 Task: Find connections with filter location Zhengzhou with filter topic #coach with filter profile language English with filter current company Uber Engineering with filter school Holy Cross College, Tiruchirappalli - 620 002. with filter industry Civic and Social Organizations with filter service category Virtual Assistance with filter keywords title Couples Counselor
Action: Mouse moved to (579, 76)
Screenshot: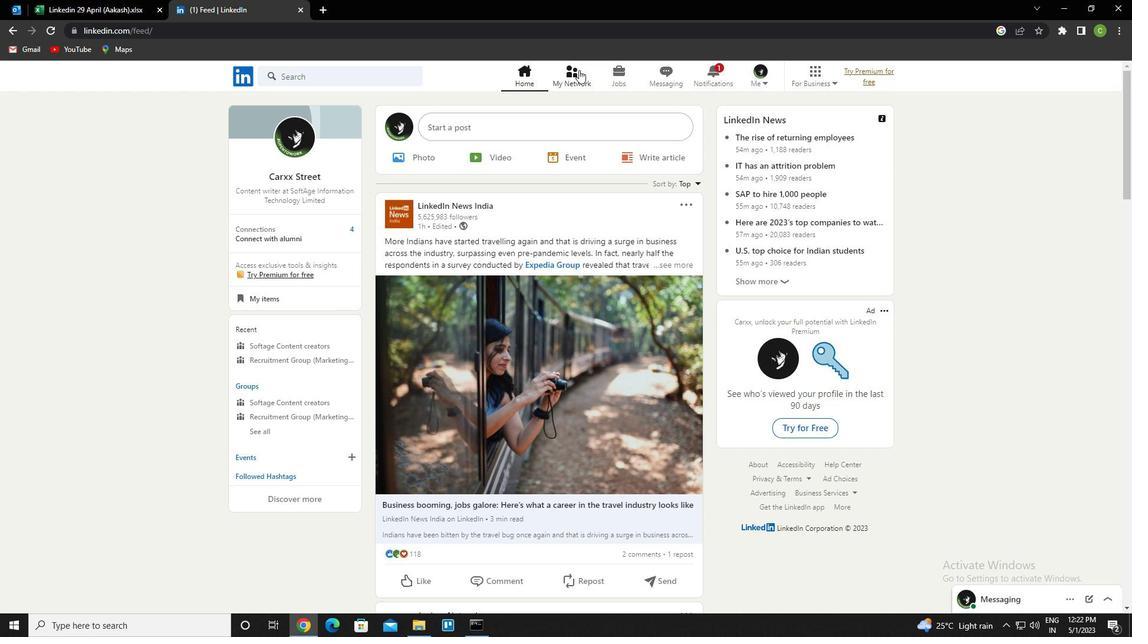 
Action: Mouse pressed left at (579, 76)
Screenshot: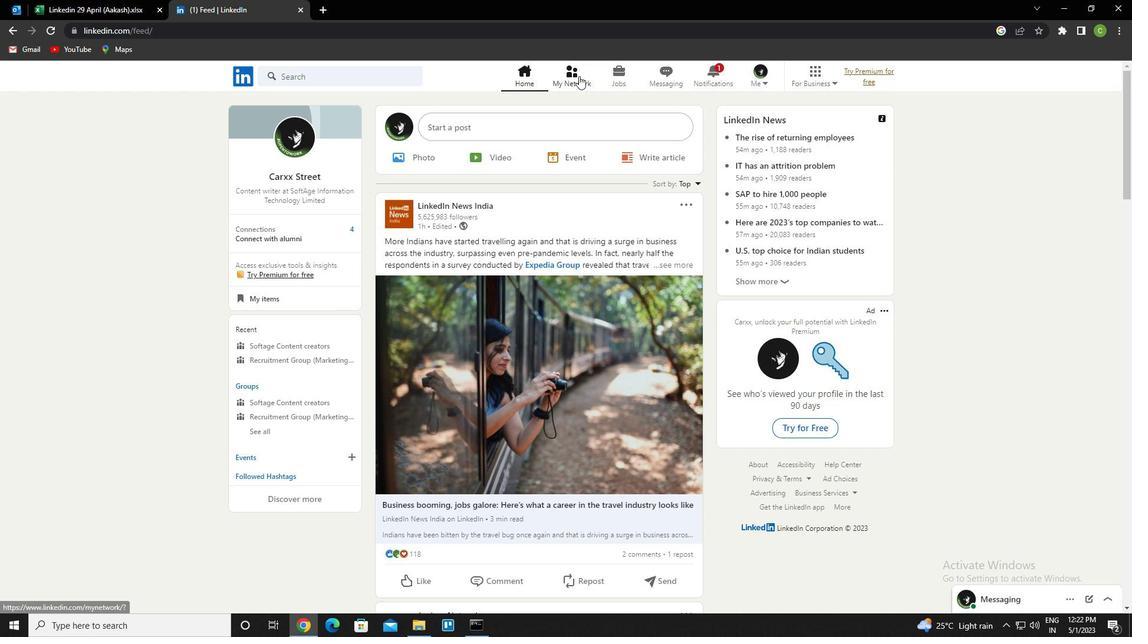 
Action: Mouse moved to (309, 138)
Screenshot: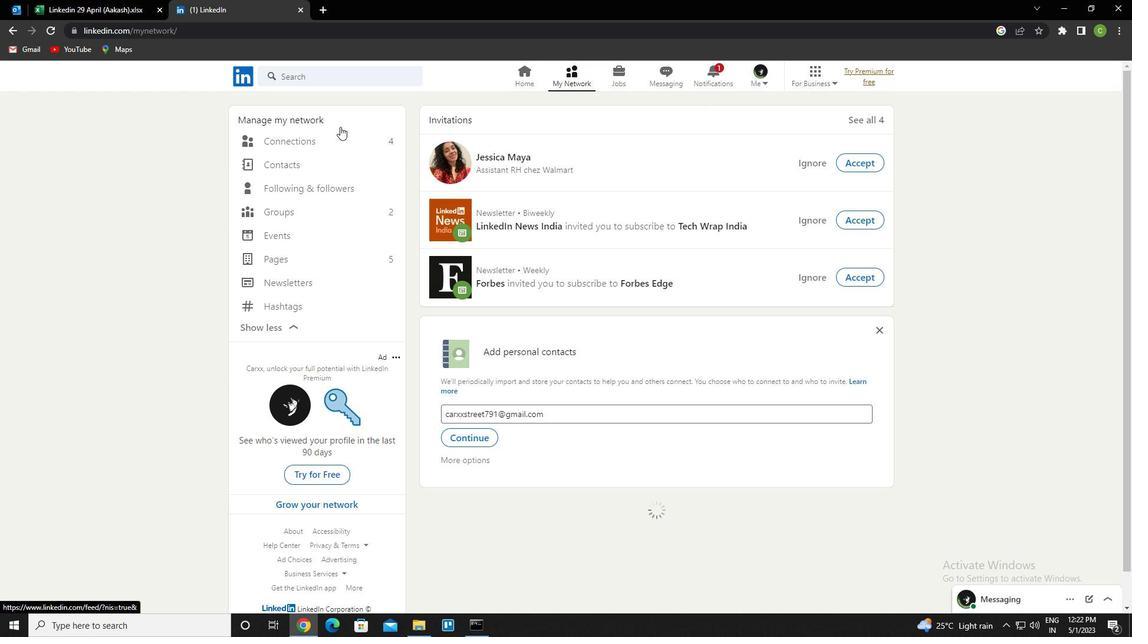 
Action: Mouse pressed left at (309, 138)
Screenshot: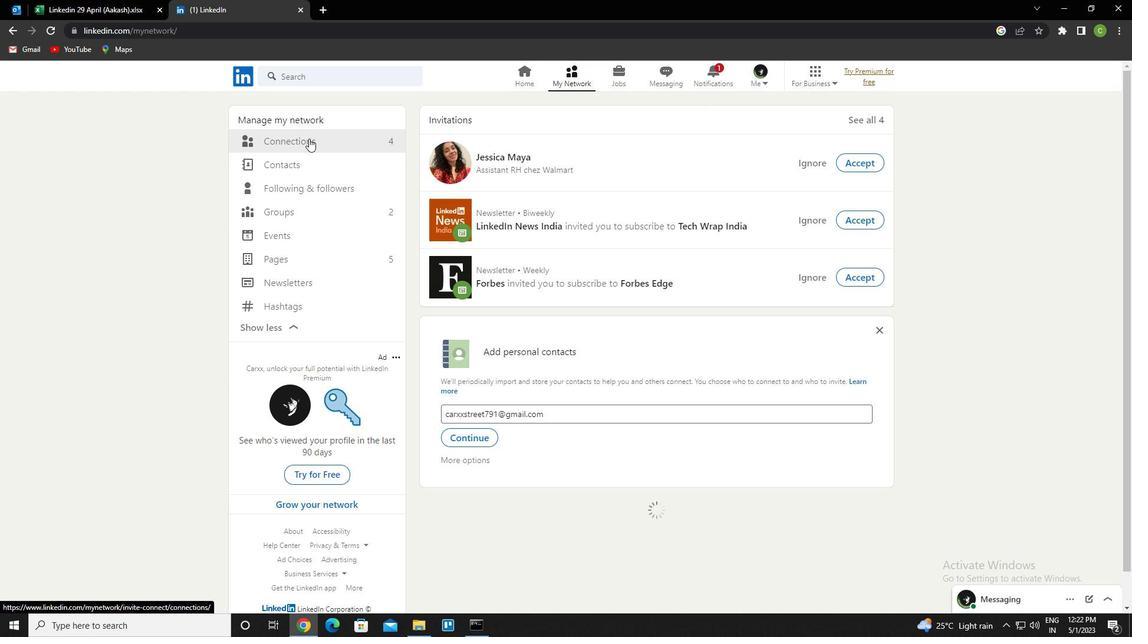 
Action: Mouse moved to (330, 131)
Screenshot: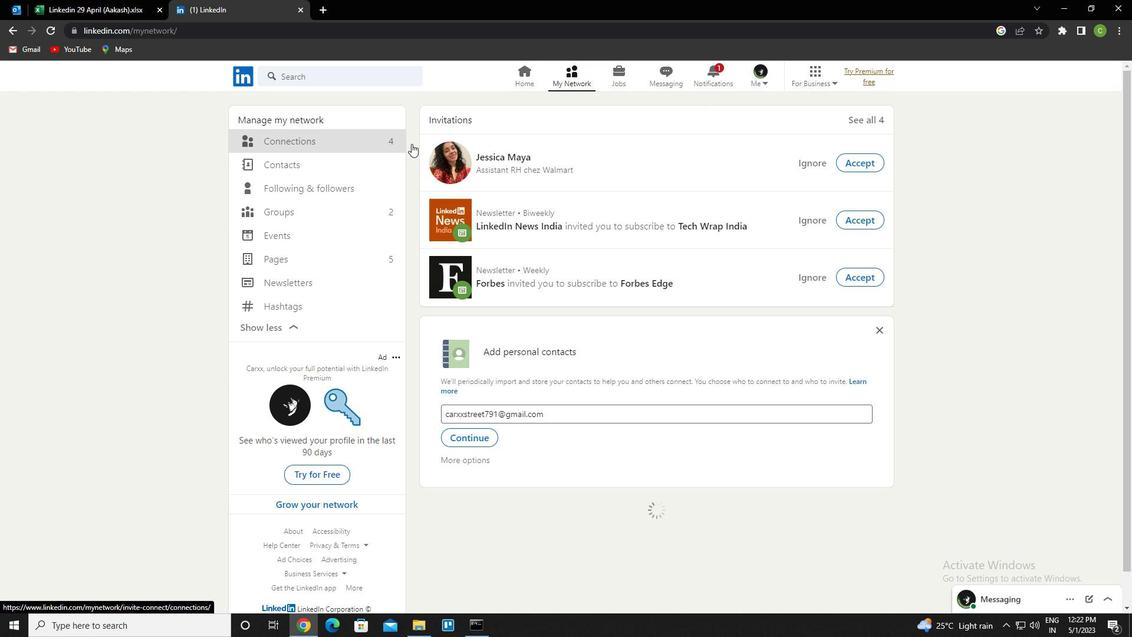 
Action: Mouse pressed left at (330, 131)
Screenshot: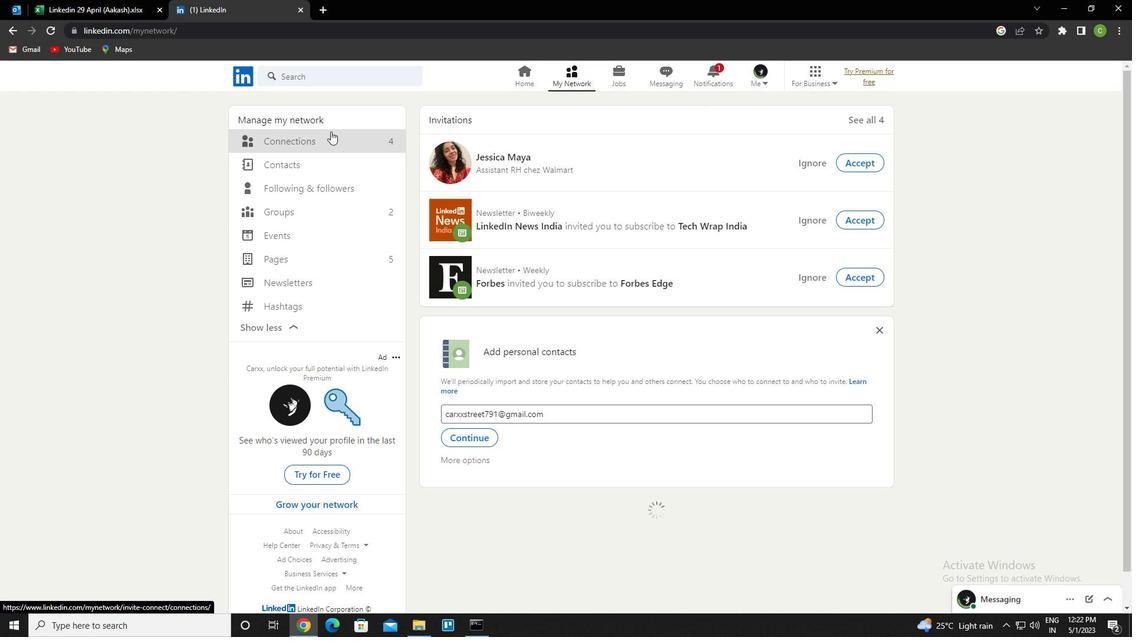 
Action: Mouse moved to (362, 143)
Screenshot: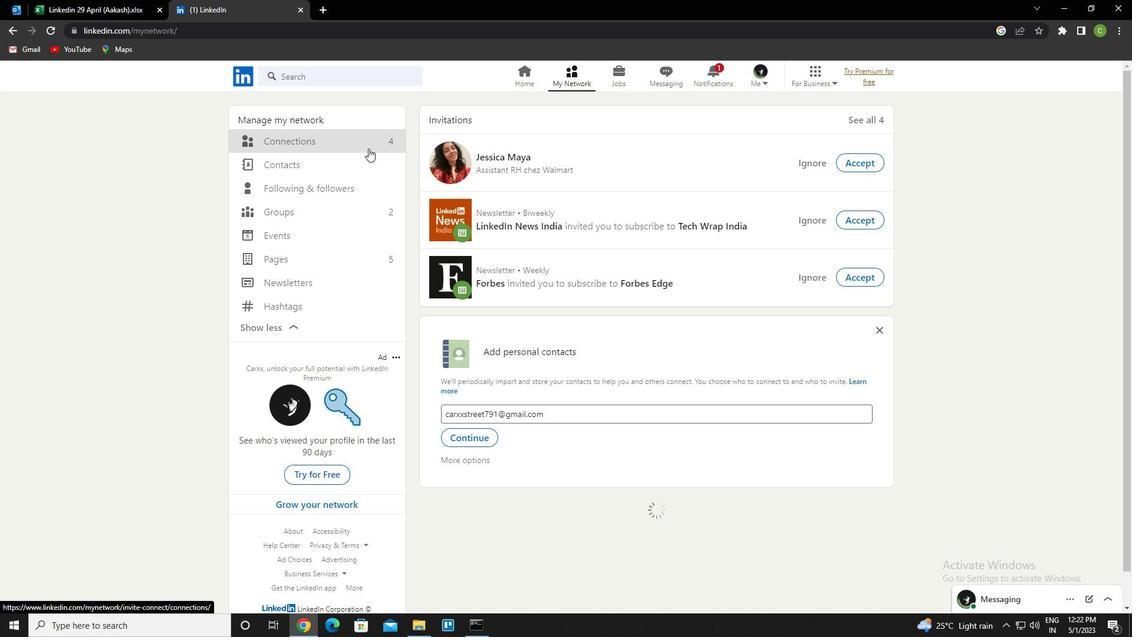 
Action: Mouse pressed left at (362, 143)
Screenshot: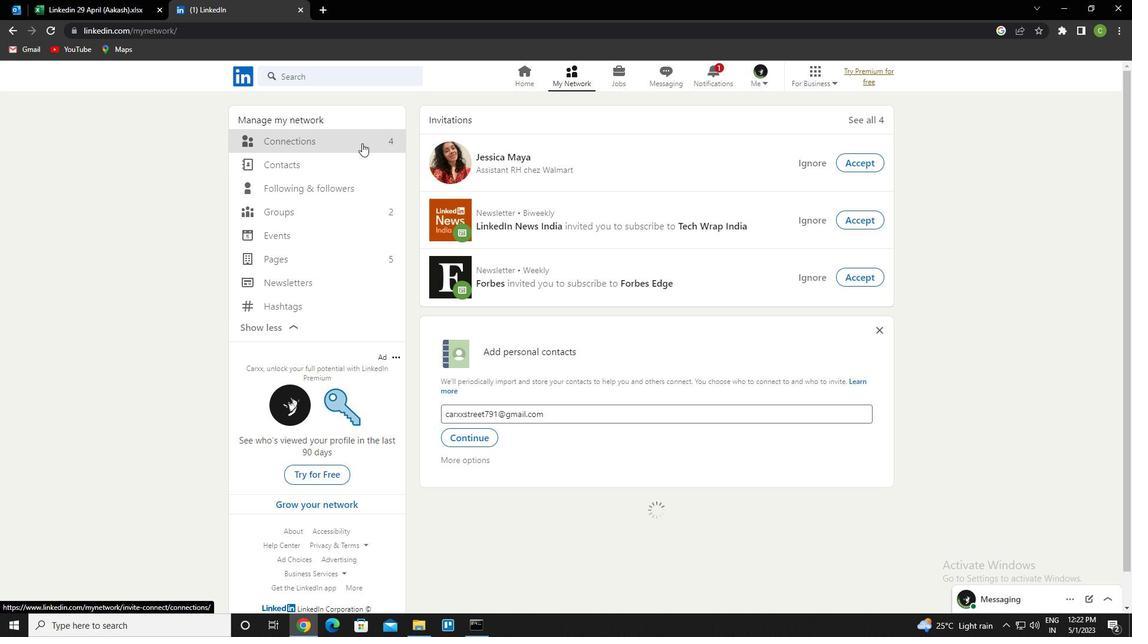 
Action: Mouse moved to (661, 138)
Screenshot: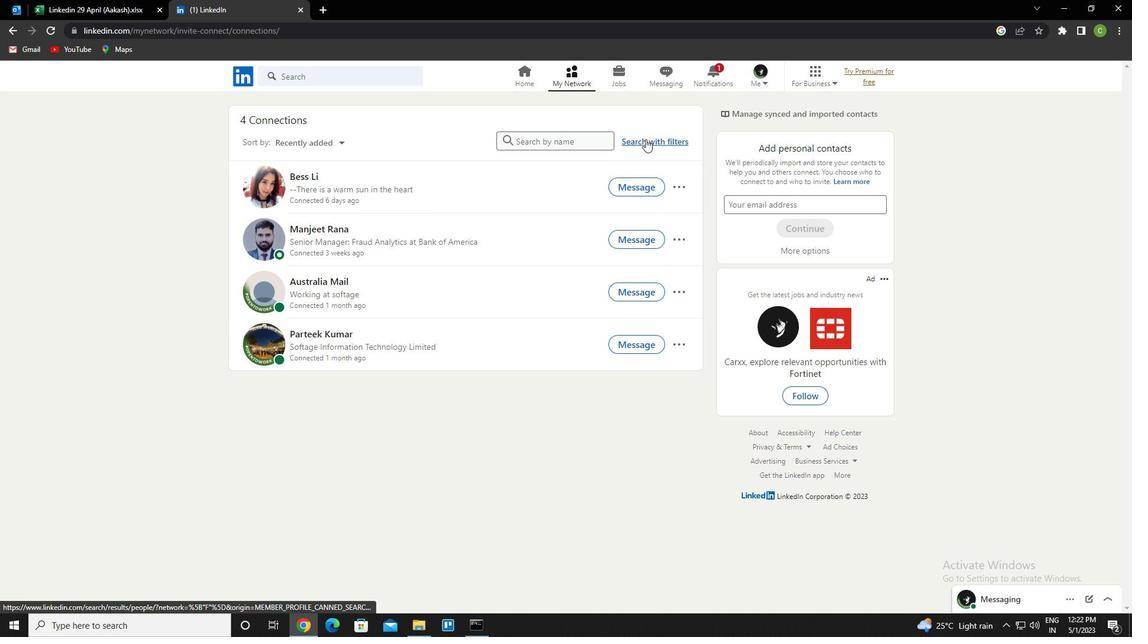 
Action: Mouse pressed left at (661, 138)
Screenshot: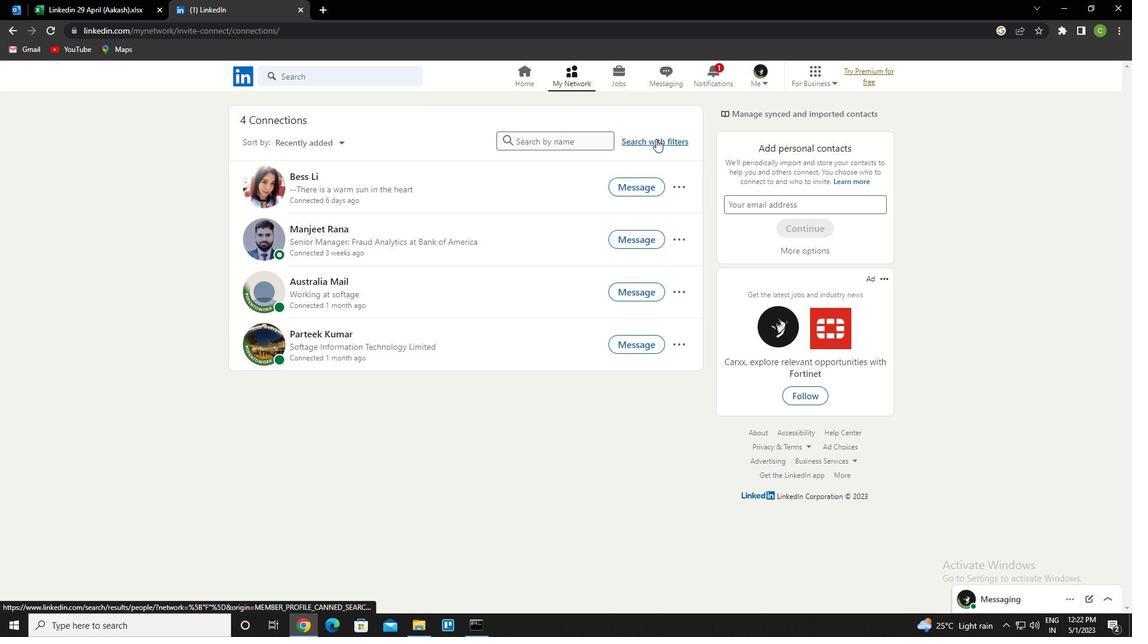 
Action: Mouse moved to (597, 109)
Screenshot: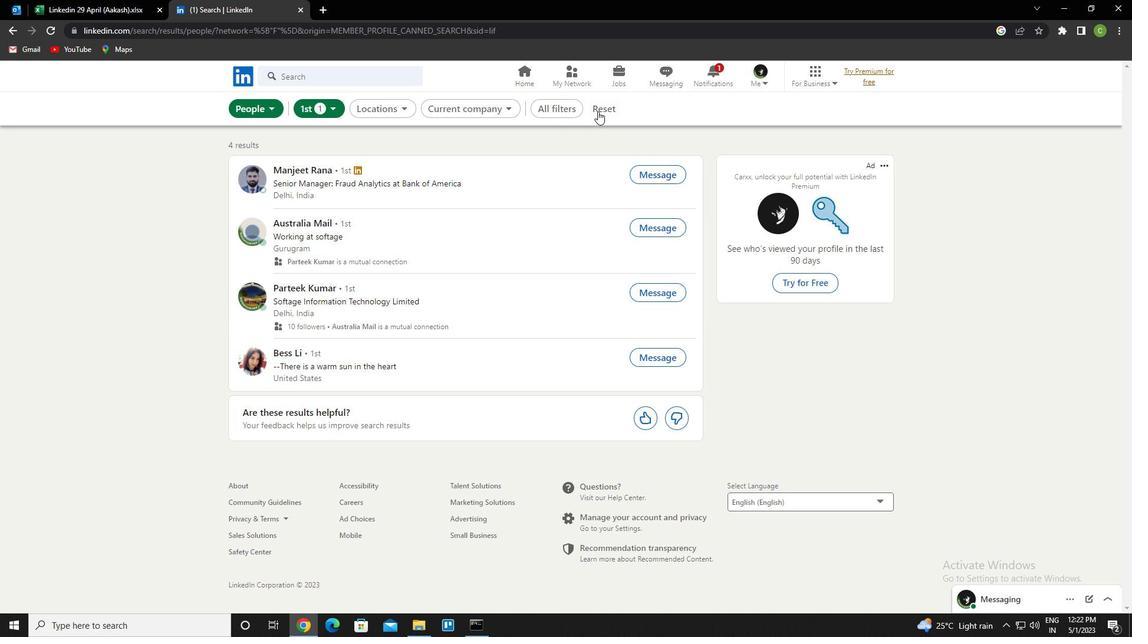 
Action: Mouse pressed left at (597, 109)
Screenshot: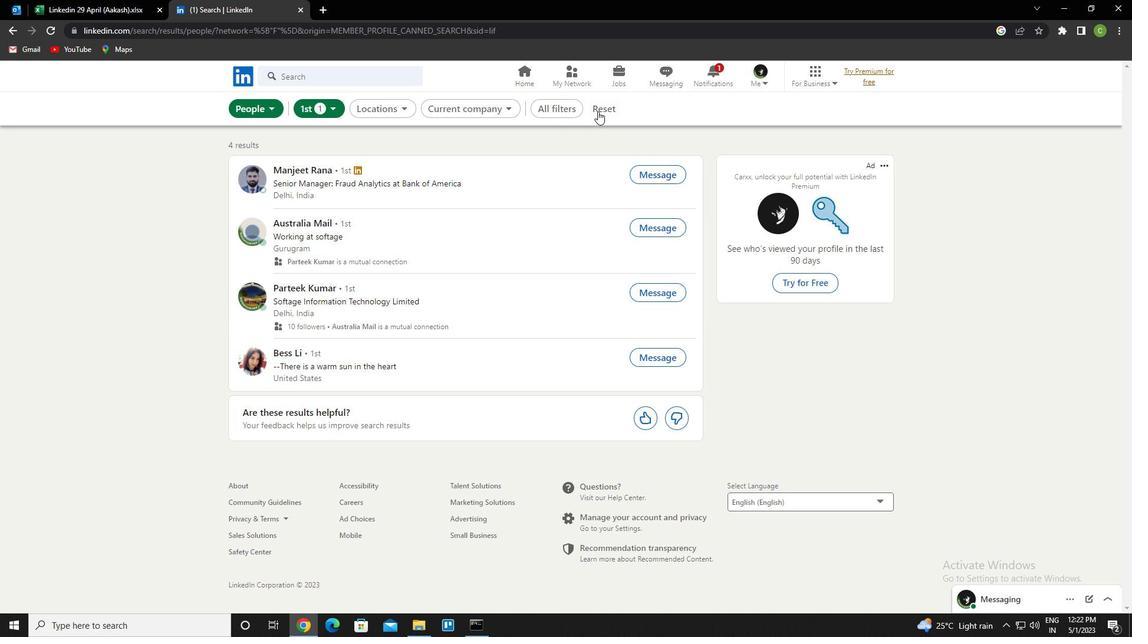 
Action: Mouse moved to (597, 111)
Screenshot: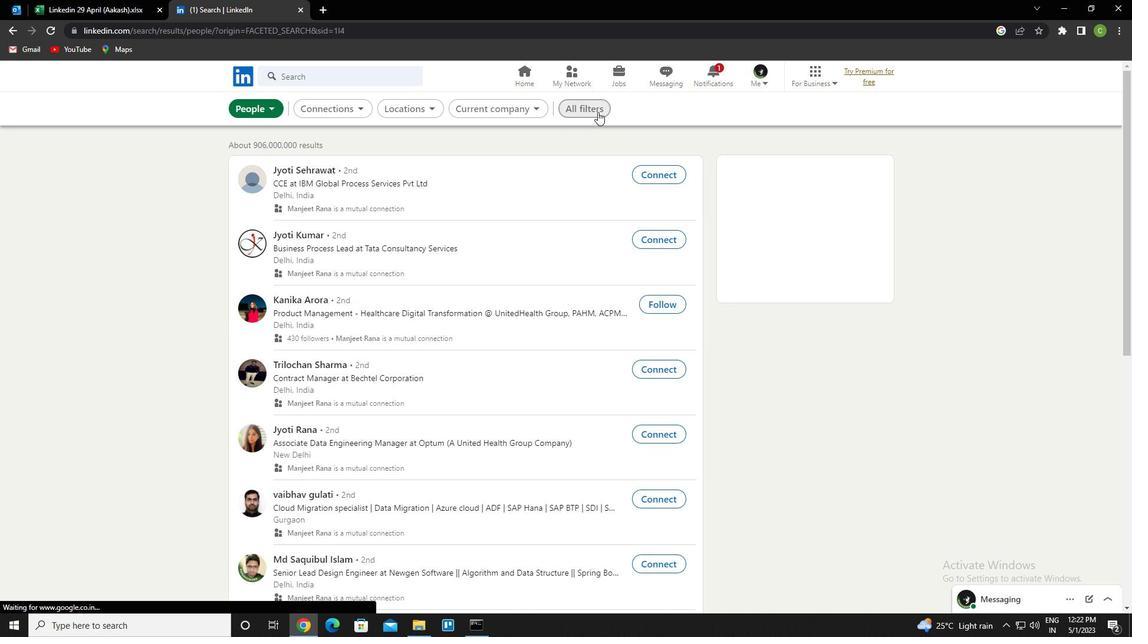 
Action: Mouse pressed left at (597, 111)
Screenshot: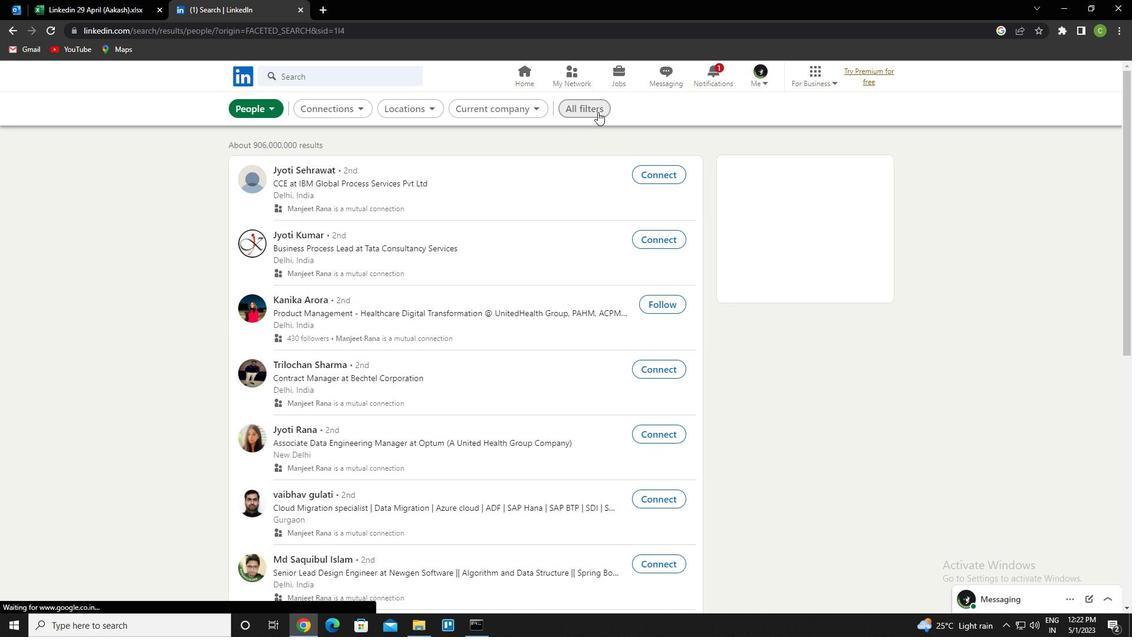 
Action: Mouse moved to (905, 368)
Screenshot: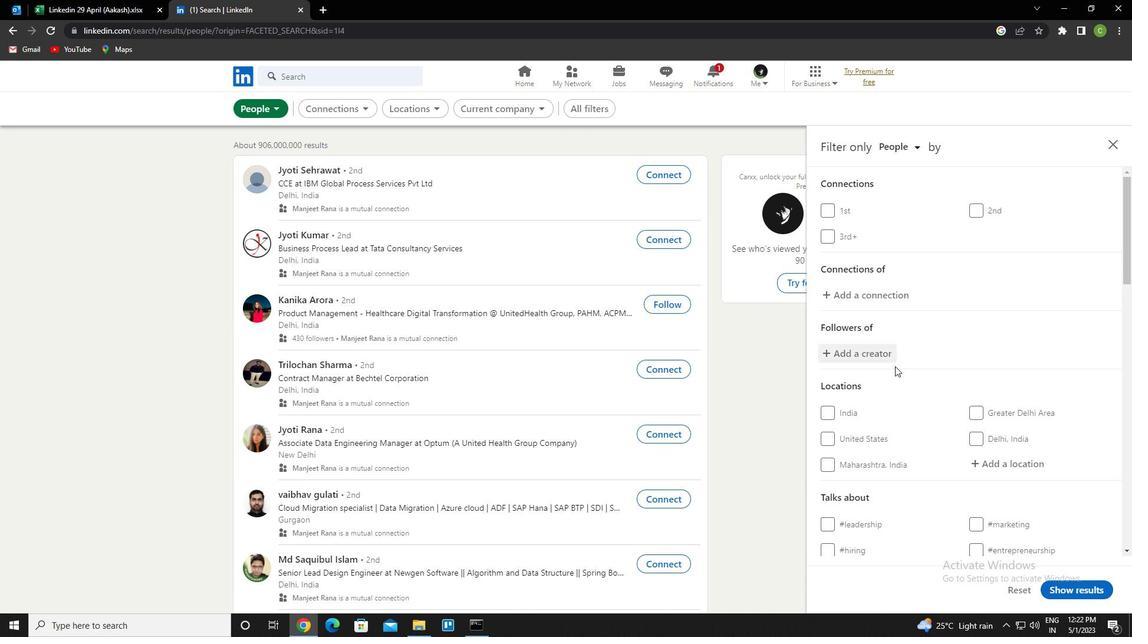 
Action: Mouse scrolled (905, 368) with delta (0, 0)
Screenshot: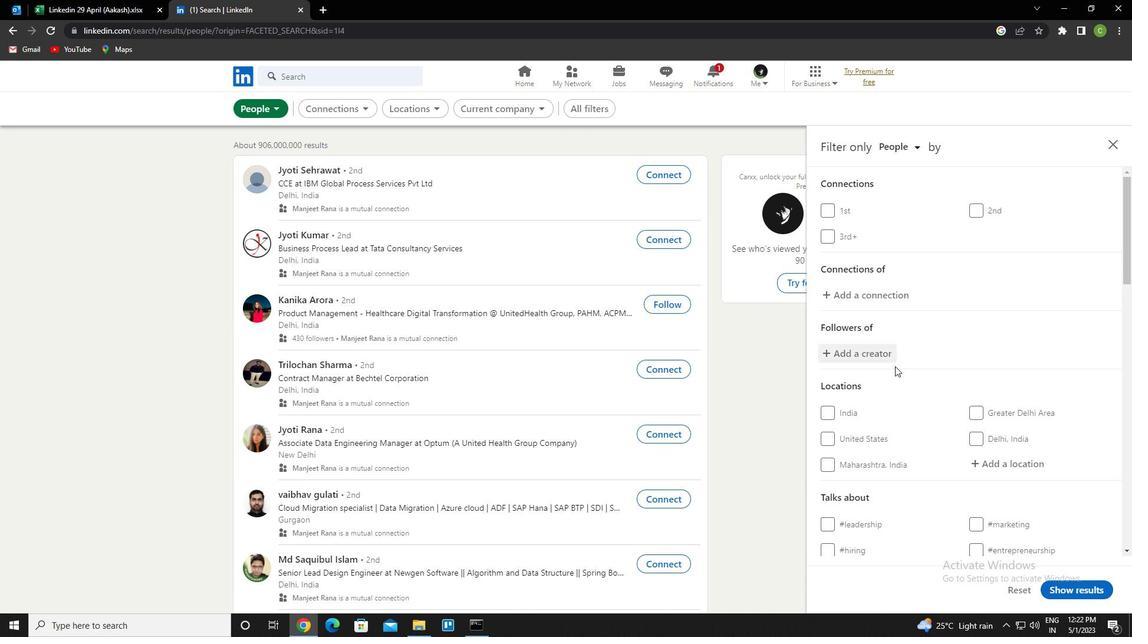 
Action: Mouse moved to (912, 370)
Screenshot: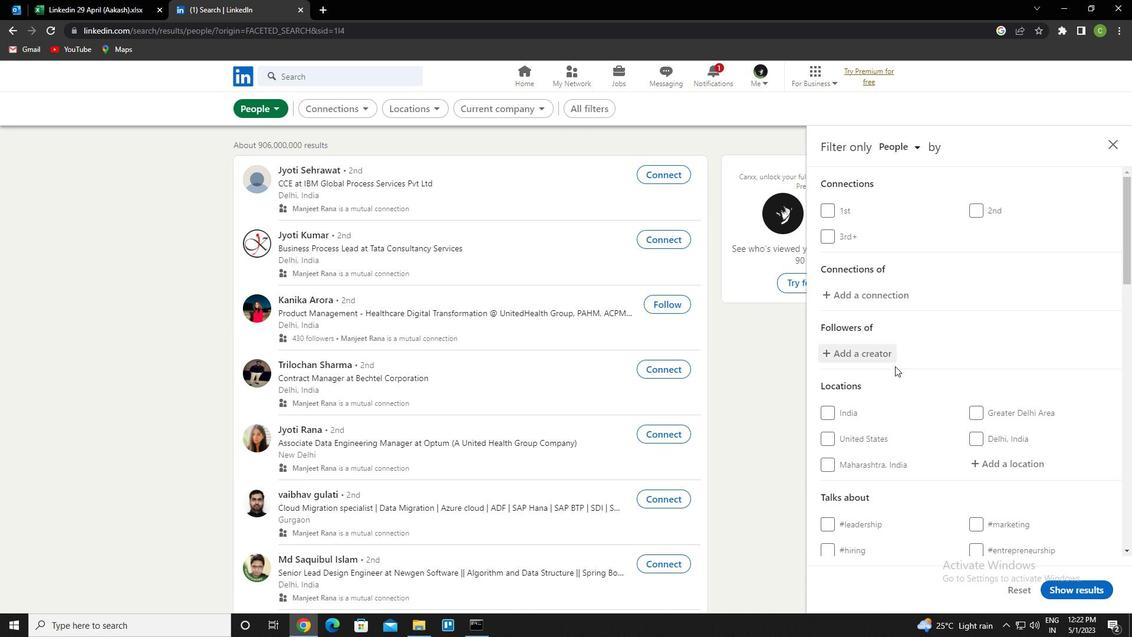
Action: Mouse scrolled (912, 369) with delta (0, 0)
Screenshot: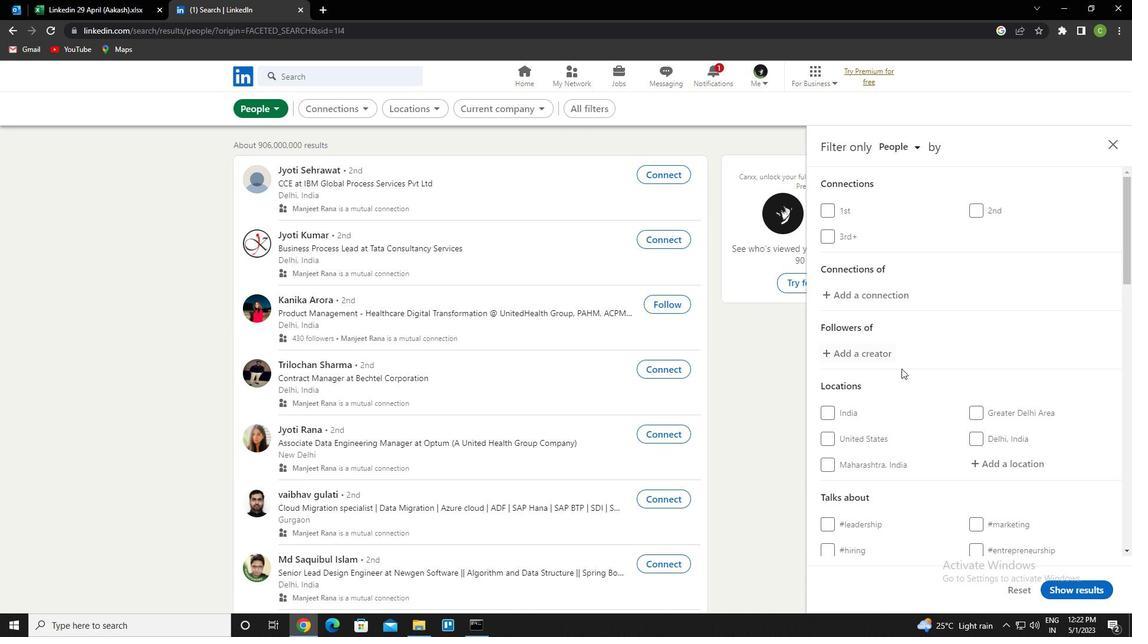 
Action: Mouse moved to (913, 370)
Screenshot: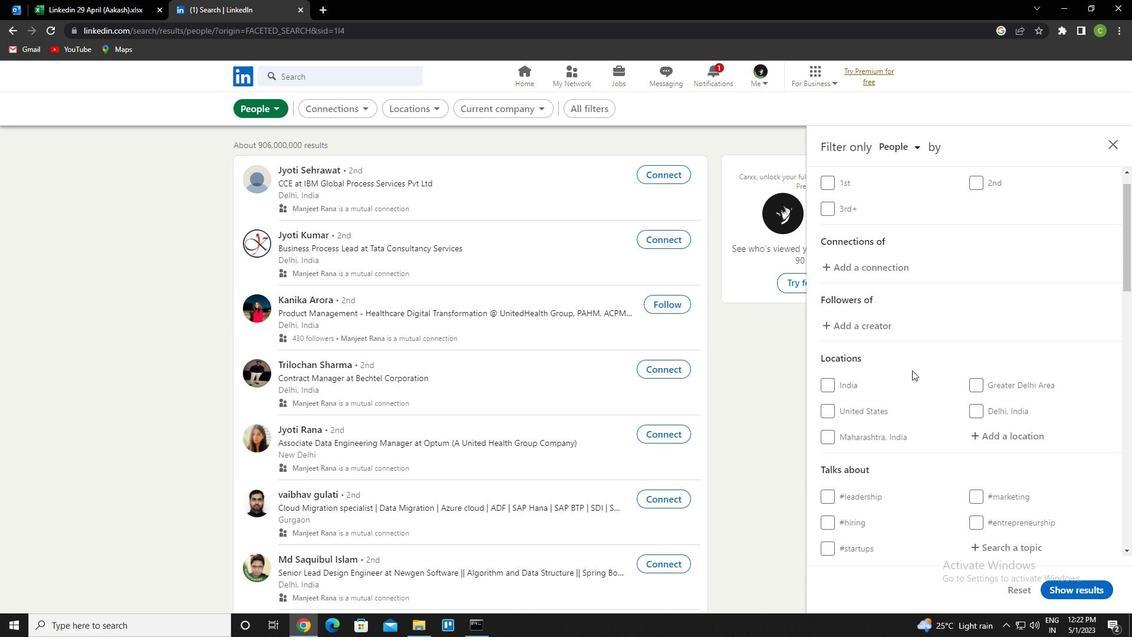 
Action: Mouse scrolled (913, 369) with delta (0, 0)
Screenshot: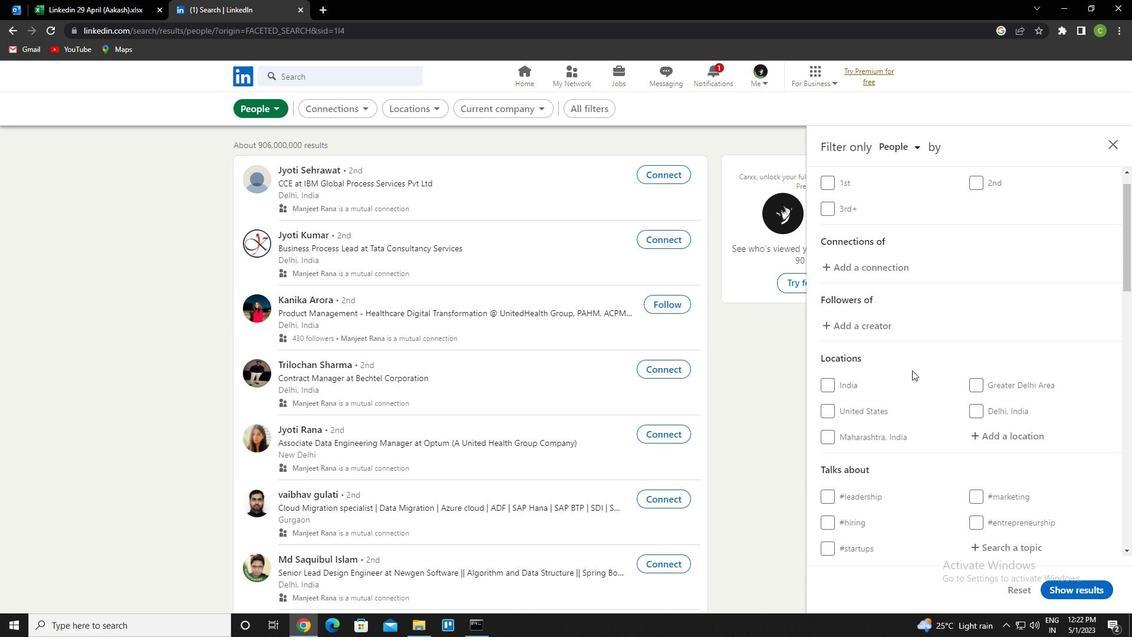 
Action: Mouse moved to (1000, 292)
Screenshot: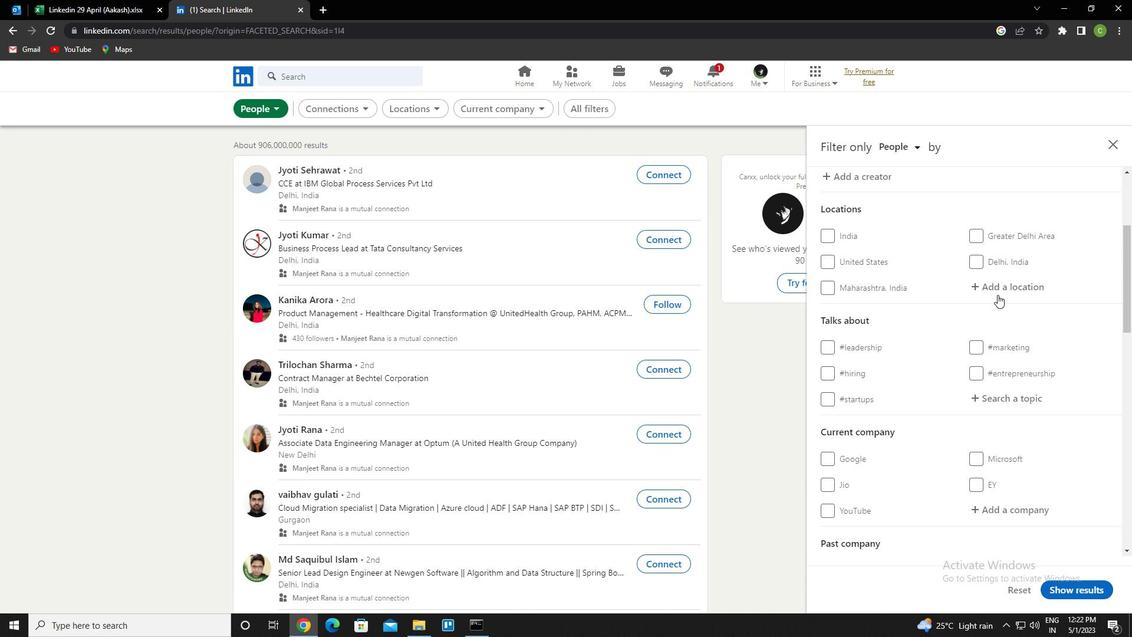 
Action: Mouse pressed left at (1000, 292)
Screenshot: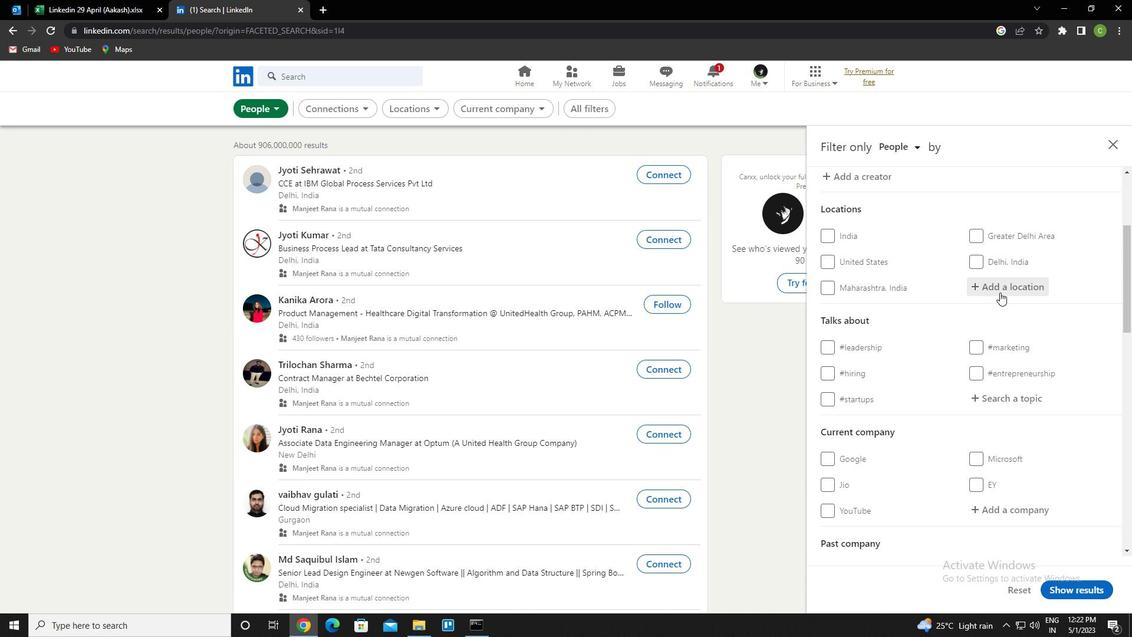 
Action: Mouse moved to (872, 384)
Screenshot: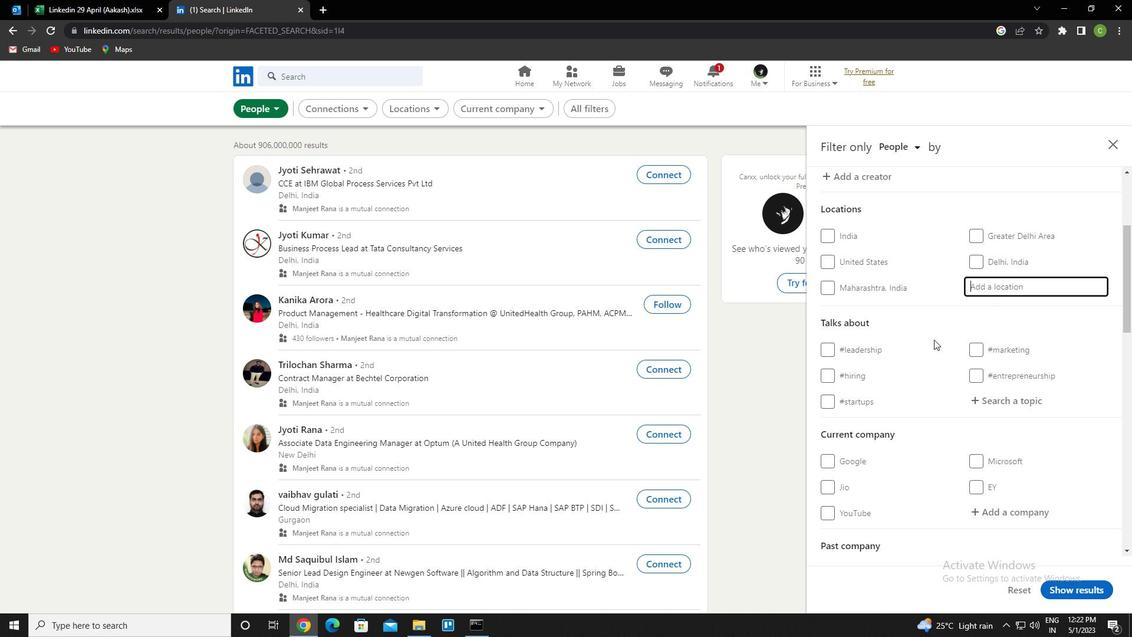 
Action: Key pressed <Key.caps_lock>z<Key.caps_lock>hengzhou<Key.down><Key.enter>
Screenshot: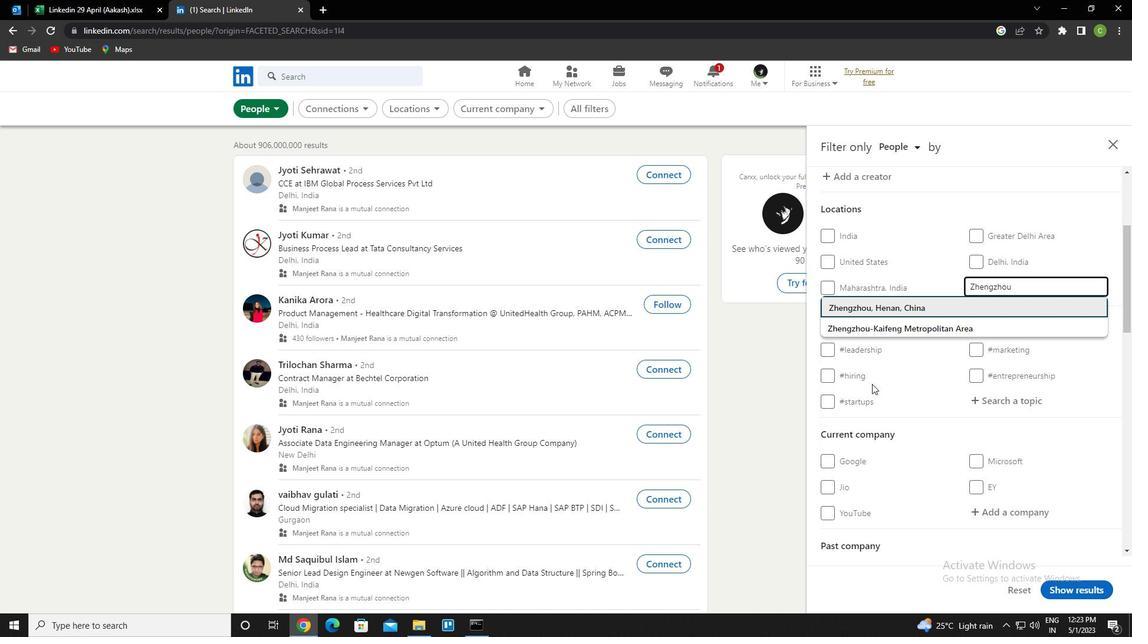 
Action: Mouse moved to (858, 397)
Screenshot: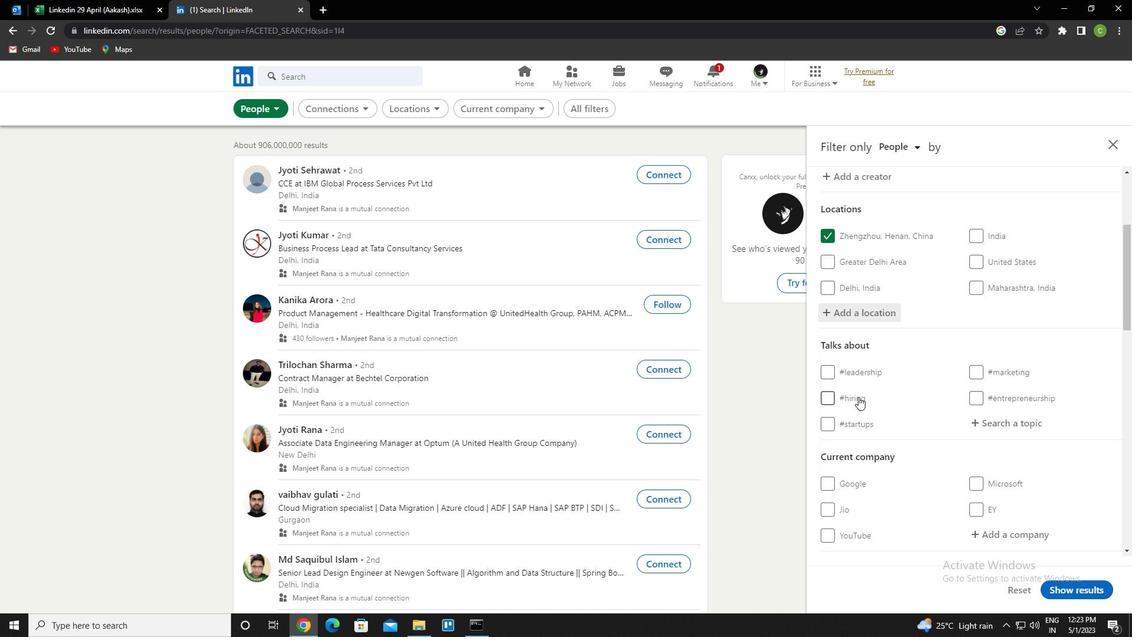 
Action: Mouse scrolled (858, 396) with delta (0, 0)
Screenshot: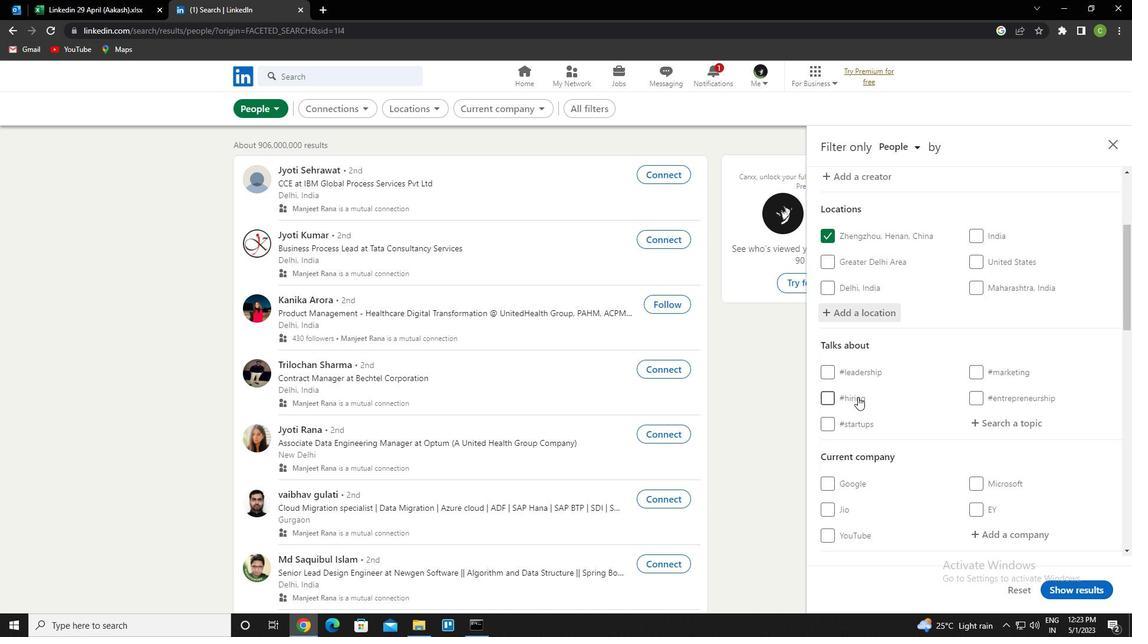 
Action: Mouse moved to (859, 397)
Screenshot: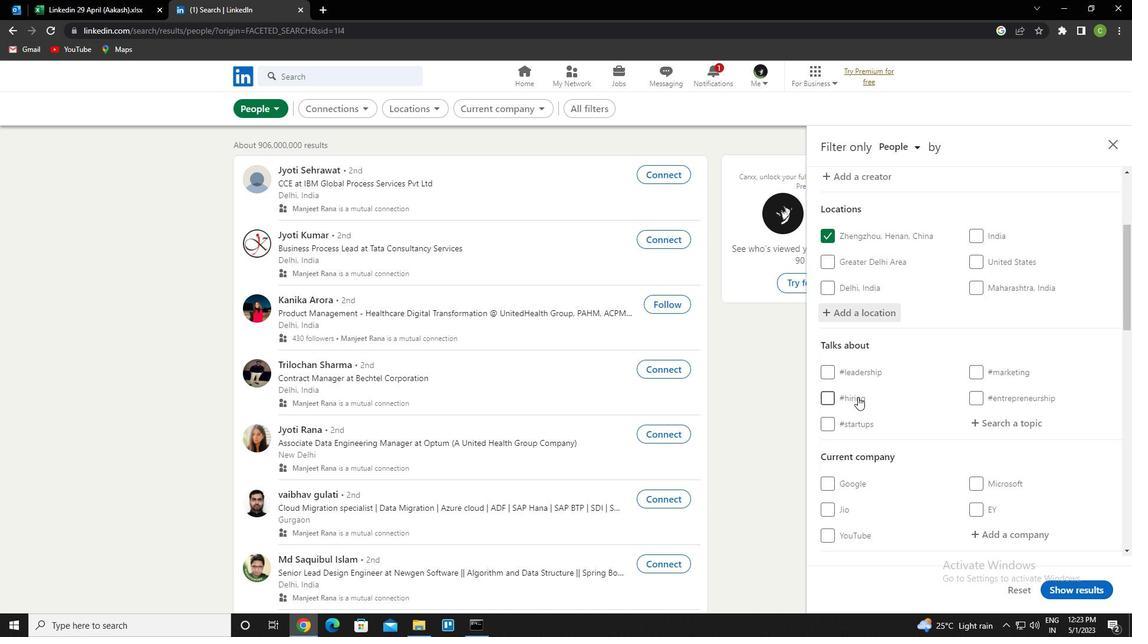 
Action: Mouse scrolled (859, 396) with delta (0, 0)
Screenshot: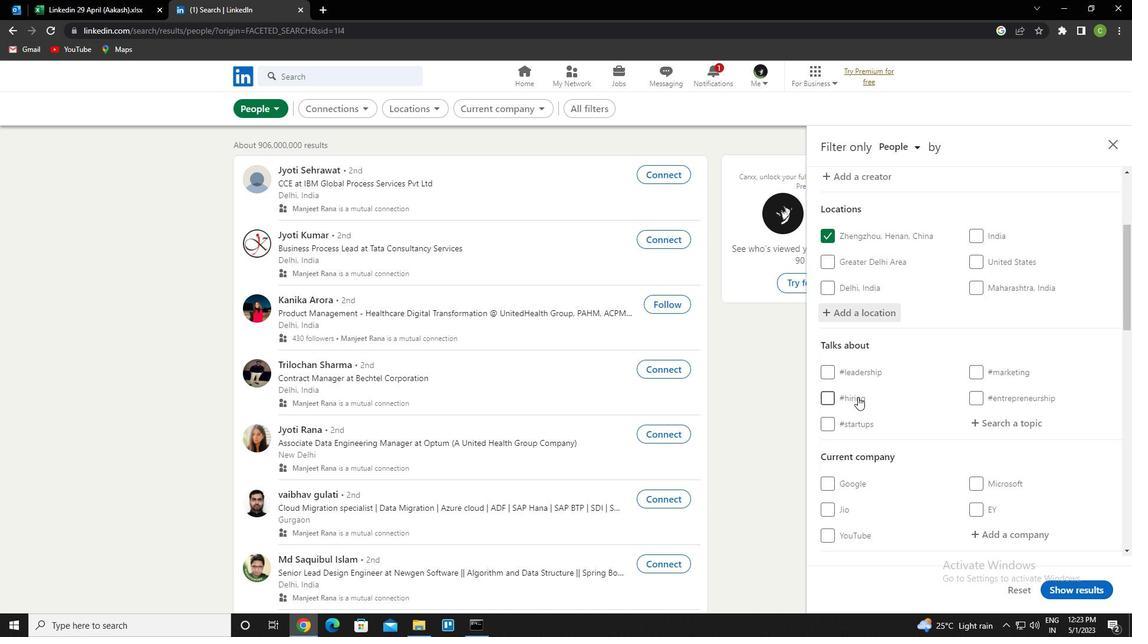
Action: Mouse moved to (1000, 303)
Screenshot: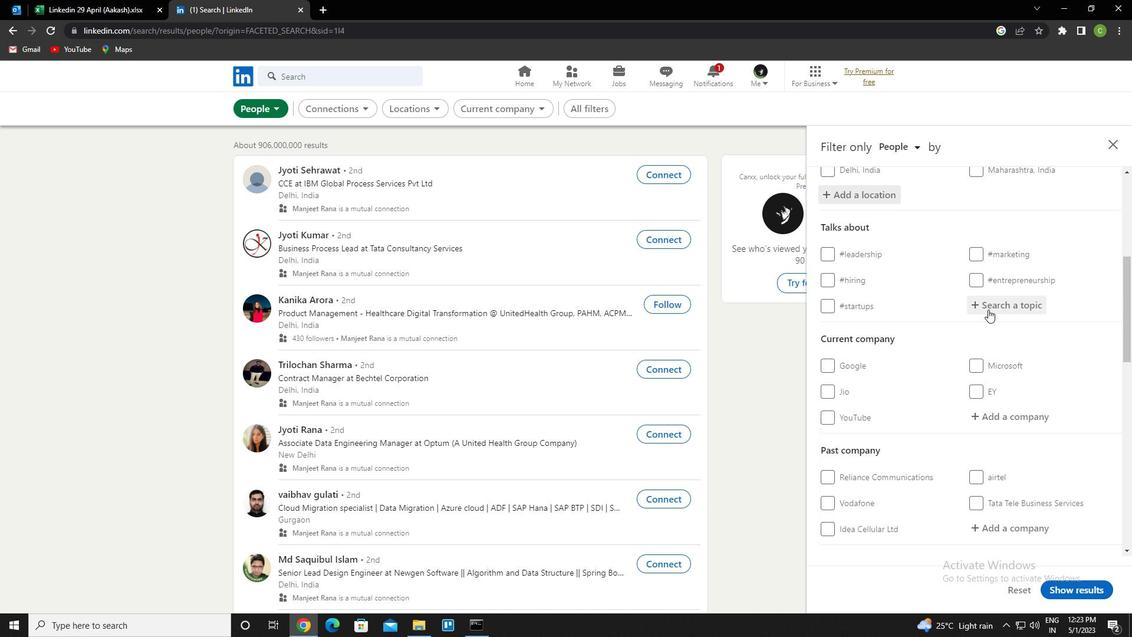 
Action: Mouse pressed left at (1000, 303)
Screenshot: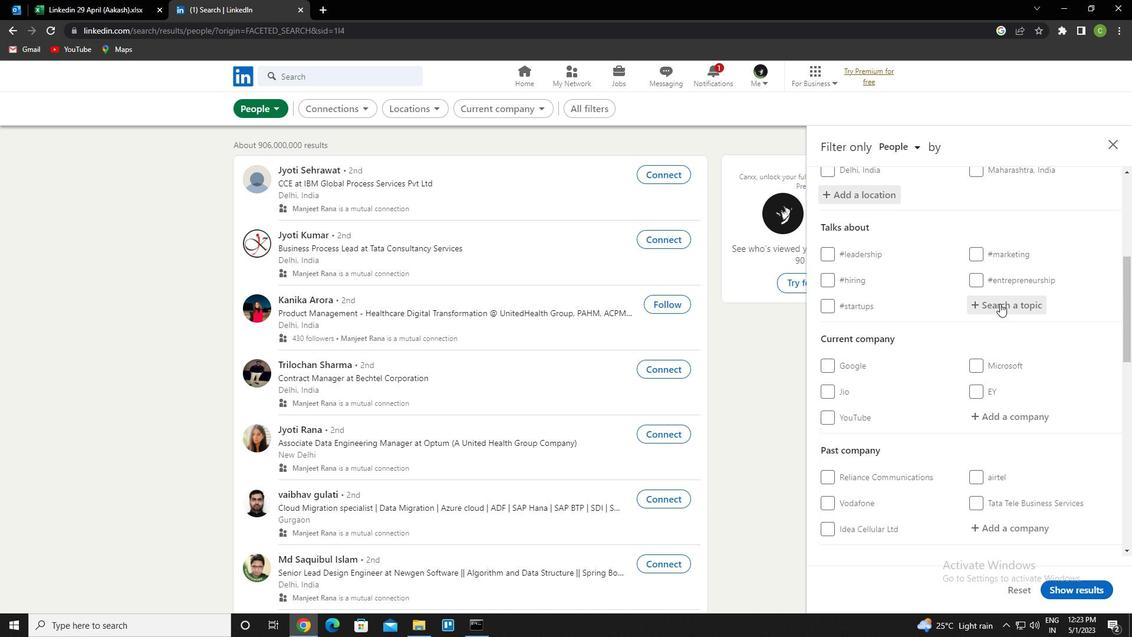
Action: Mouse moved to (879, 378)
Screenshot: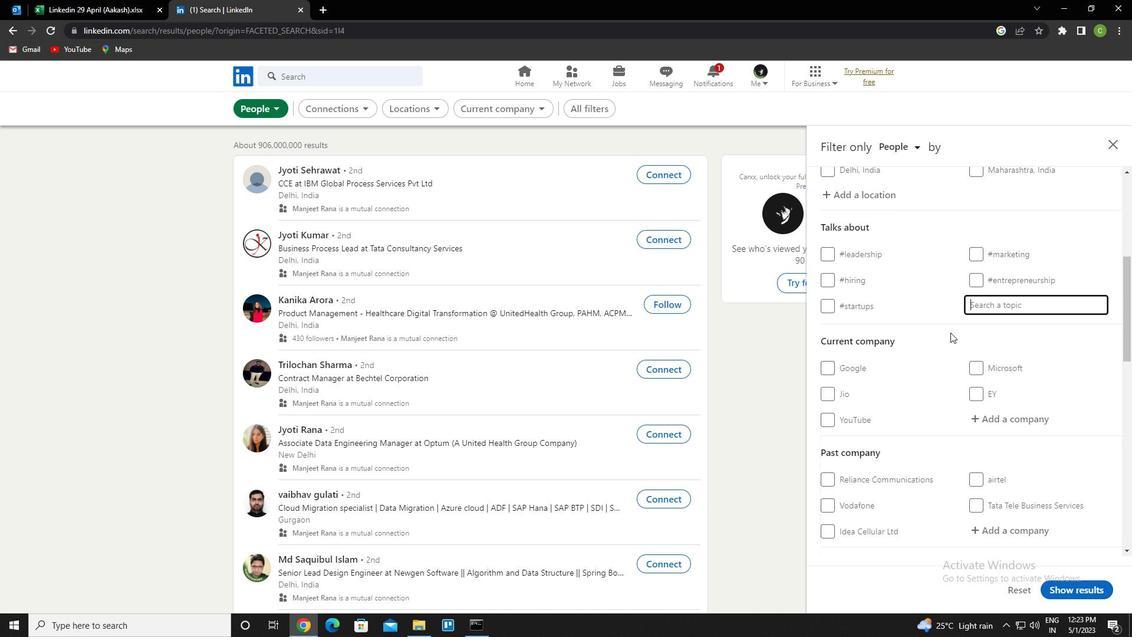 
Action: Key pressed coach<Key.down><Key.down><Key.enter>
Screenshot: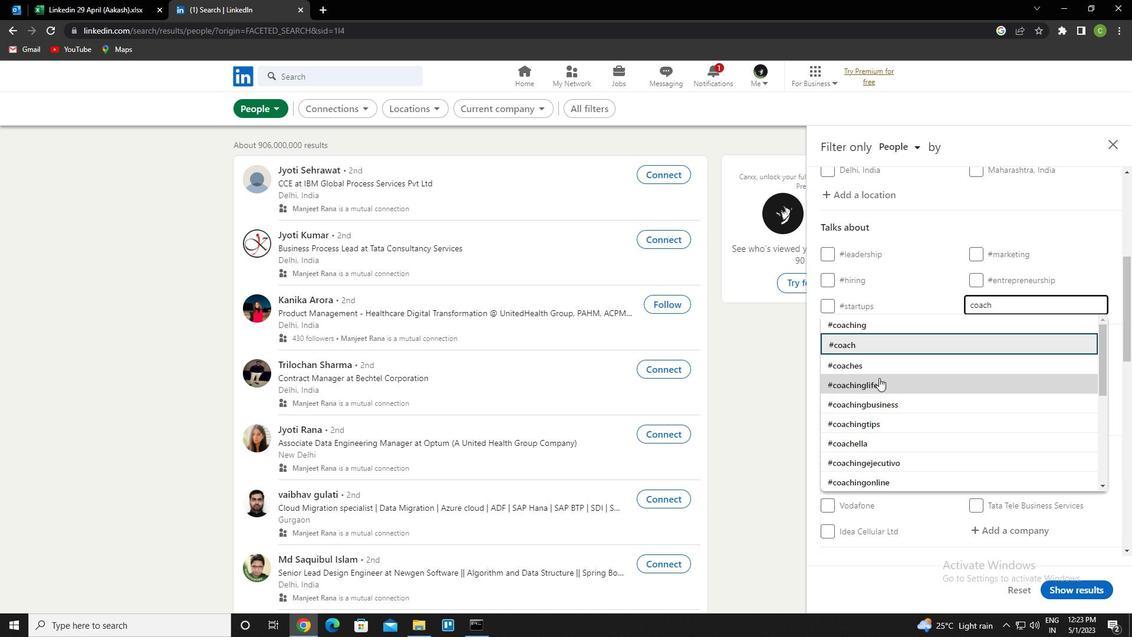 
Action: Mouse moved to (879, 378)
Screenshot: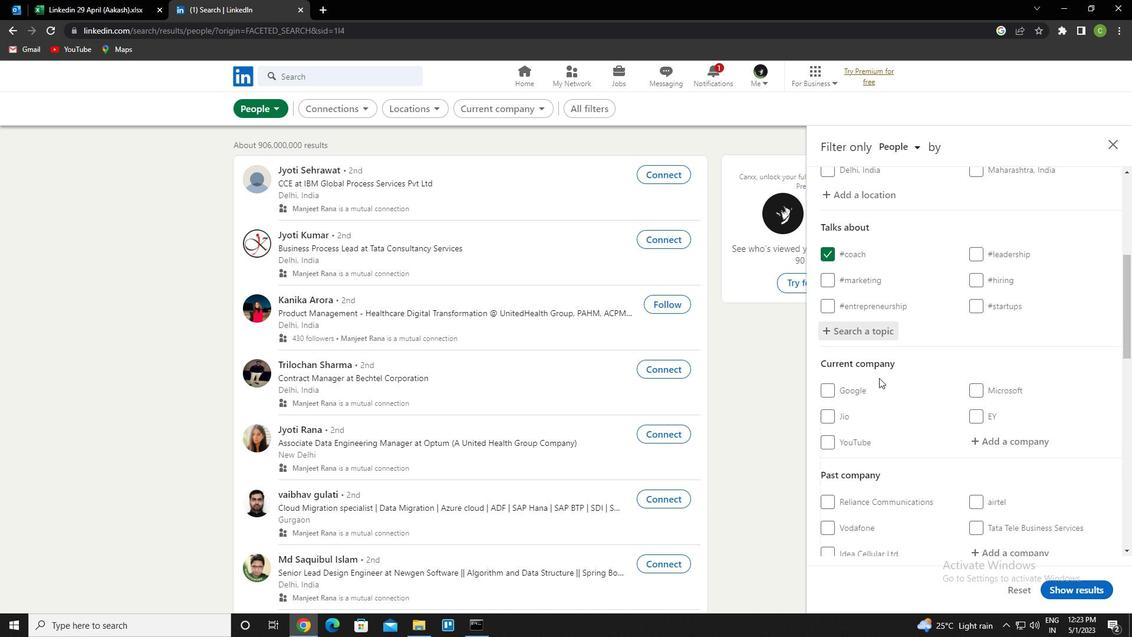 
Action: Mouse scrolled (879, 377) with delta (0, 0)
Screenshot: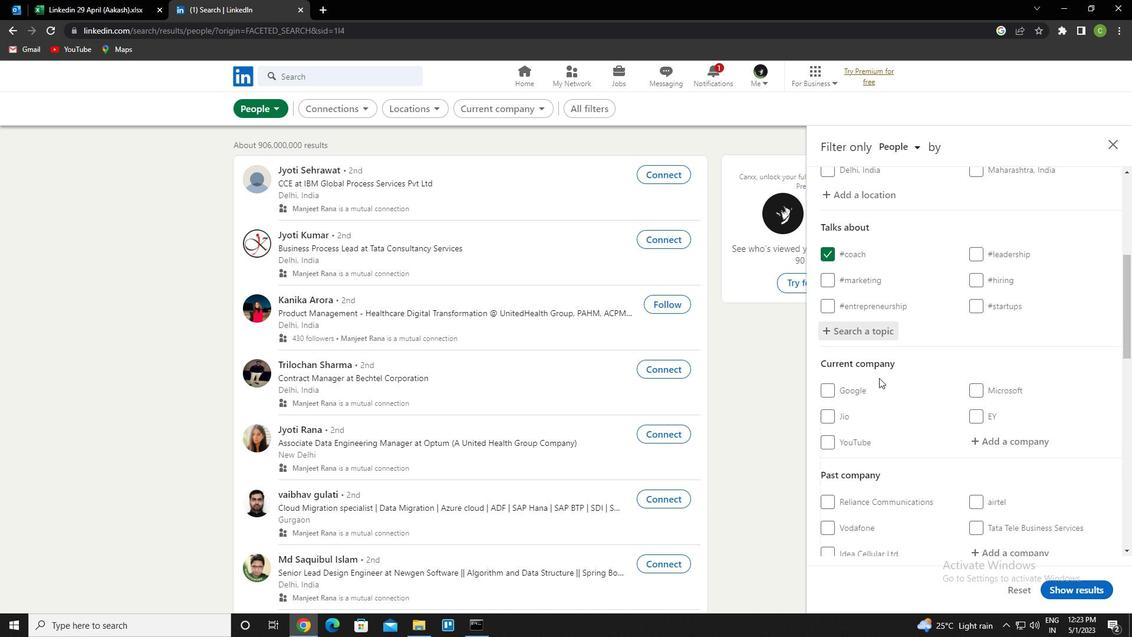 
Action: Mouse moved to (879, 379)
Screenshot: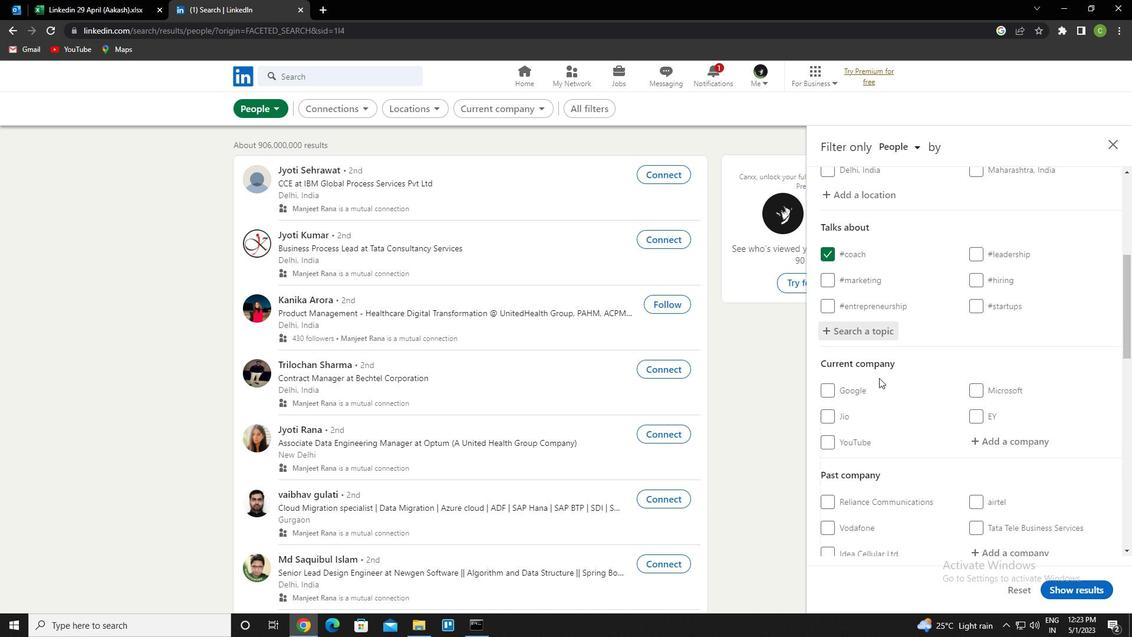 
Action: Mouse scrolled (879, 378) with delta (0, 0)
Screenshot: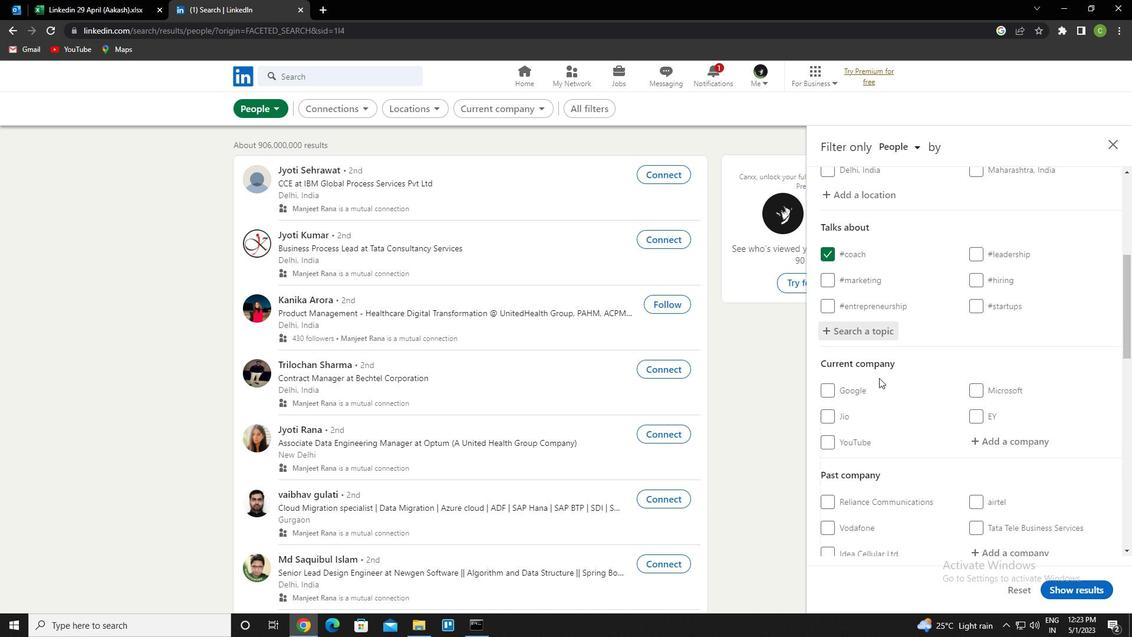 
Action: Mouse moved to (879, 379)
Screenshot: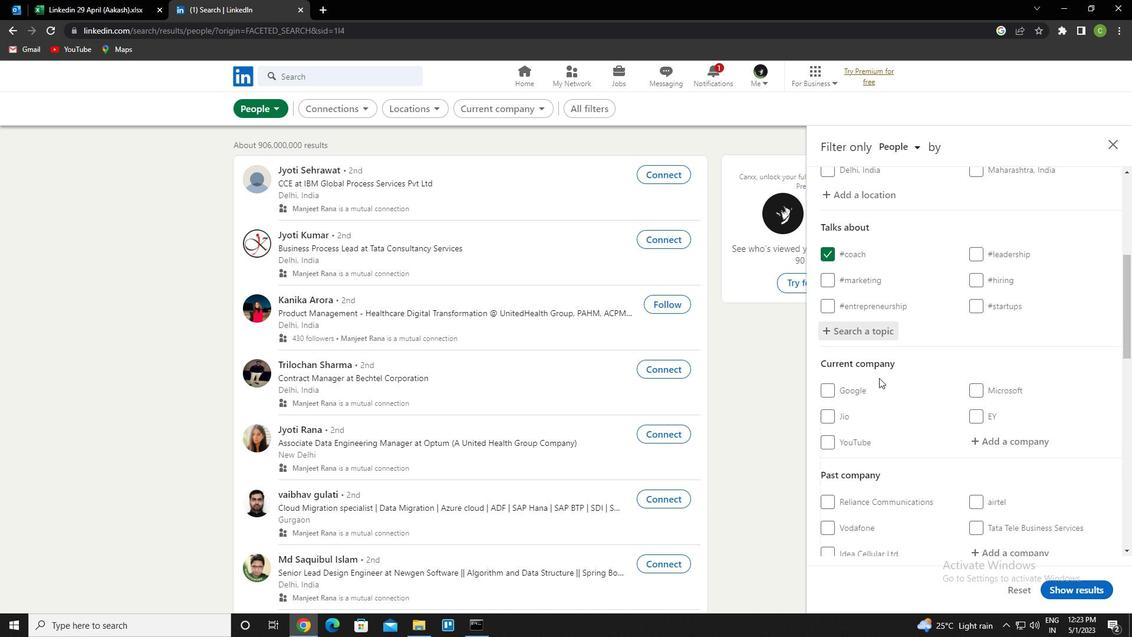 
Action: Mouse scrolled (879, 378) with delta (0, 0)
Screenshot: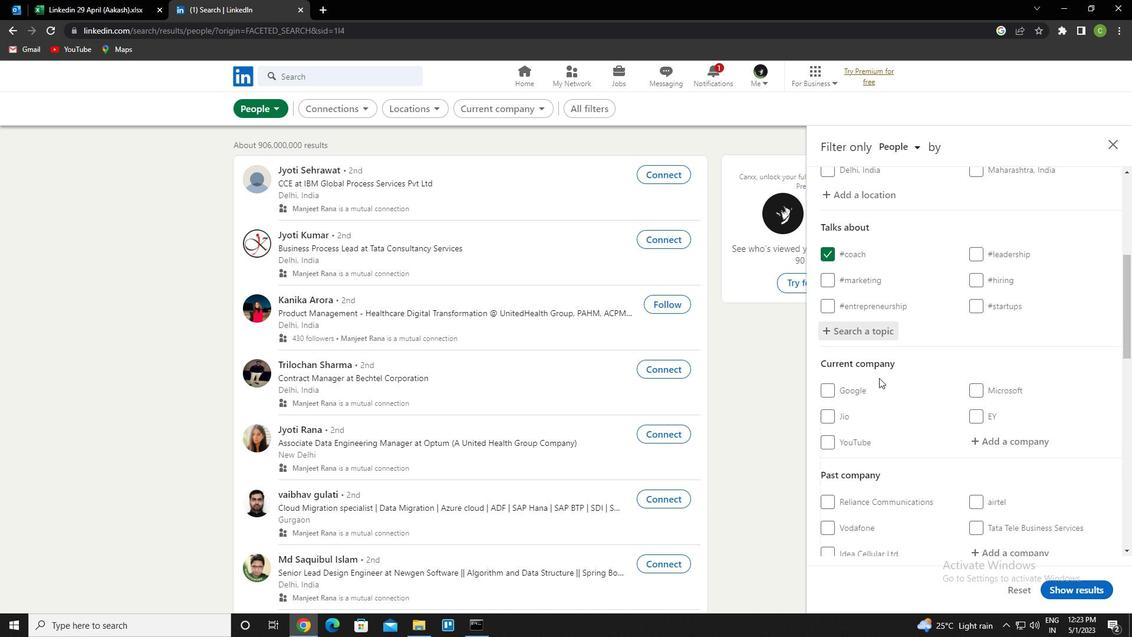 
Action: Mouse moved to (879, 379)
Screenshot: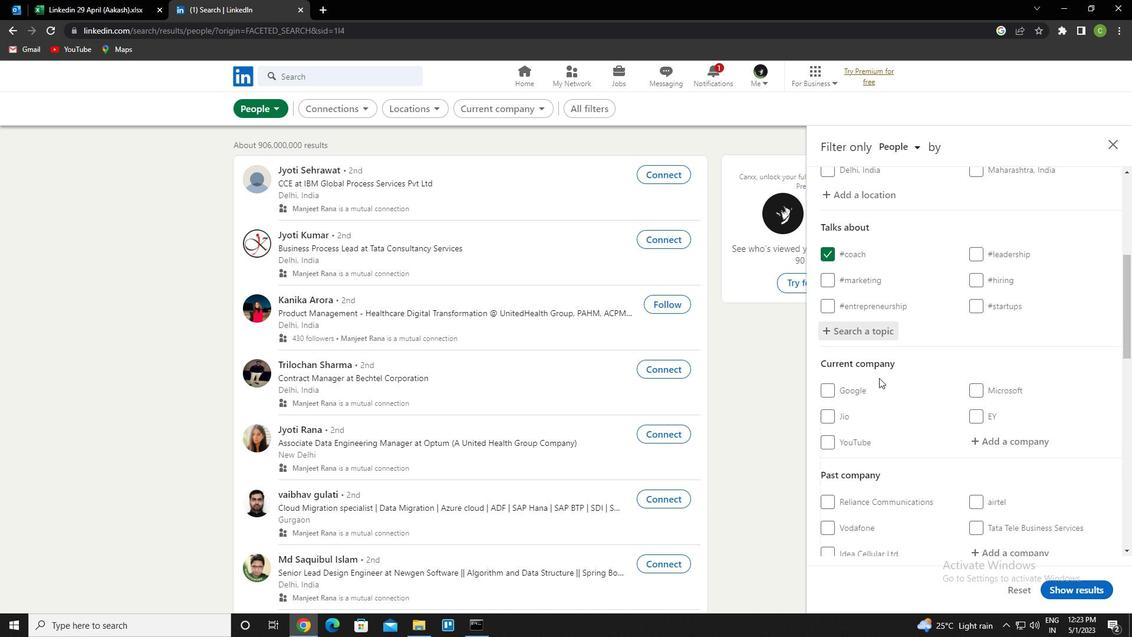 
Action: Mouse scrolled (879, 379) with delta (0, 0)
Screenshot: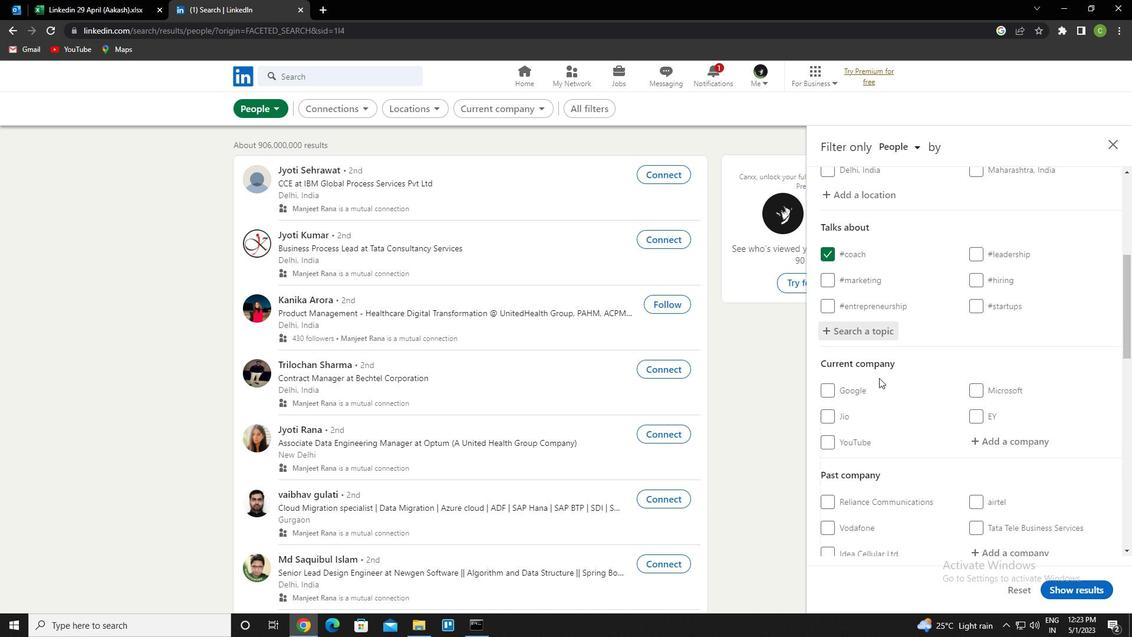 
Action: Mouse moved to (879, 381)
Screenshot: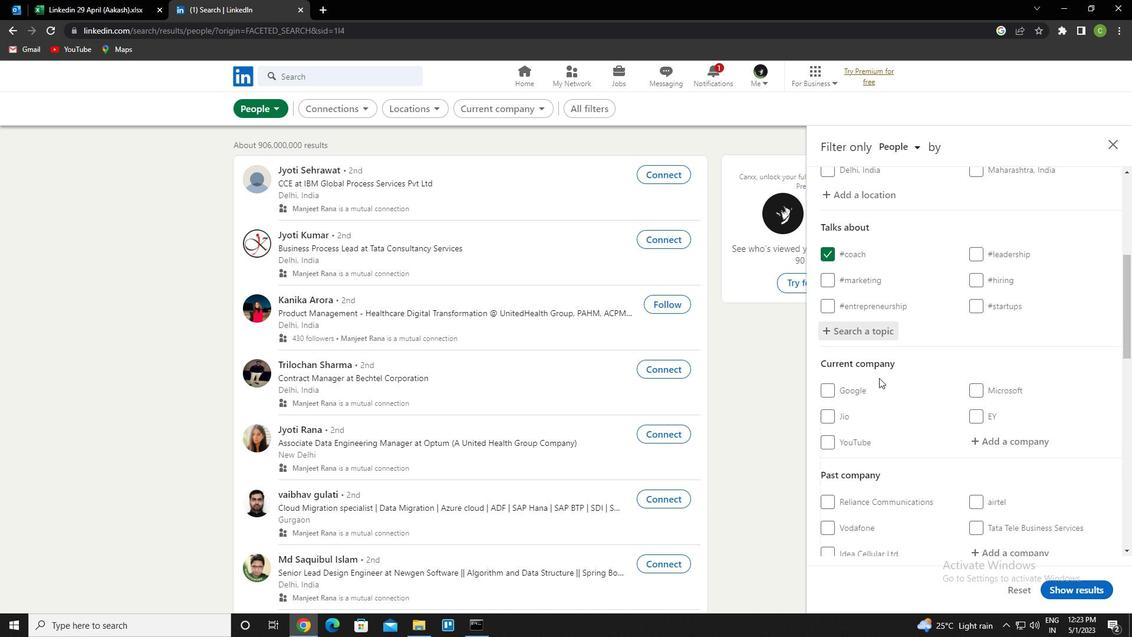 
Action: Mouse scrolled (879, 380) with delta (0, 0)
Screenshot: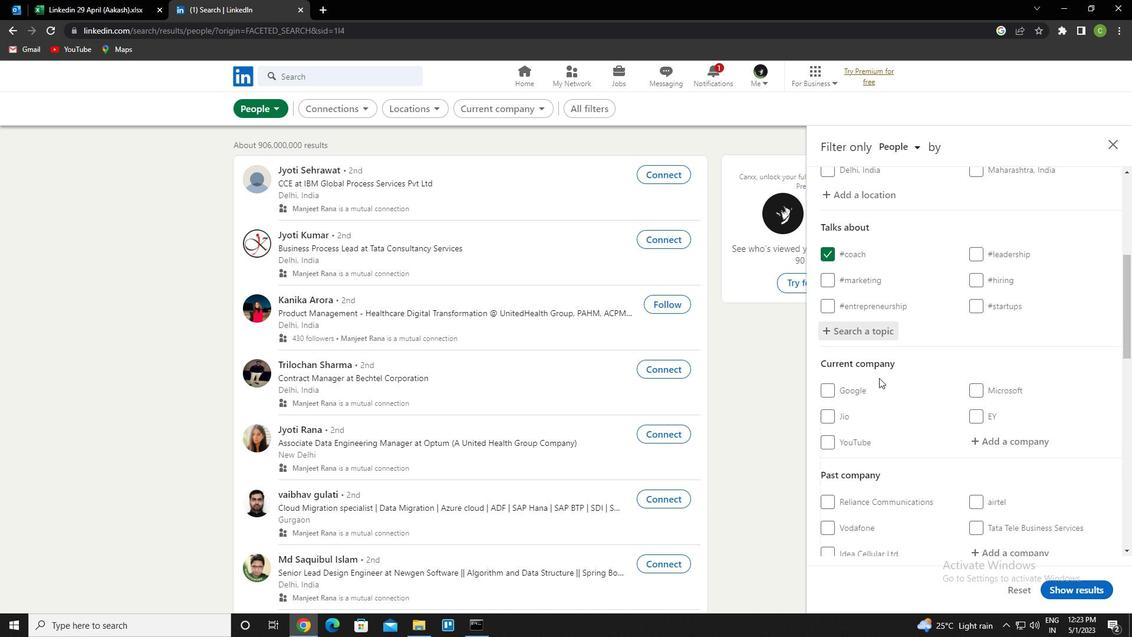 
Action: Mouse scrolled (879, 380) with delta (0, 0)
Screenshot: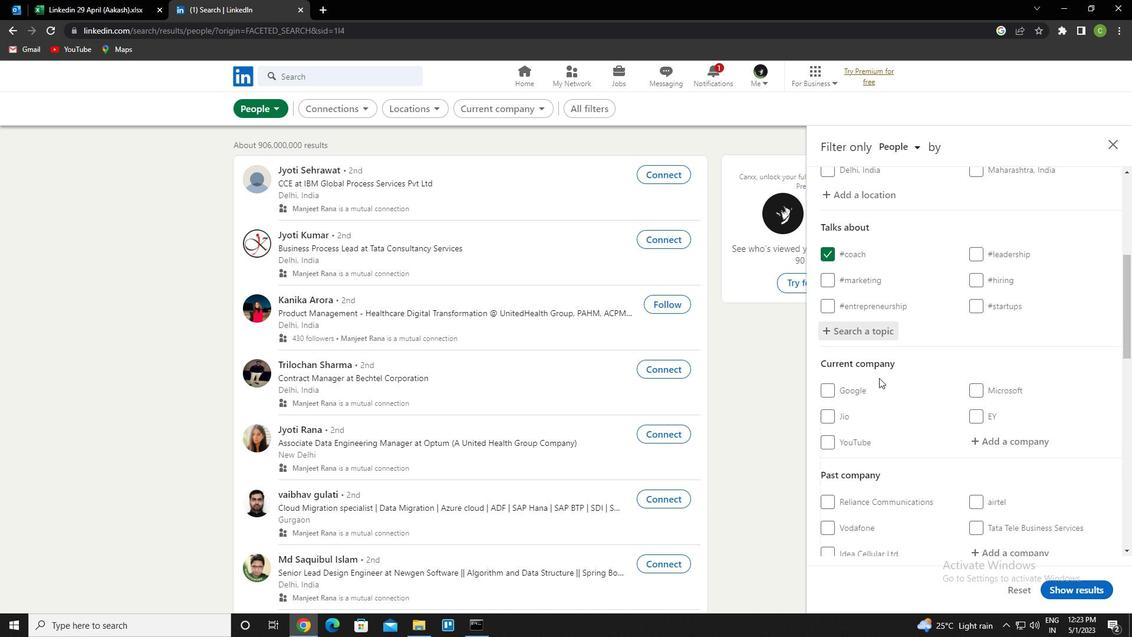 
Action: Mouse scrolled (879, 380) with delta (0, 0)
Screenshot: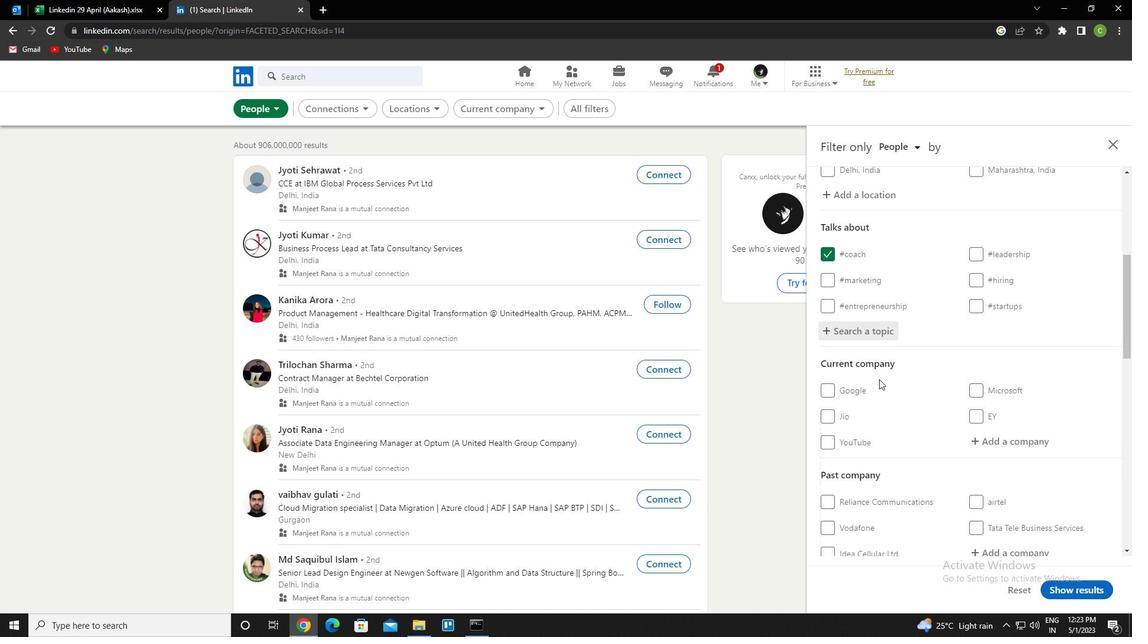 
Action: Mouse moved to (879, 381)
Screenshot: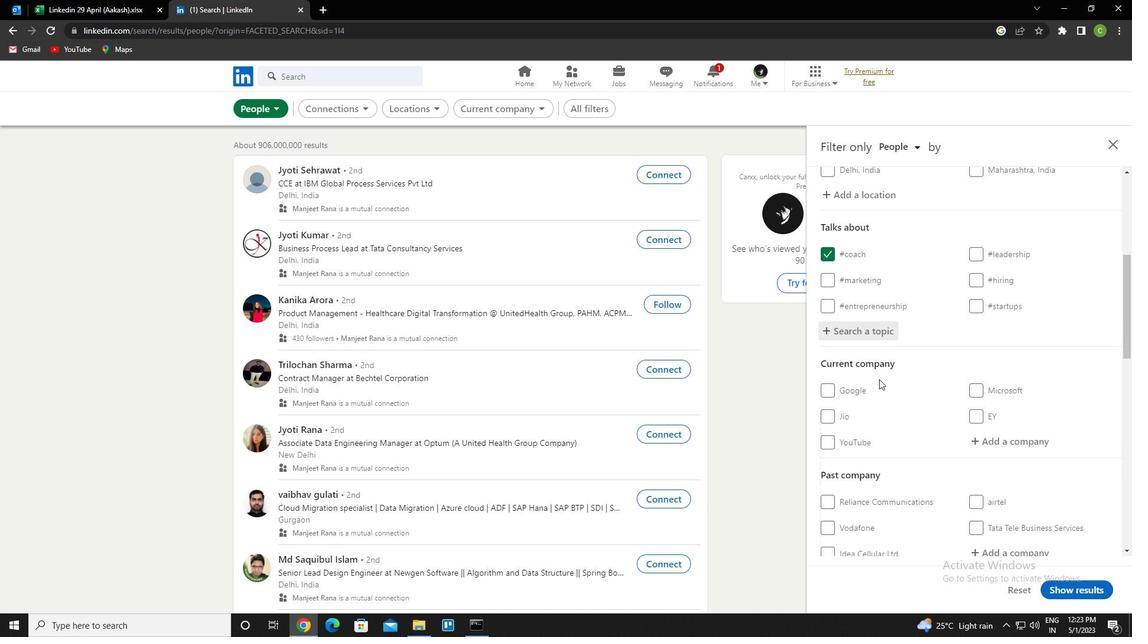 
Action: Mouse scrolled (879, 381) with delta (0, 0)
Screenshot: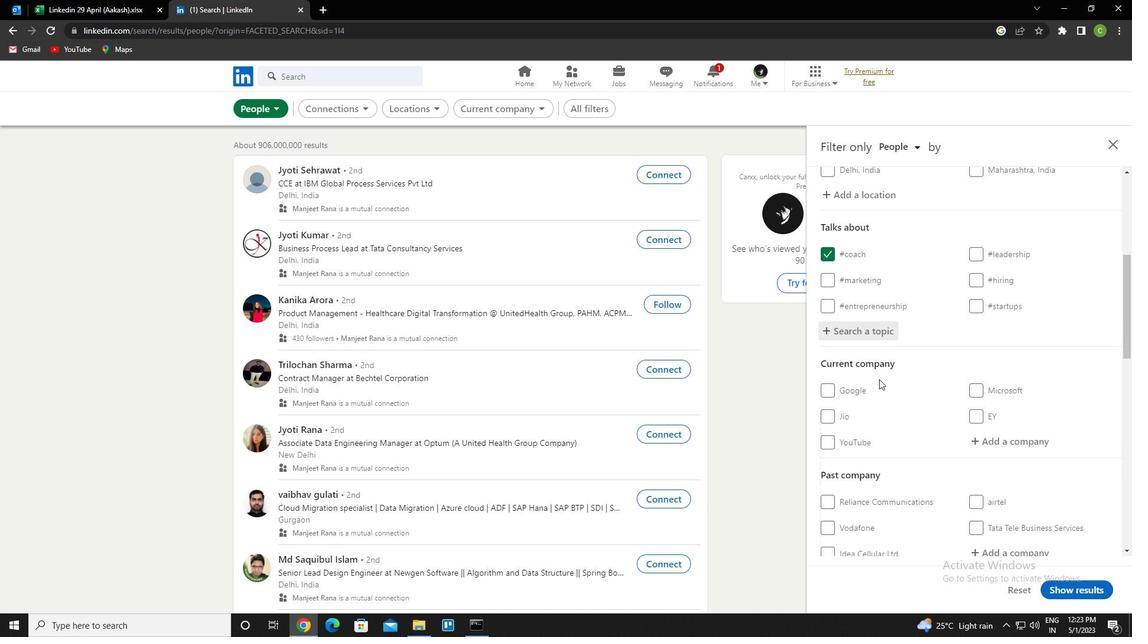 
Action: Mouse moved to (877, 381)
Screenshot: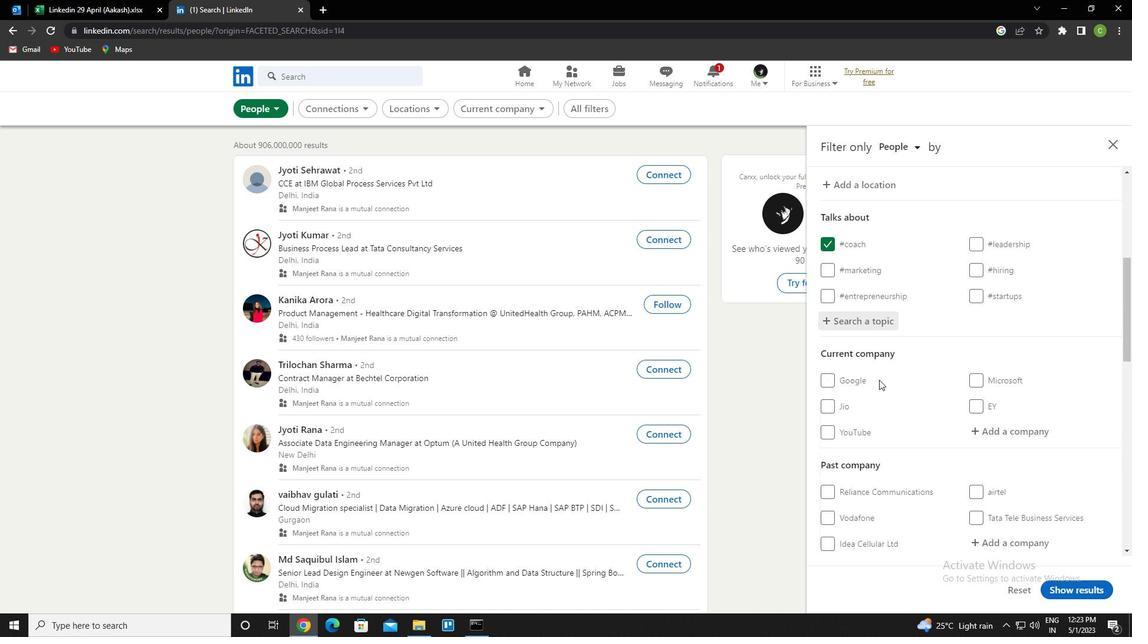 
Action: Mouse scrolled (877, 381) with delta (0, 0)
Screenshot: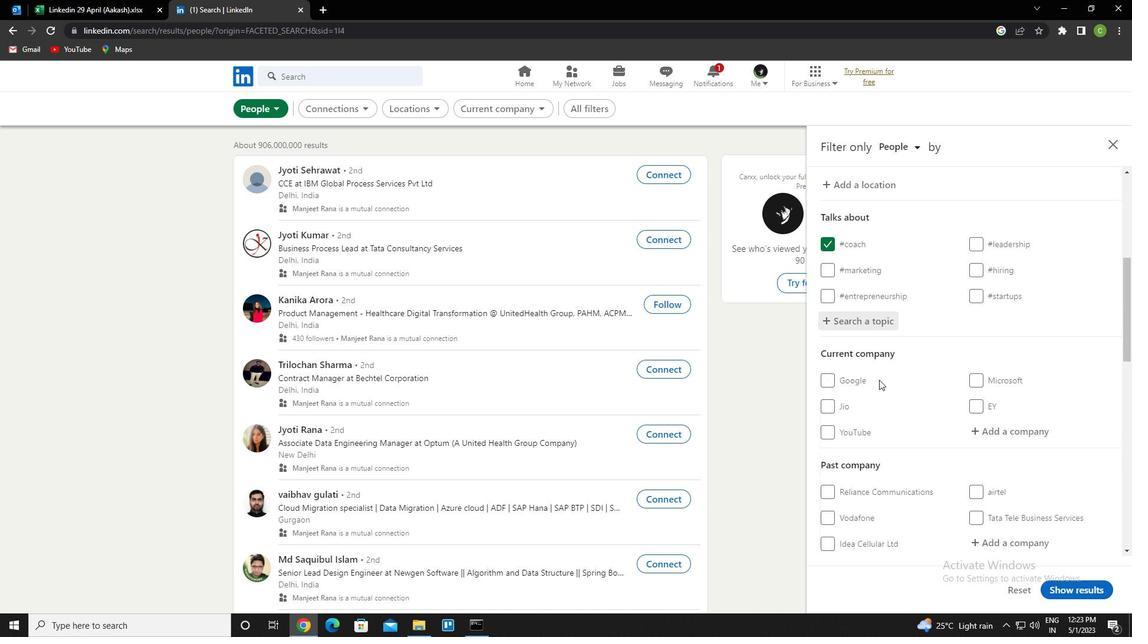 
Action: Mouse scrolled (877, 381) with delta (0, 0)
Screenshot: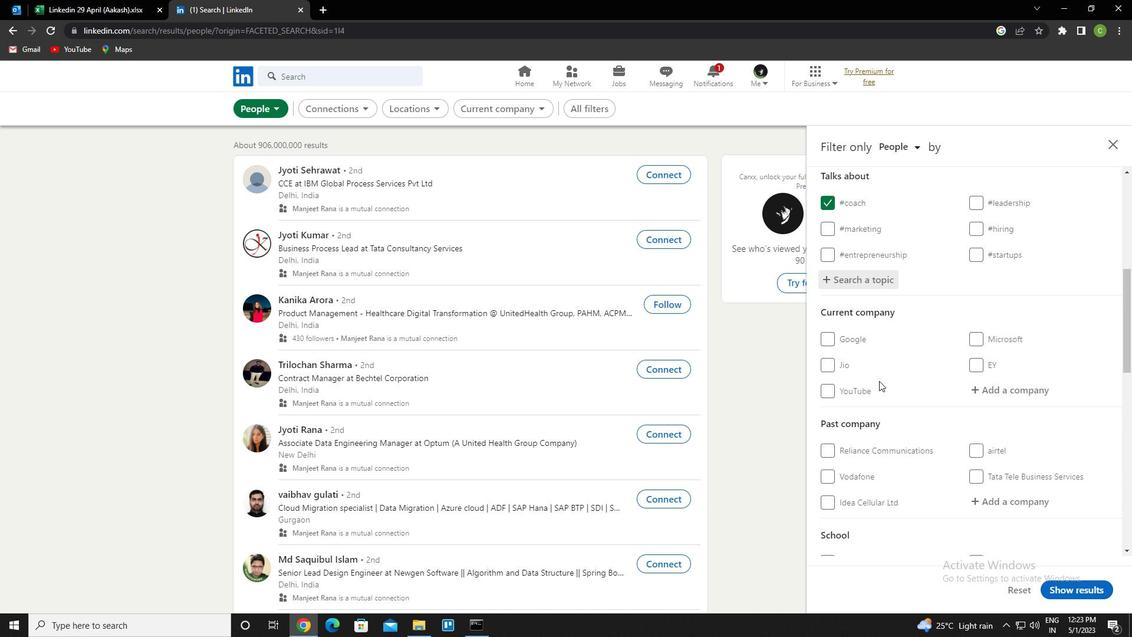 
Action: Mouse moved to (827, 326)
Screenshot: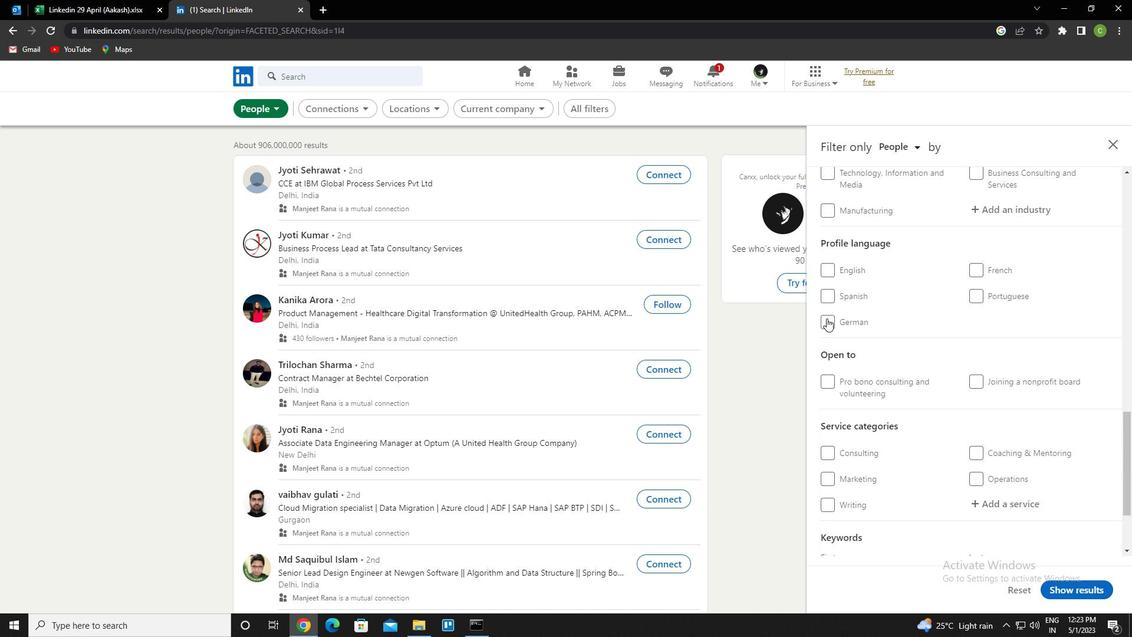 
Action: Mouse pressed left at (827, 326)
Screenshot: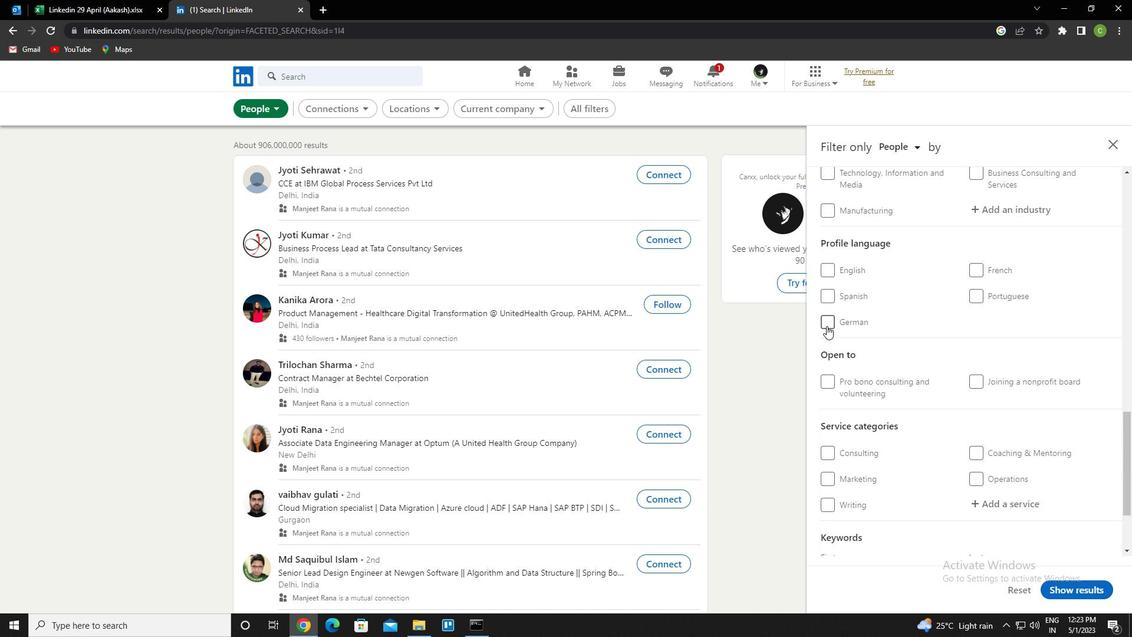 
Action: Mouse moved to (883, 338)
Screenshot: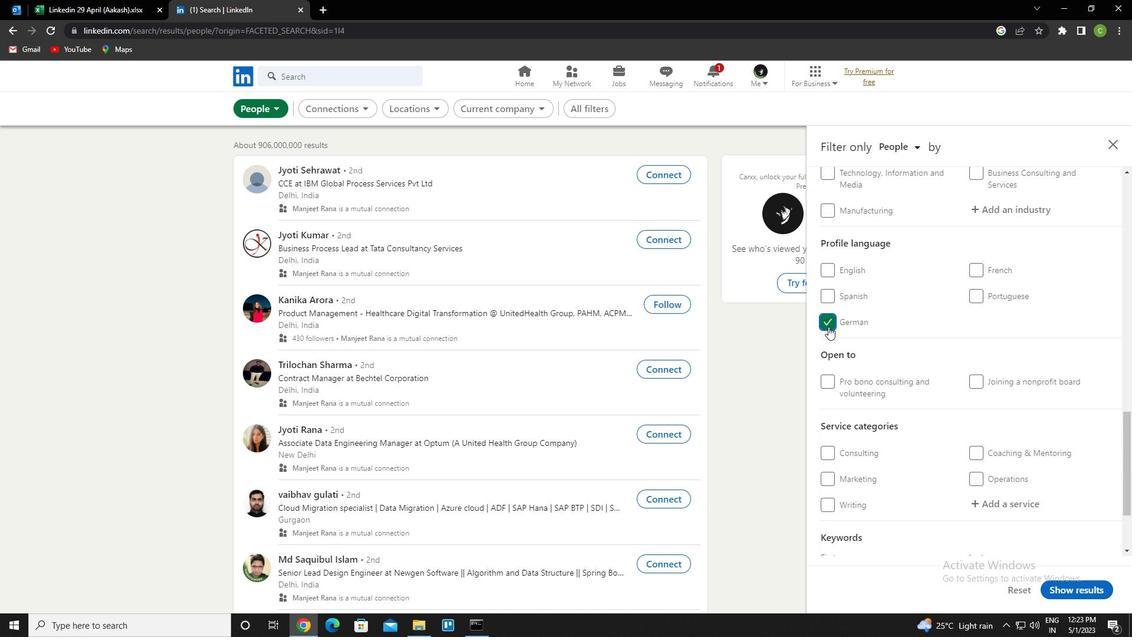 
Action: Mouse scrolled (883, 338) with delta (0, 0)
Screenshot: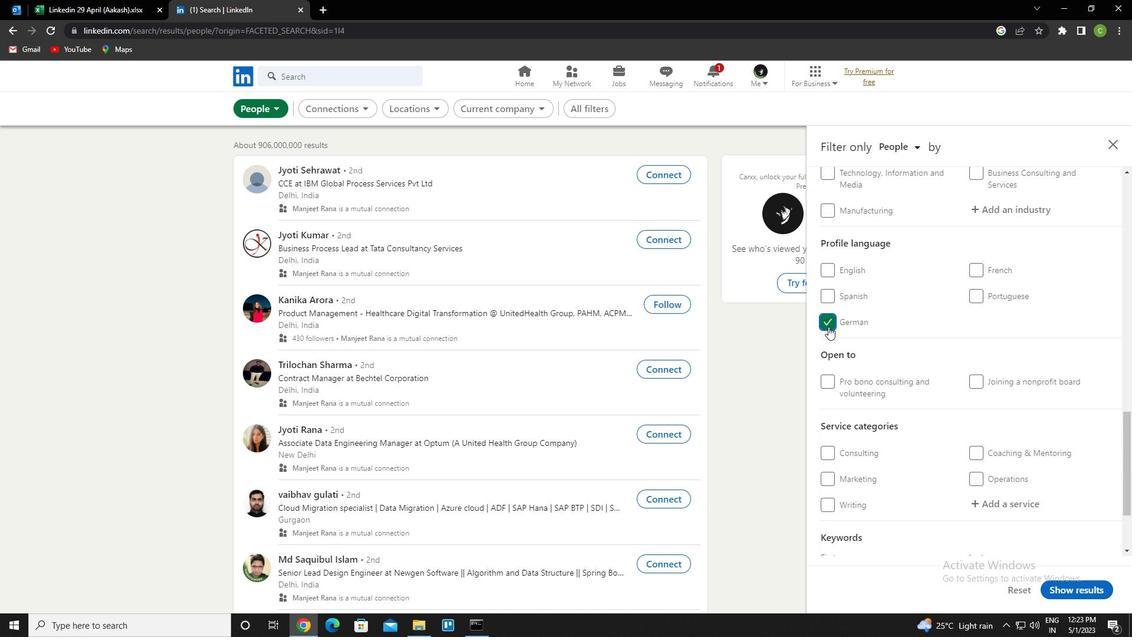 
Action: Mouse moved to (884, 338)
Screenshot: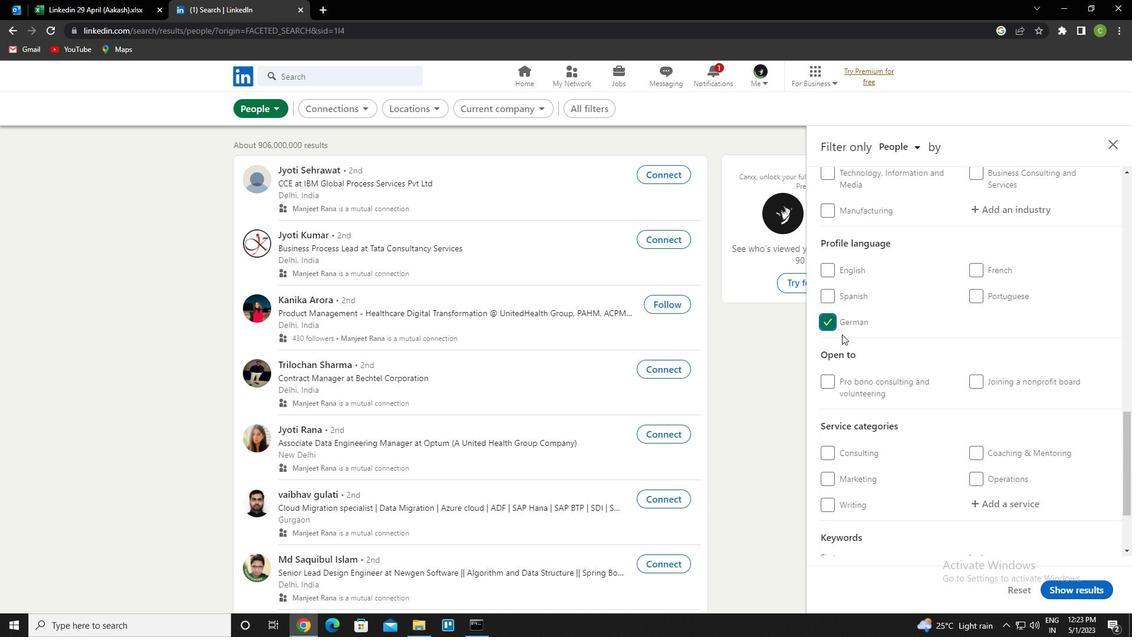 
Action: Mouse scrolled (884, 338) with delta (0, 0)
Screenshot: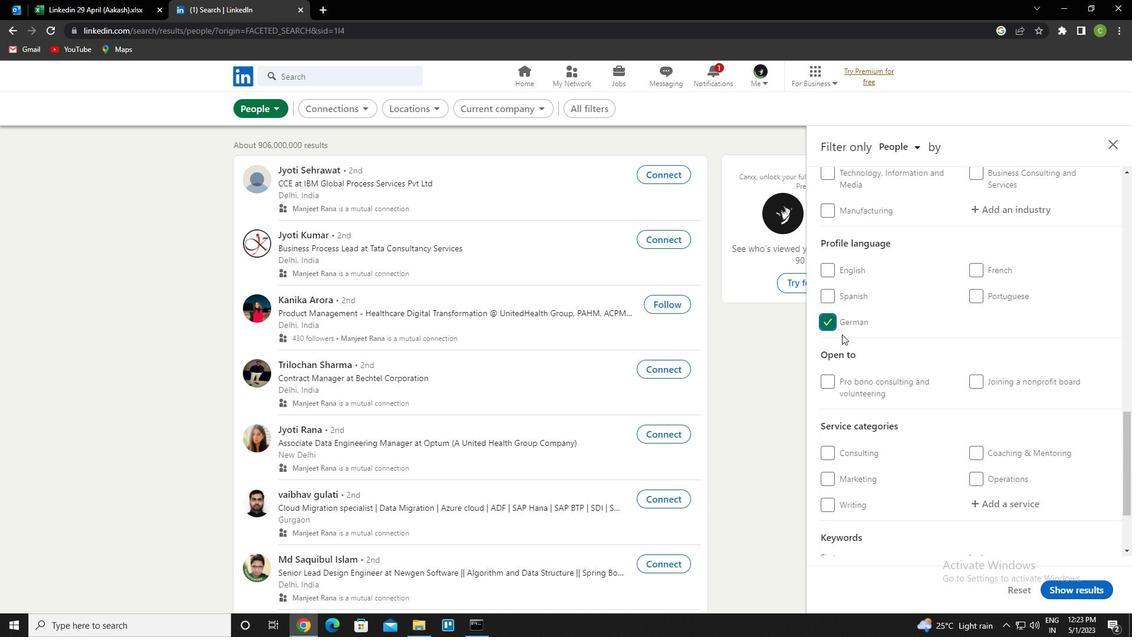 
Action: Mouse scrolled (884, 338) with delta (0, 0)
Screenshot: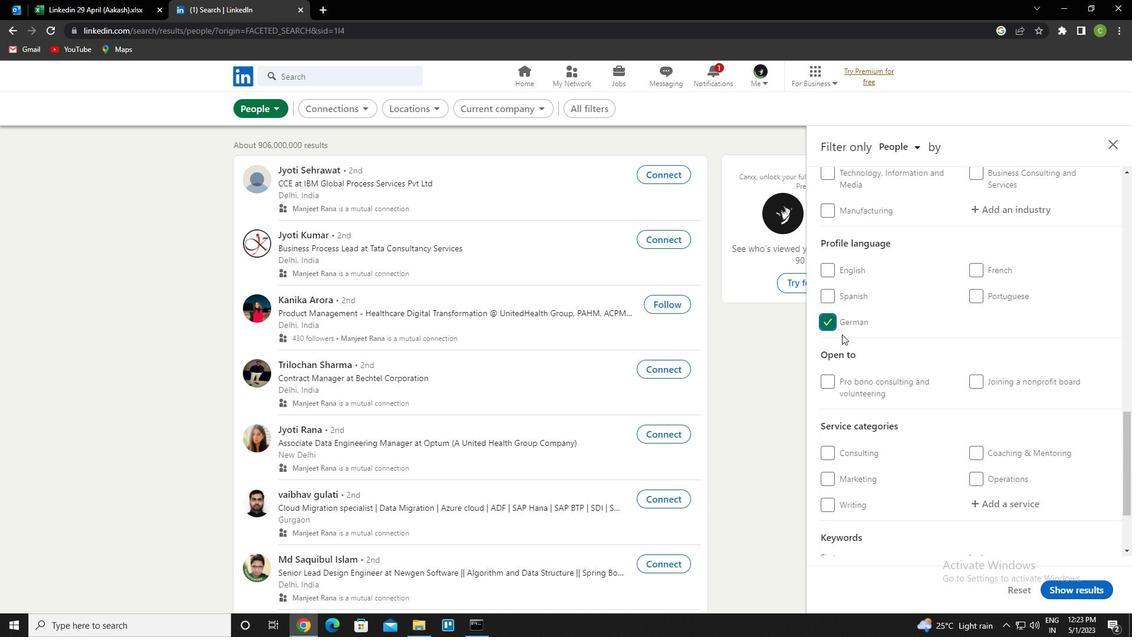 
Action: Mouse scrolled (884, 338) with delta (0, 0)
Screenshot: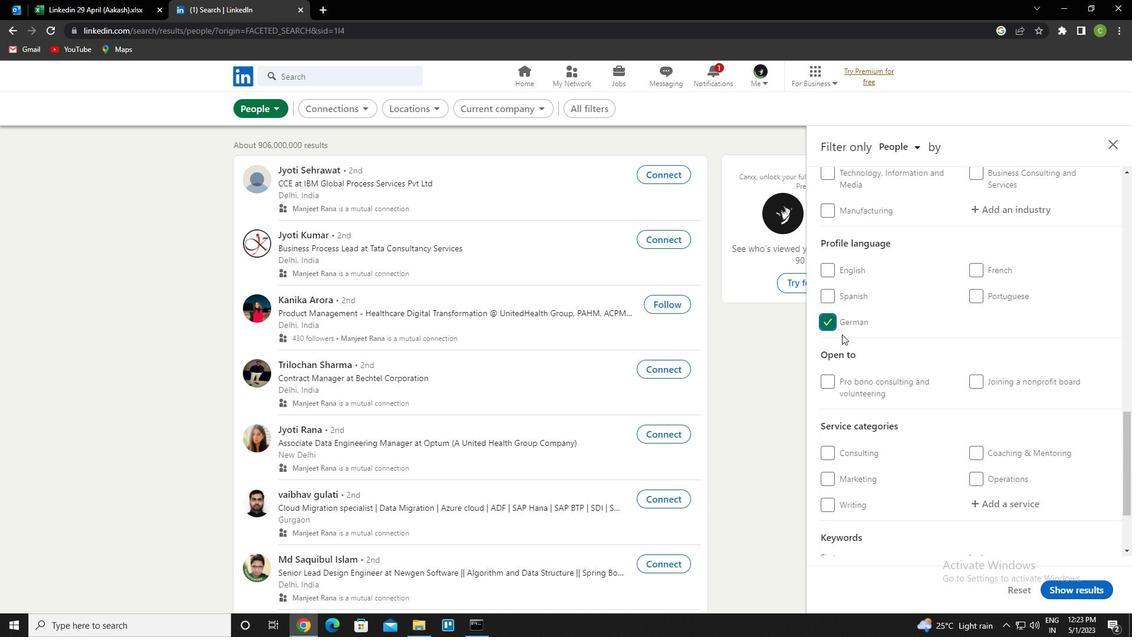 
Action: Mouse scrolled (884, 338) with delta (0, 0)
Screenshot: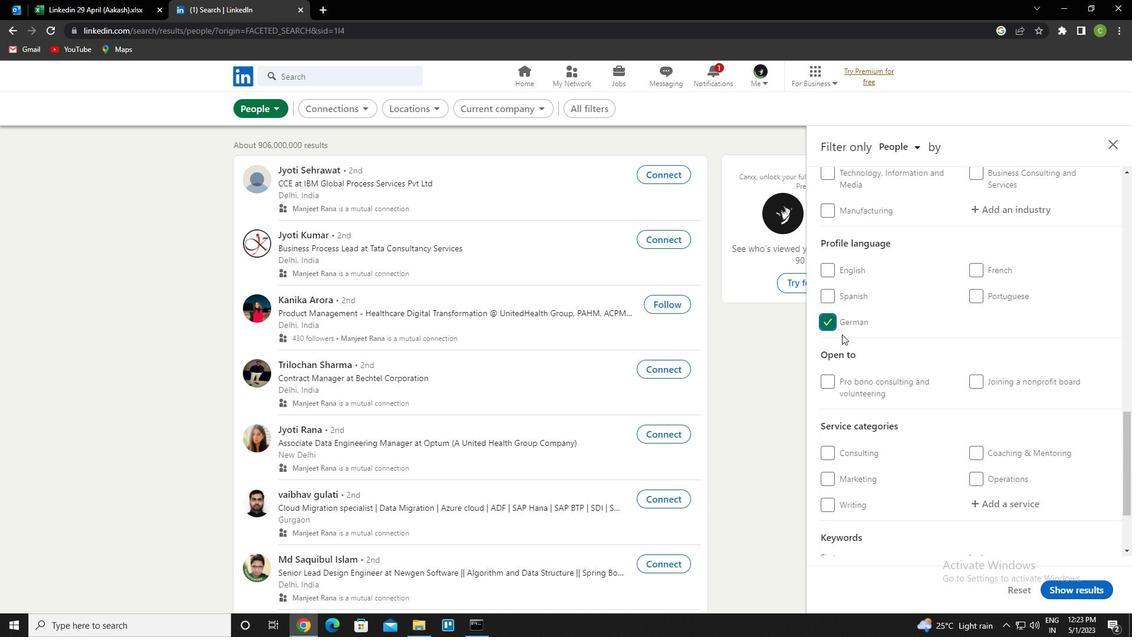 
Action: Mouse scrolled (884, 338) with delta (0, 0)
Screenshot: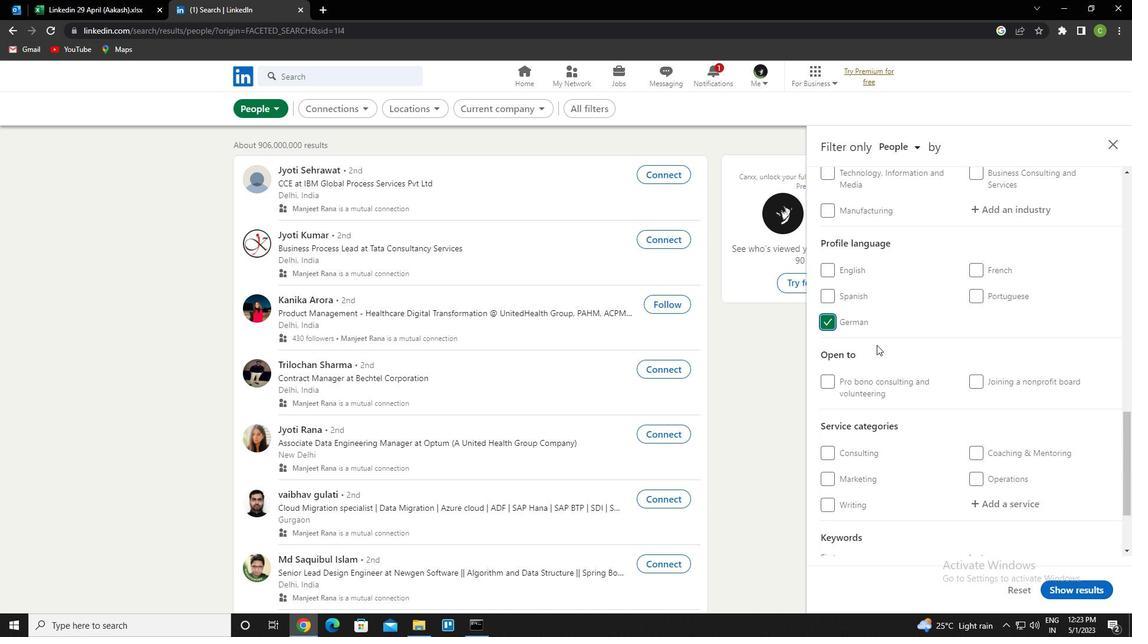 
Action: Mouse scrolled (884, 338) with delta (0, 0)
Screenshot: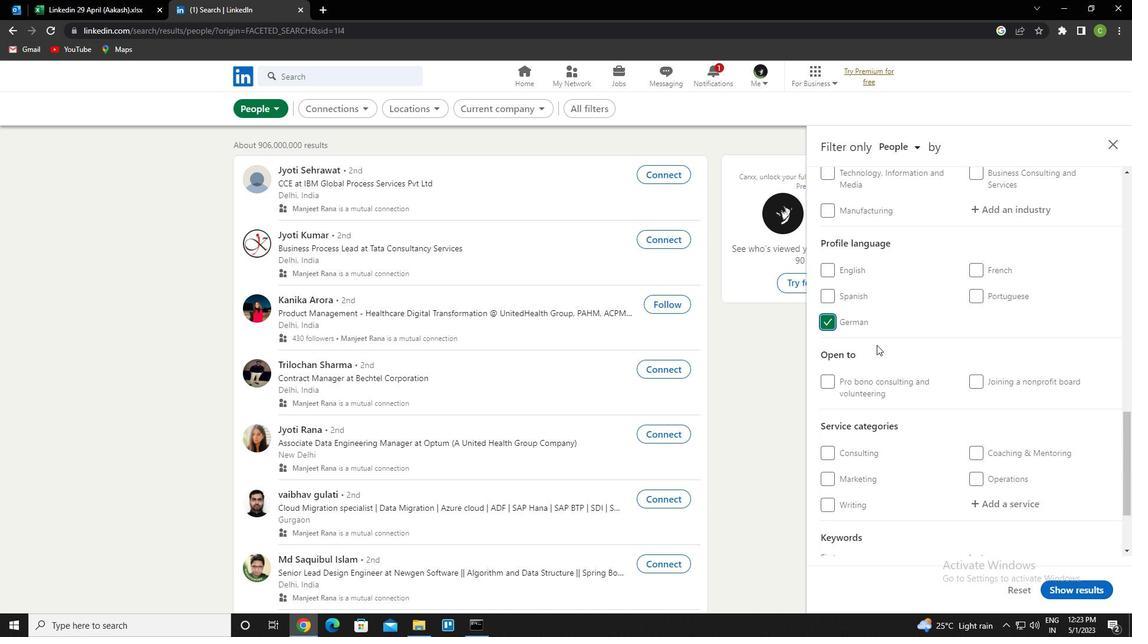
Action: Mouse moved to (1011, 265)
Screenshot: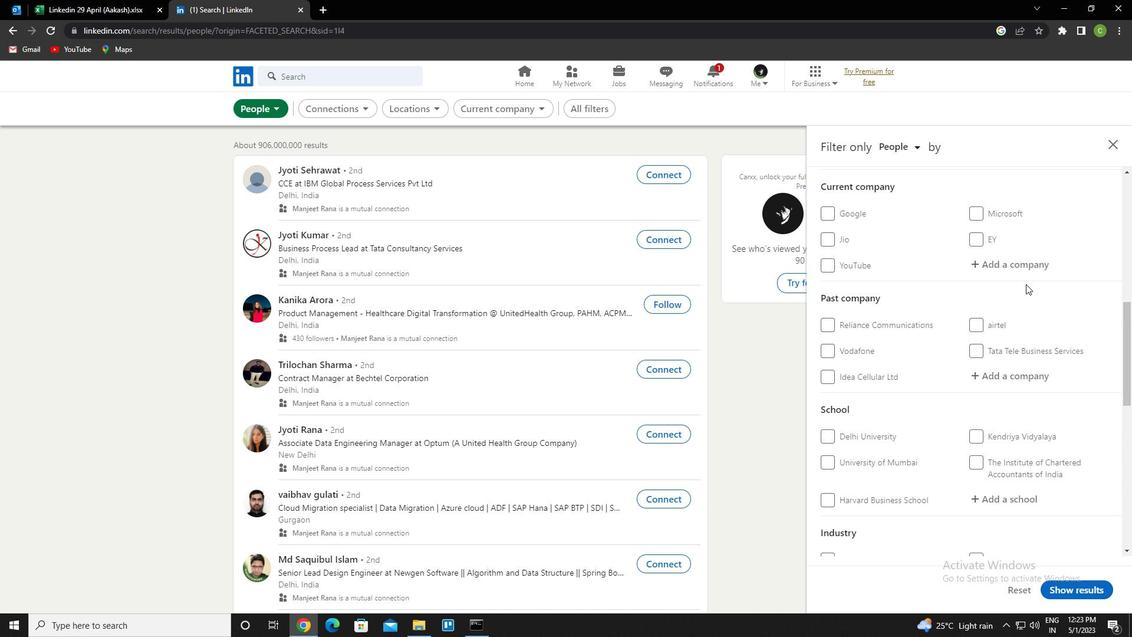 
Action: Mouse pressed left at (1011, 265)
Screenshot: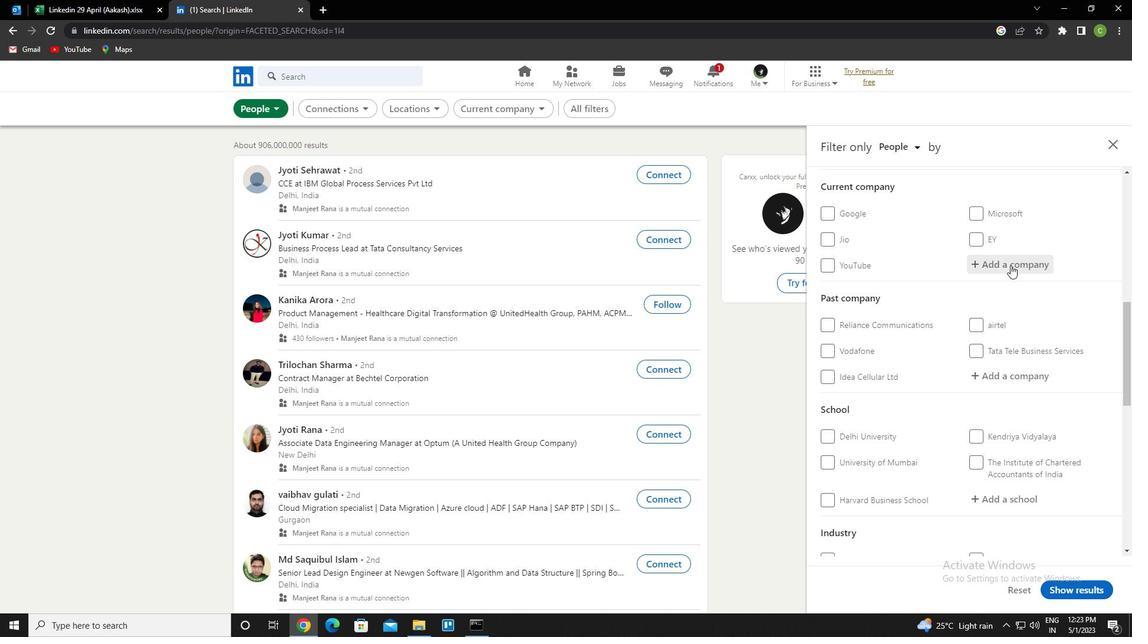 
Action: Key pressed <Key.caps_lock>u<Key.caps_lock>ber<Key.space>engineer<Key.down><Key.enter>
Screenshot: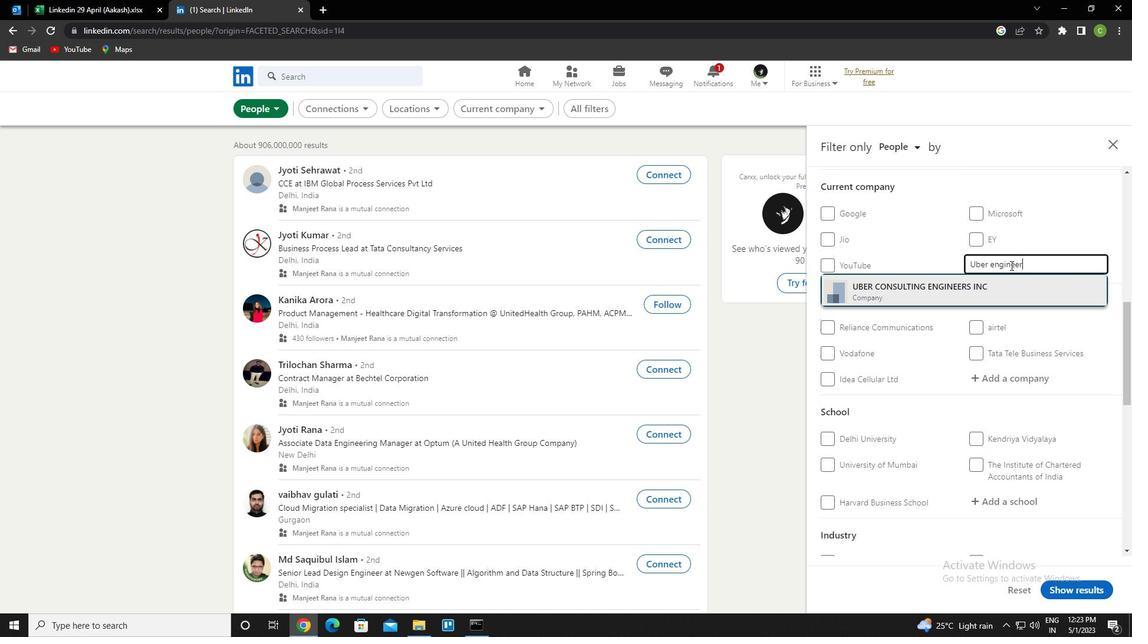 
Action: Mouse moved to (951, 304)
Screenshot: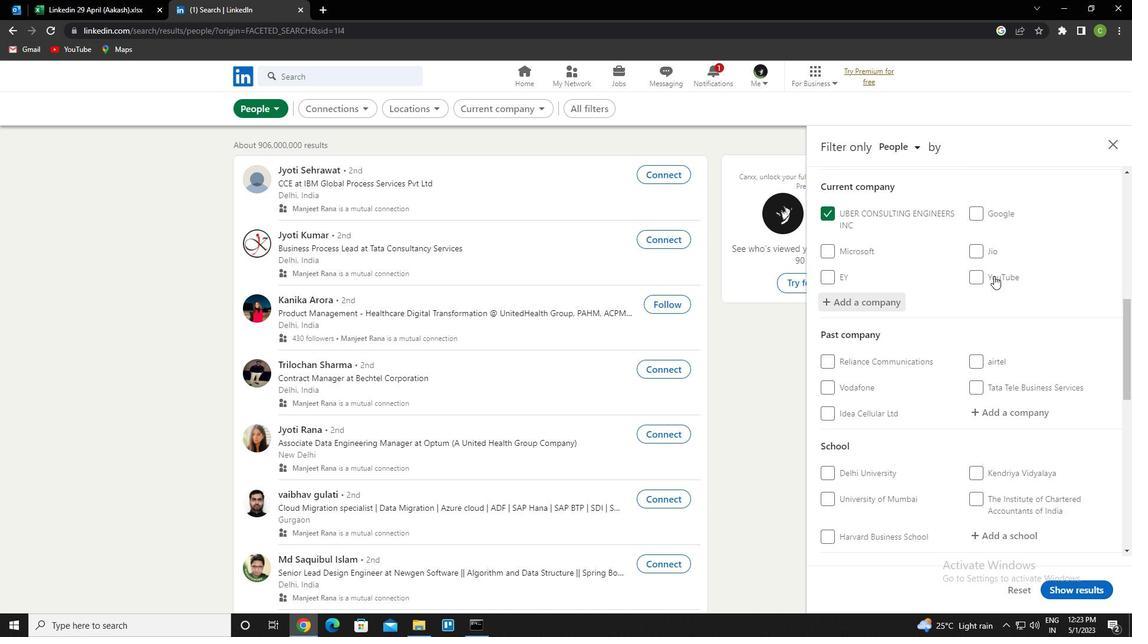 
Action: Mouse scrolled (951, 303) with delta (0, 0)
Screenshot: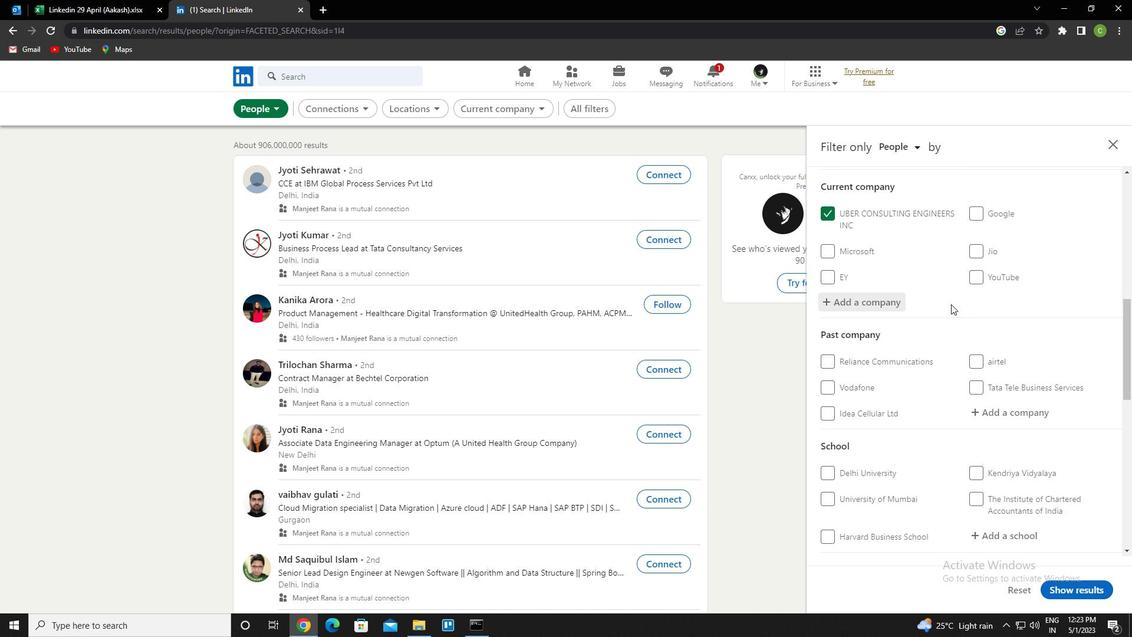 
Action: Mouse moved to (951, 304)
Screenshot: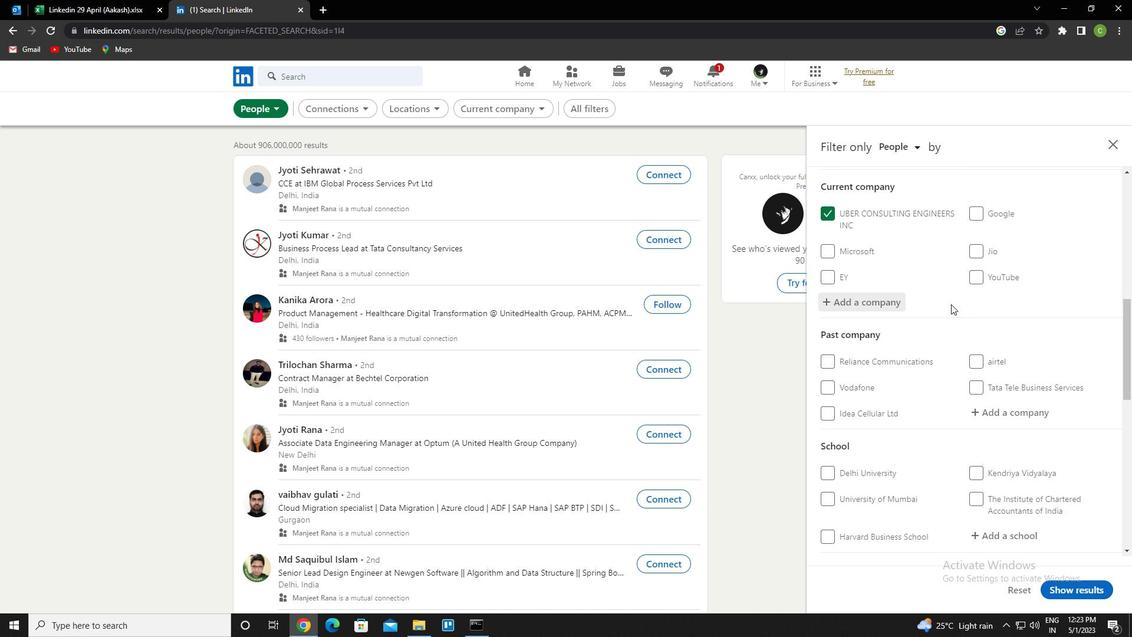 
Action: Mouse scrolled (951, 303) with delta (0, 0)
Screenshot: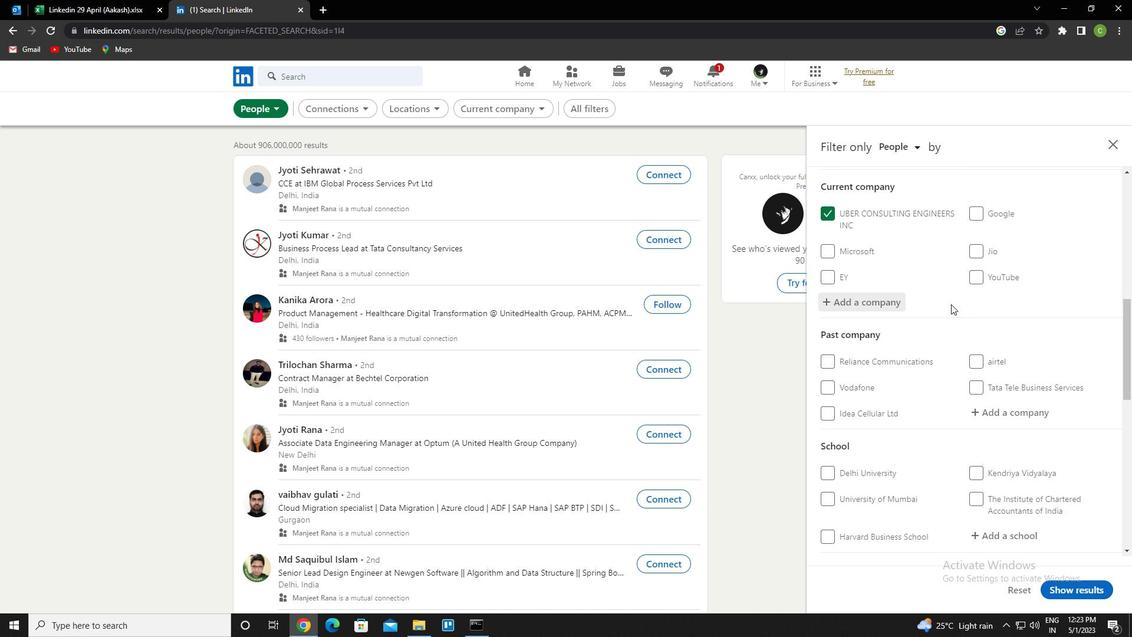 
Action: Mouse moved to (1005, 410)
Screenshot: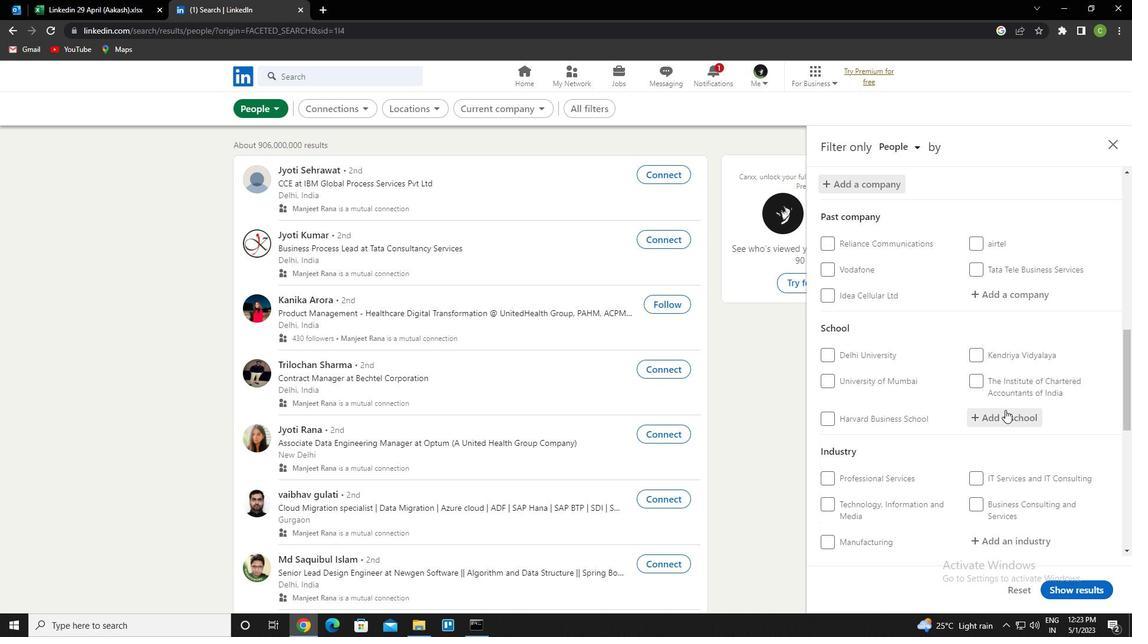 
Action: Mouse scrolled (1005, 410) with delta (0, 0)
Screenshot: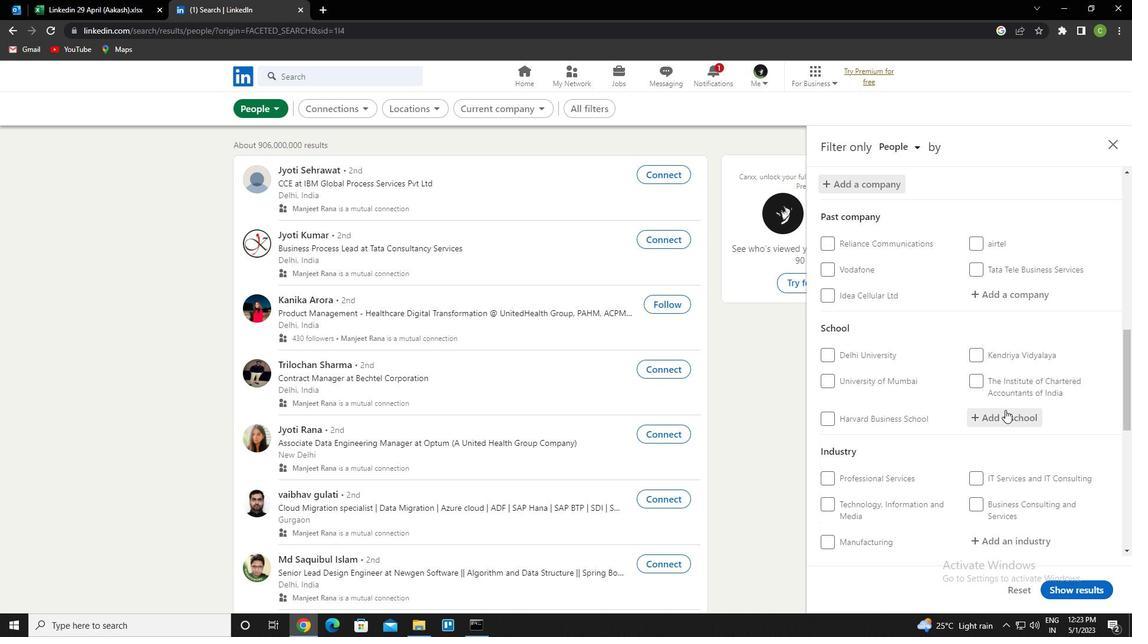 
Action: Mouse moved to (1004, 362)
Screenshot: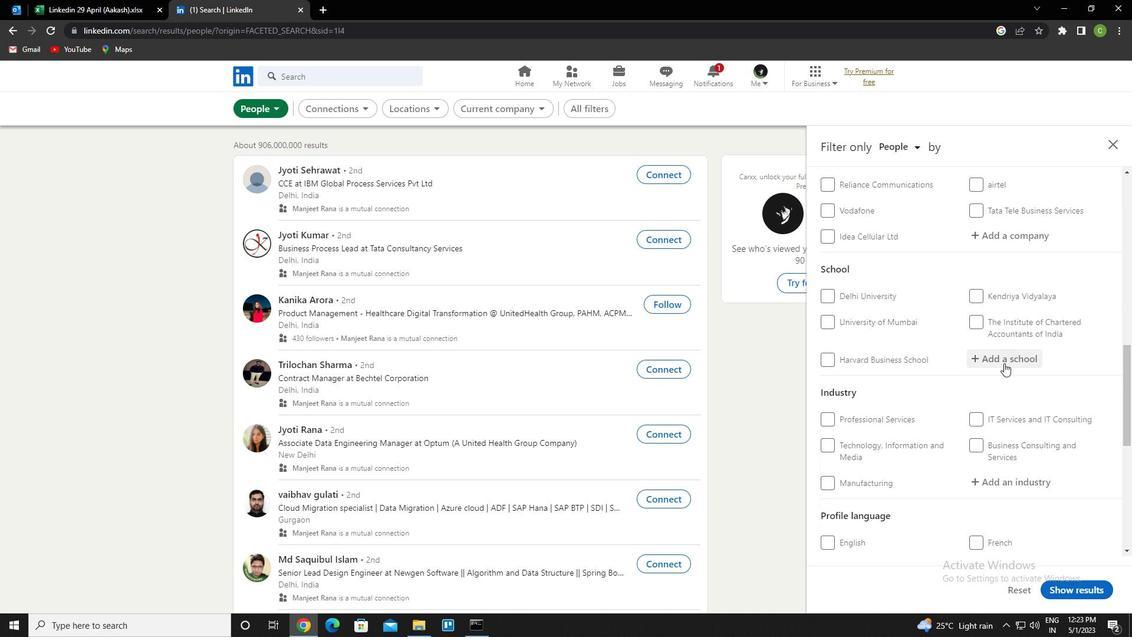 
Action: Mouse pressed left at (1004, 362)
Screenshot: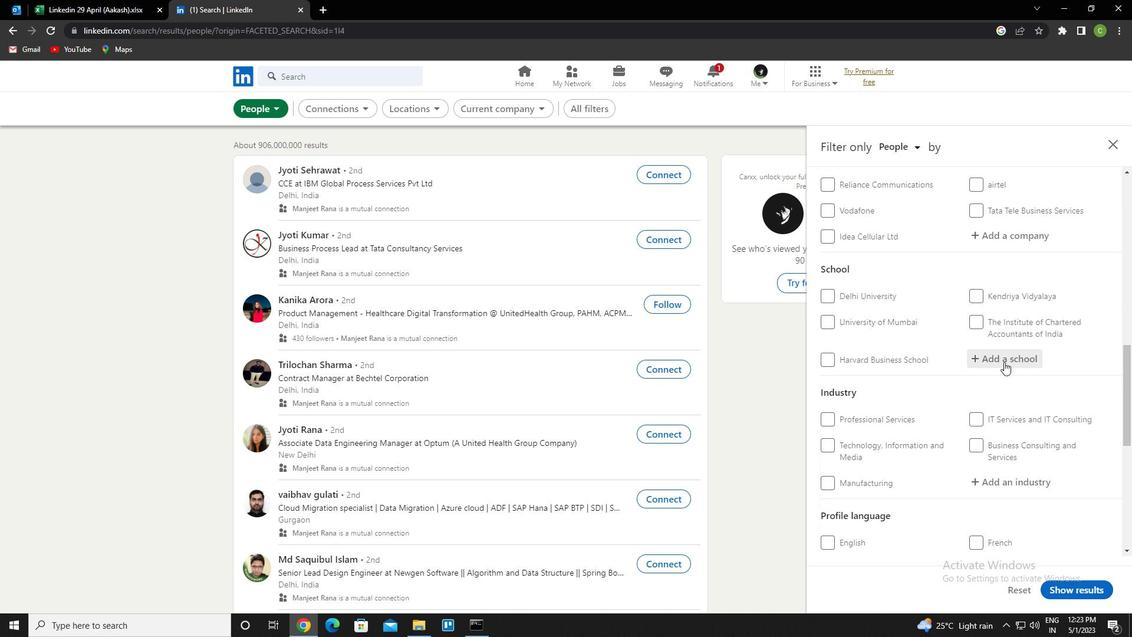 
Action: Key pressed <Key.caps_lock>h<Key.caps_lock>oly<Key.space><Key.space><Key.backspace>c<Key.down><Key.down><Key.down><Key.down><Key.down><Key.down><Key.down><Key.down><Key.down><Key.down><Key.down>ross<Key.space>college<Key.down><Key.down><Key.up><Key.down><Key.down><Key.down><Key.down><Key.down><Key.enter>
Screenshot: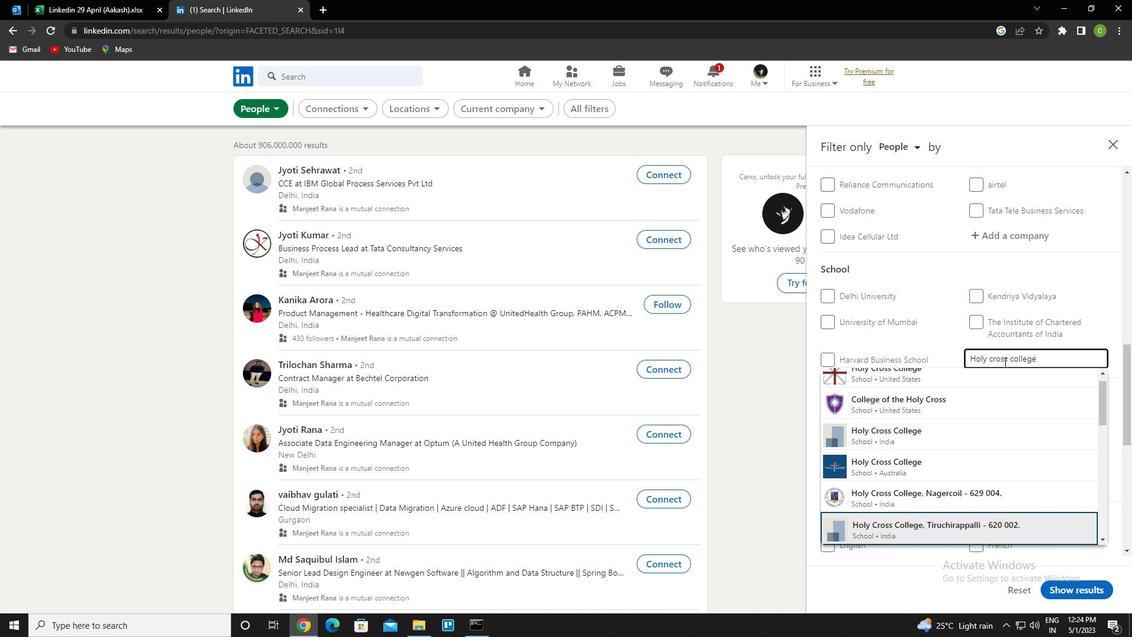 
Action: Mouse moved to (1046, 176)
Screenshot: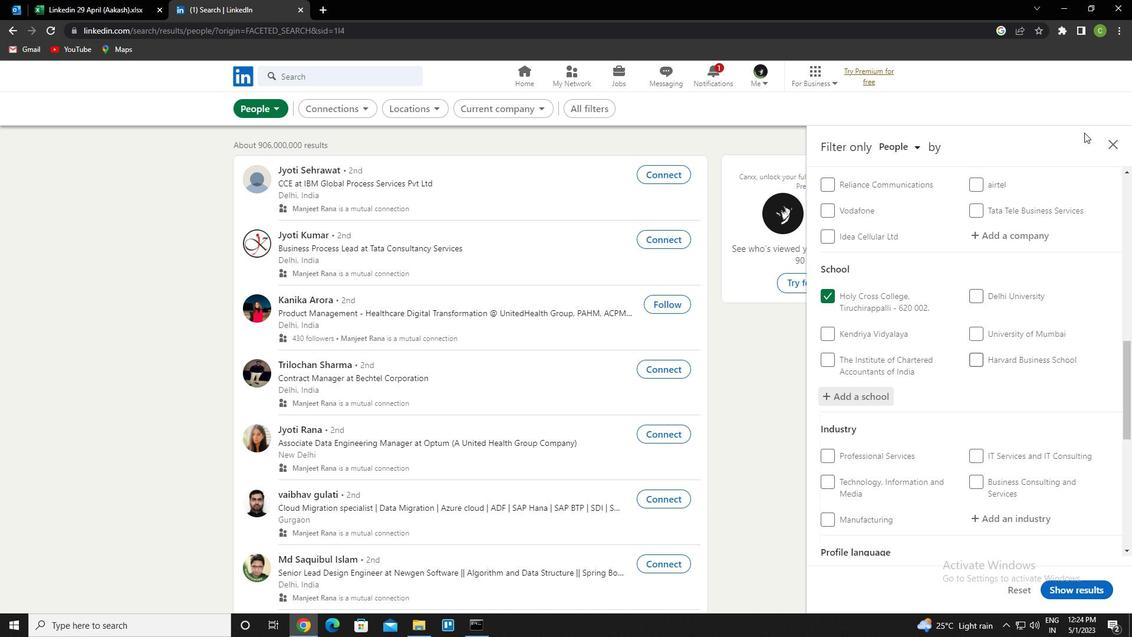 
Action: Mouse scrolled (1046, 176) with delta (0, 0)
Screenshot: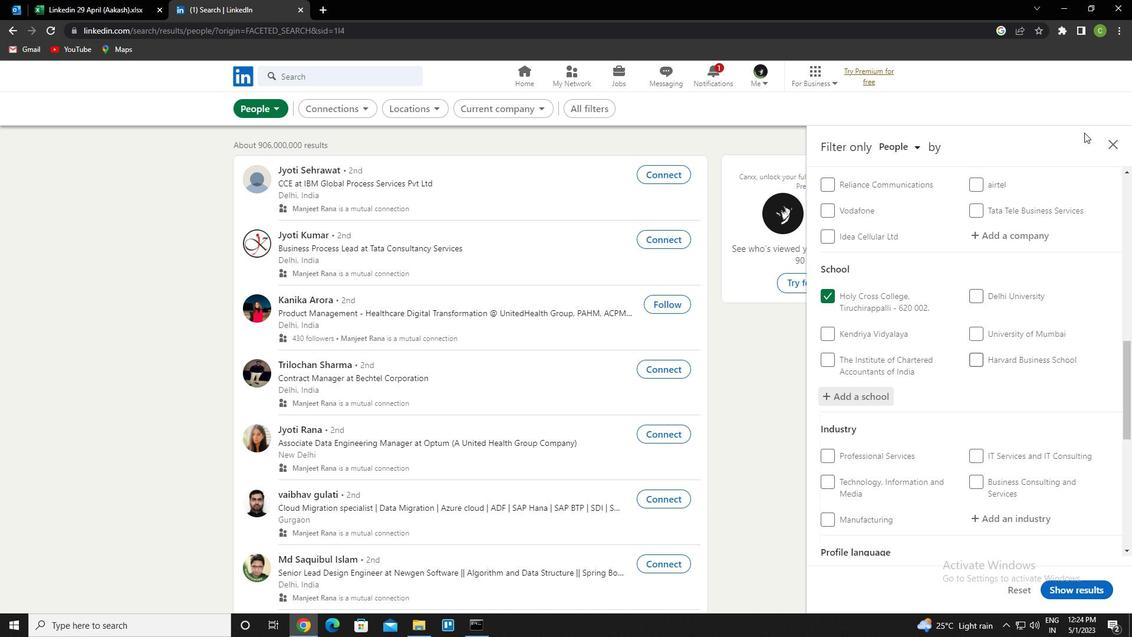 
Action: Mouse moved to (1047, 178)
Screenshot: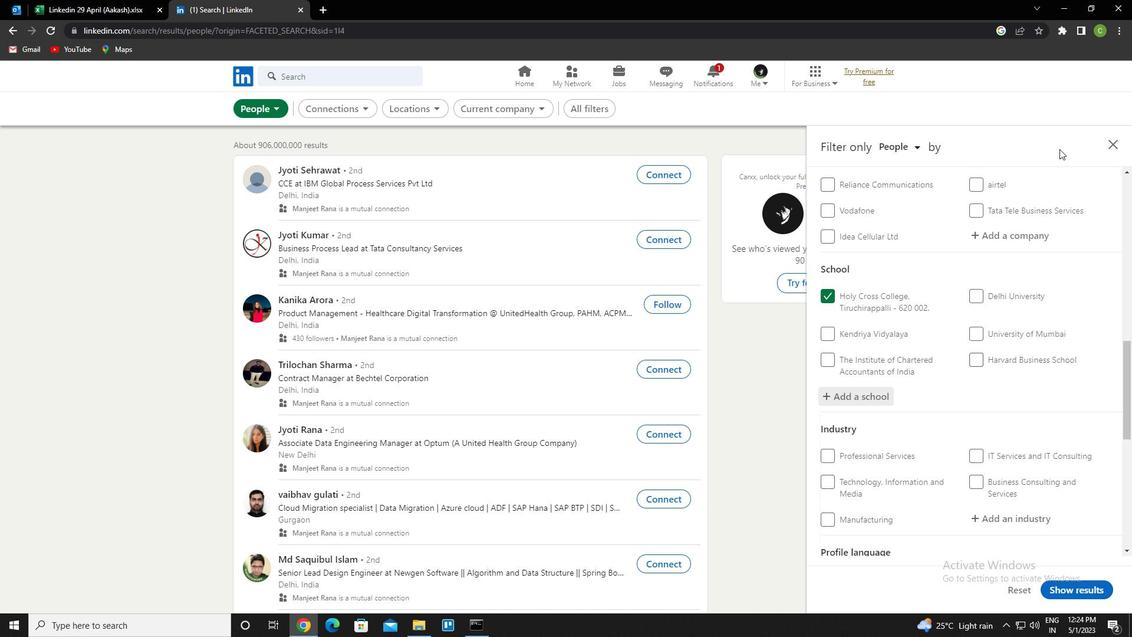 
Action: Mouse scrolled (1047, 178) with delta (0, 0)
Screenshot: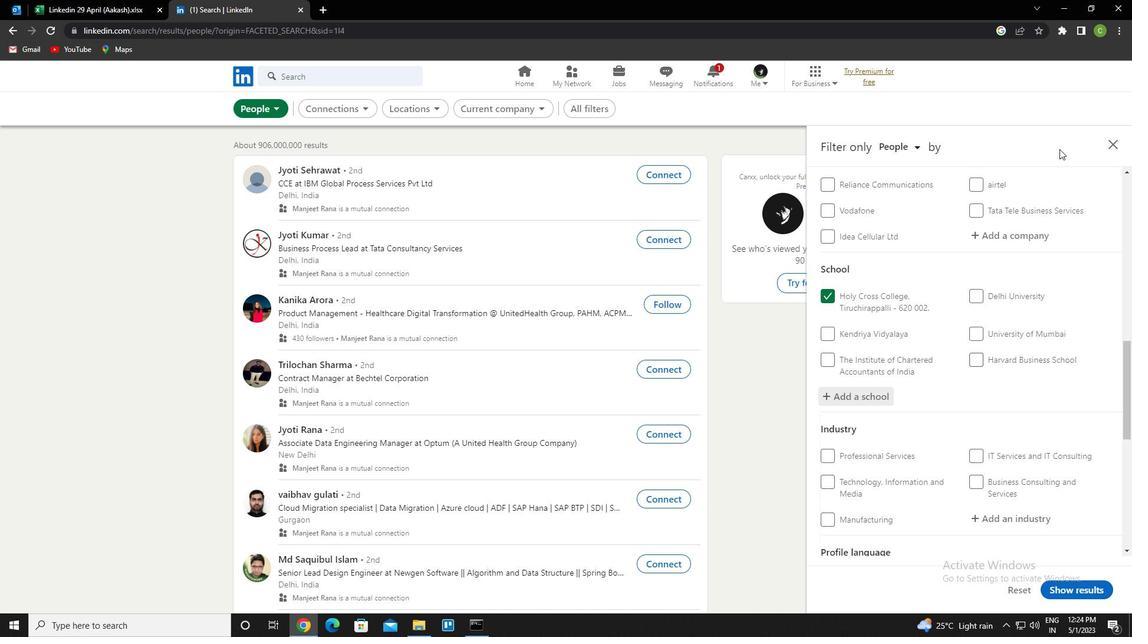 
Action: Mouse moved to (1046, 179)
Screenshot: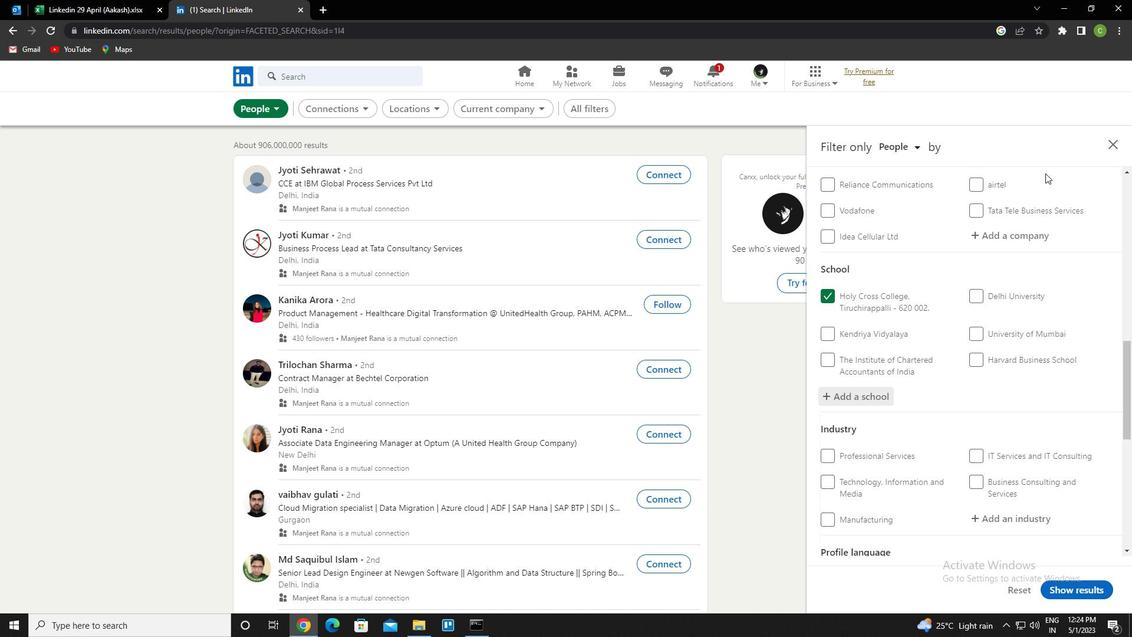 
Action: Mouse scrolled (1046, 179) with delta (0, 0)
Screenshot: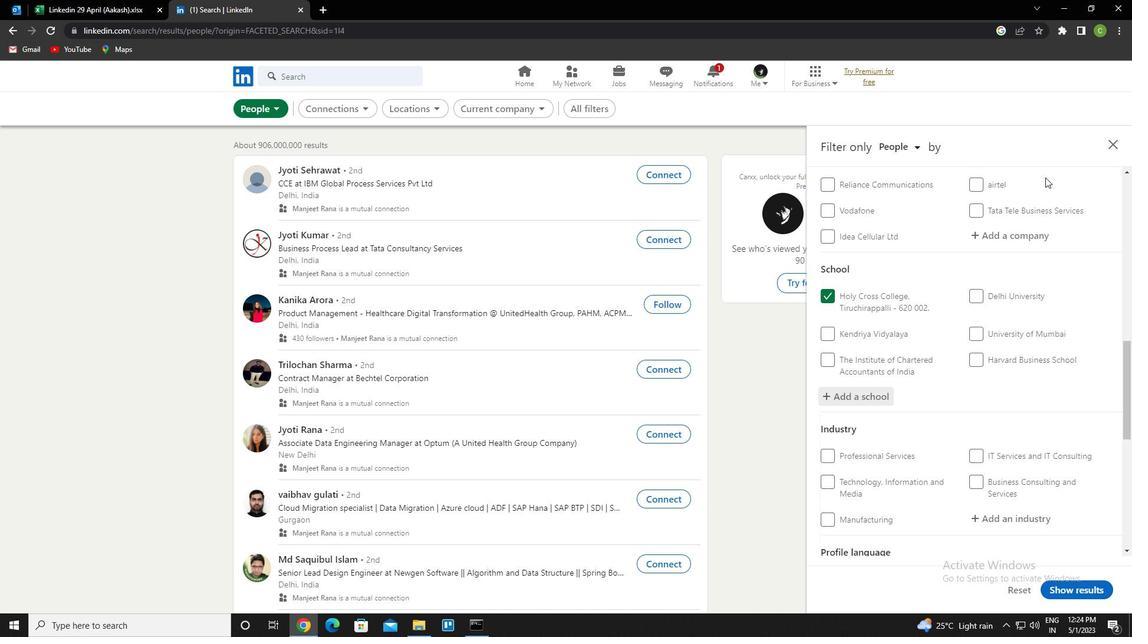 
Action: Mouse scrolled (1046, 179) with delta (0, 0)
Screenshot: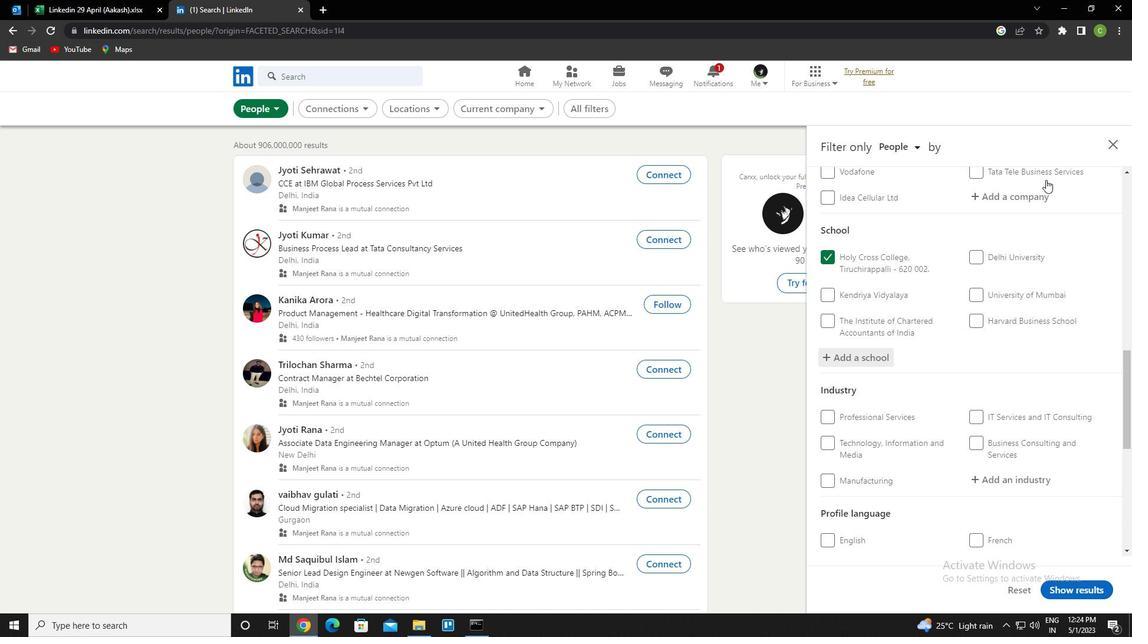 
Action: Mouse moved to (1030, 285)
Screenshot: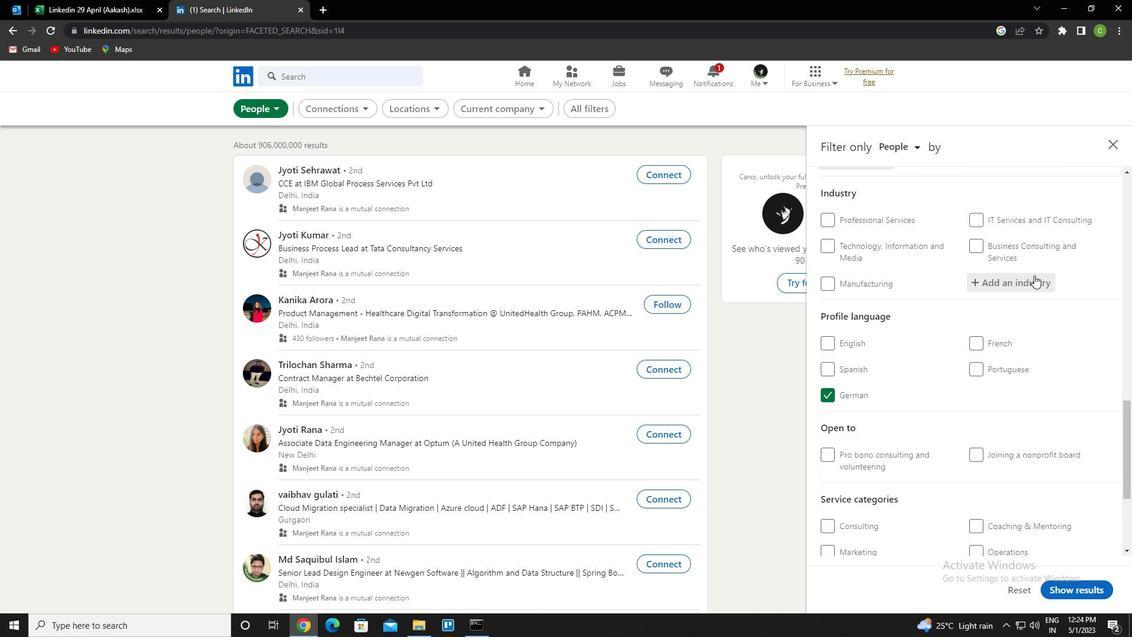 
Action: Mouse pressed left at (1030, 285)
Screenshot: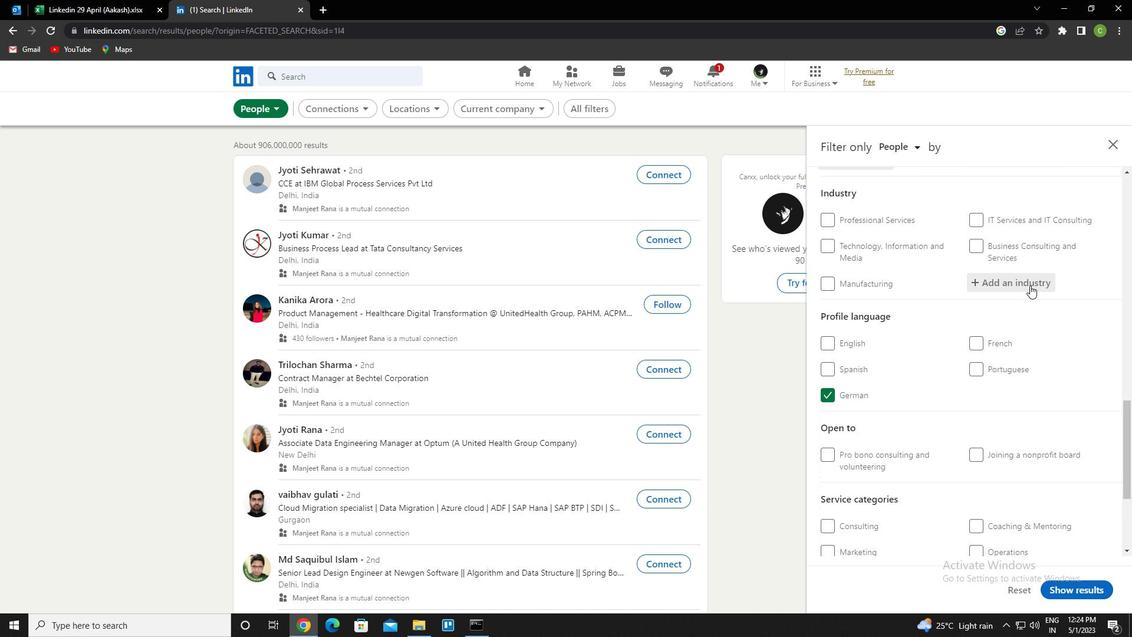 
Action: Mouse moved to (1028, 285)
Screenshot: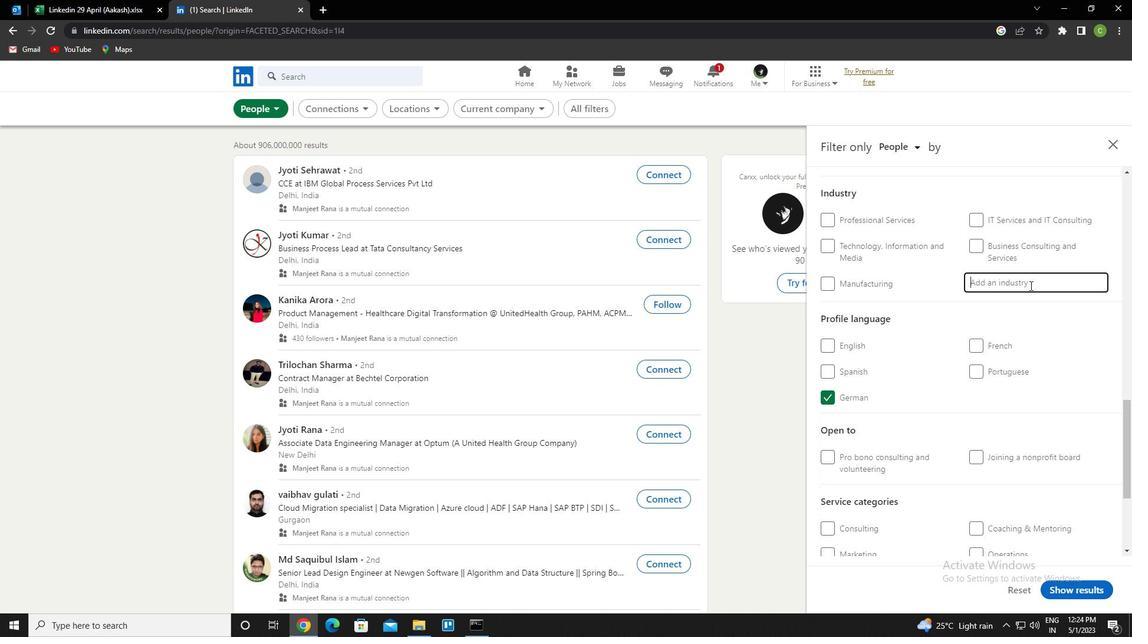 
Action: Key pressed <Key.caps_lock>c<Key.caps_lock>ivic<Key.space>and<Key.down><Key.enter>
Screenshot: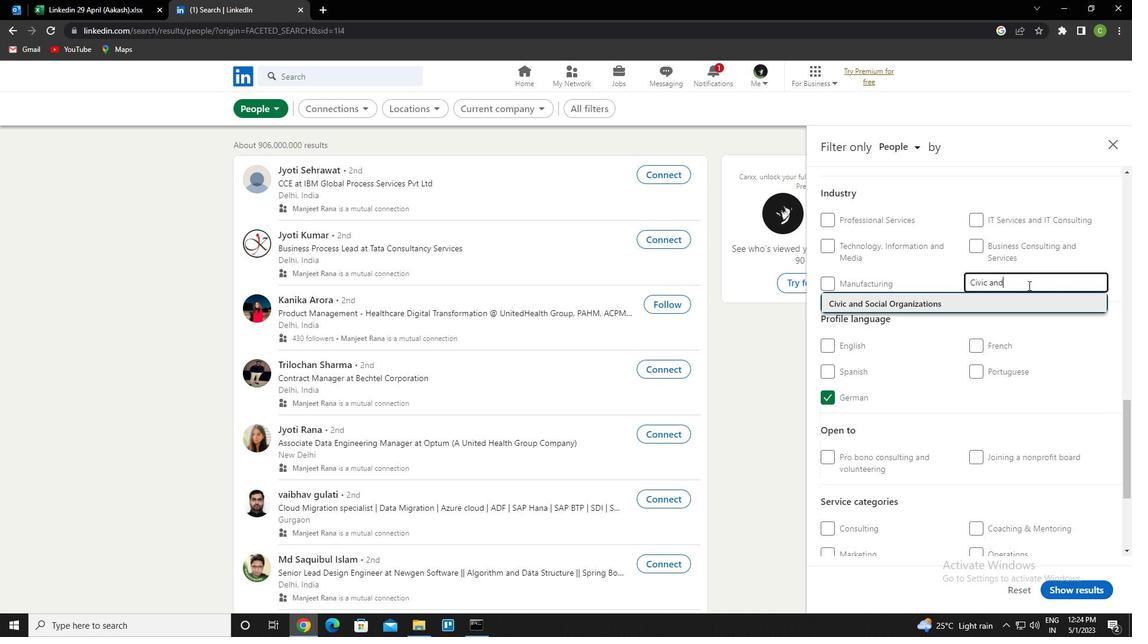 
Action: Mouse moved to (1001, 335)
Screenshot: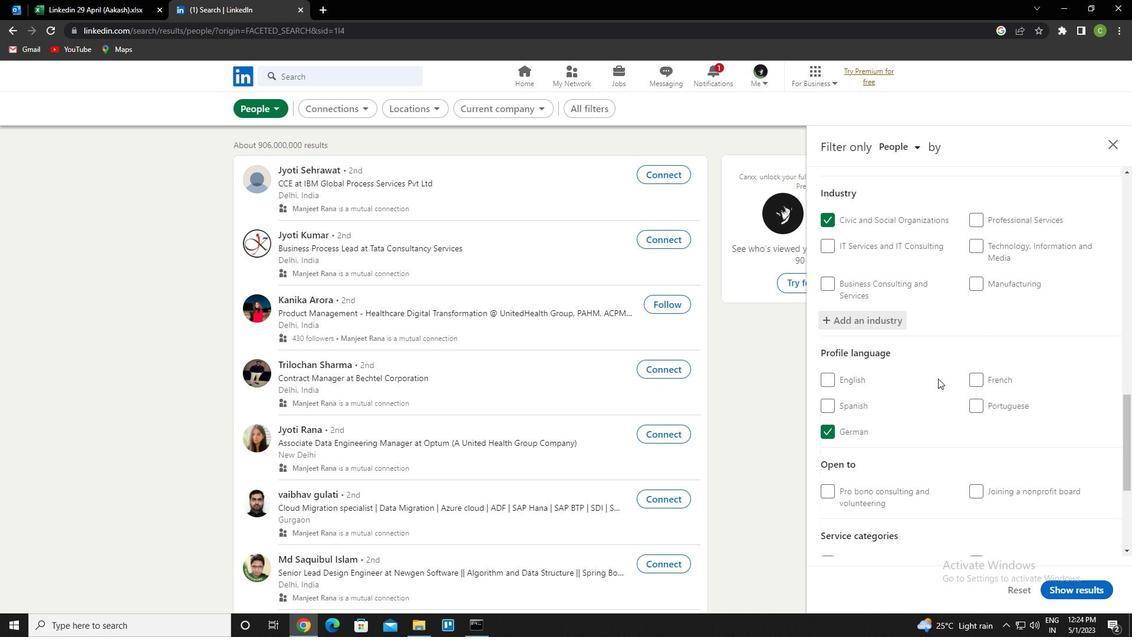 
Action: Mouse scrolled (1001, 335) with delta (0, 0)
Screenshot: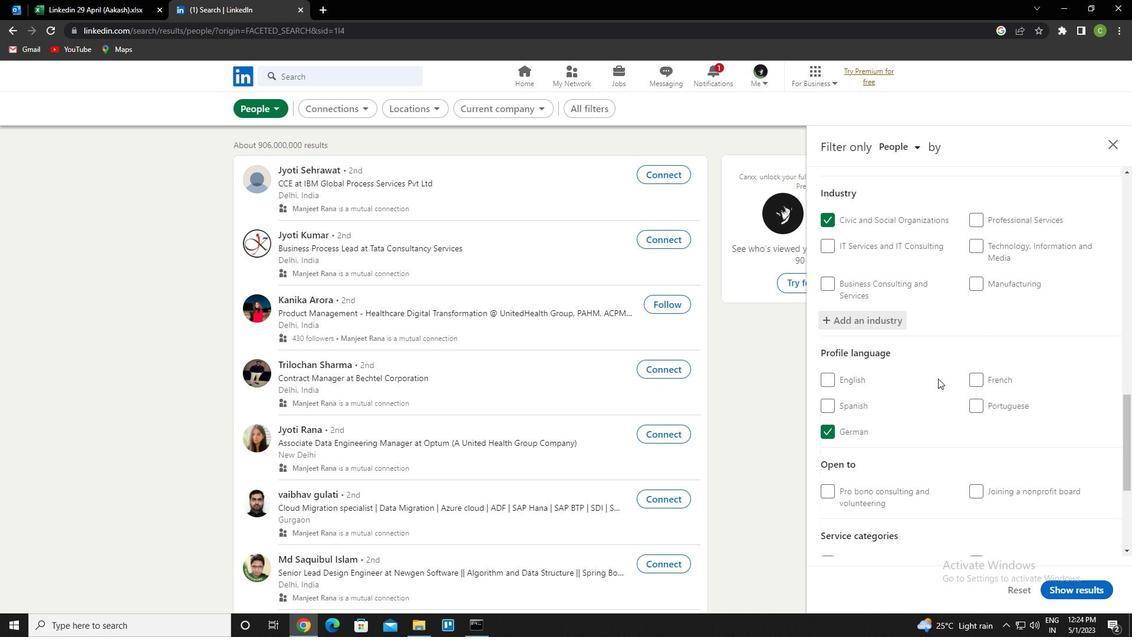 
Action: Mouse moved to (1007, 331)
Screenshot: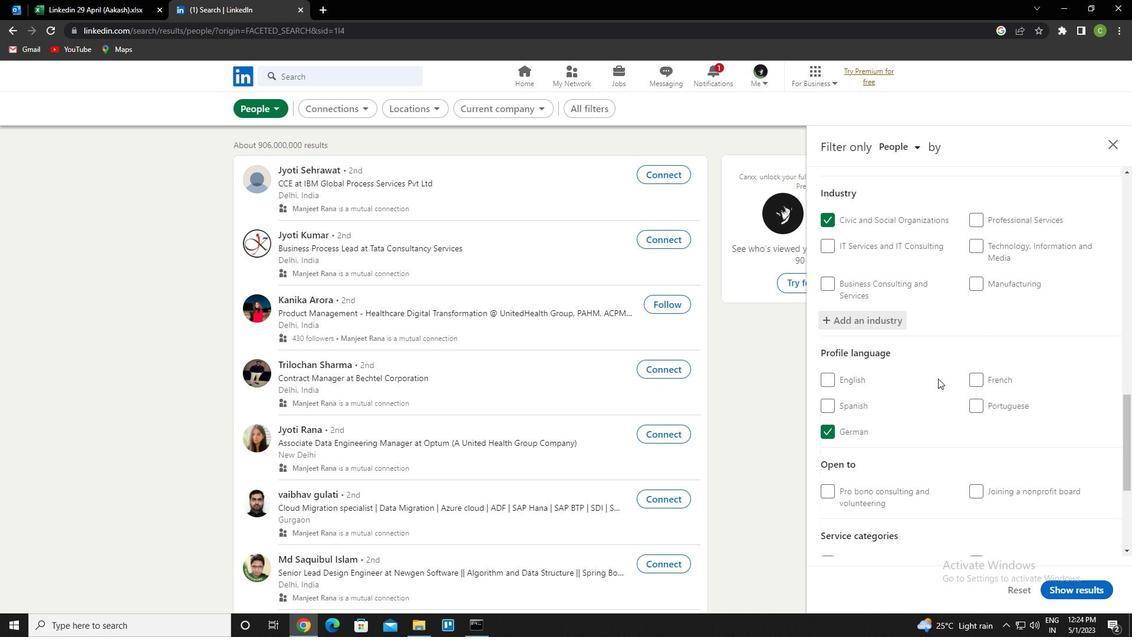 
Action: Mouse scrolled (1007, 330) with delta (0, 0)
Screenshot: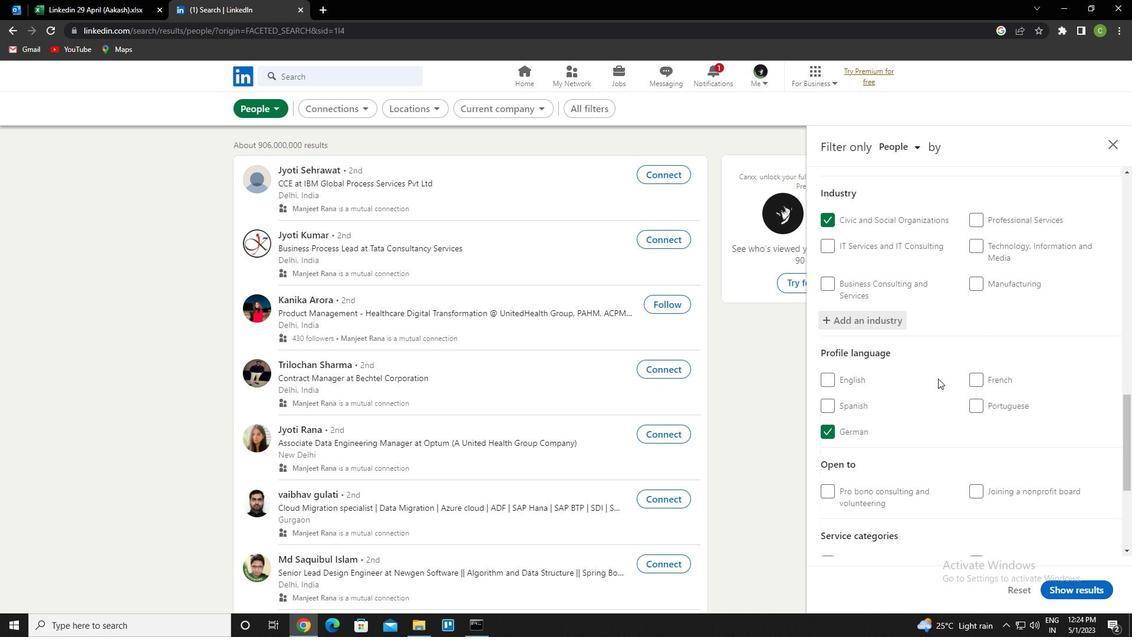 
Action: Mouse scrolled (1007, 330) with delta (0, 0)
Screenshot: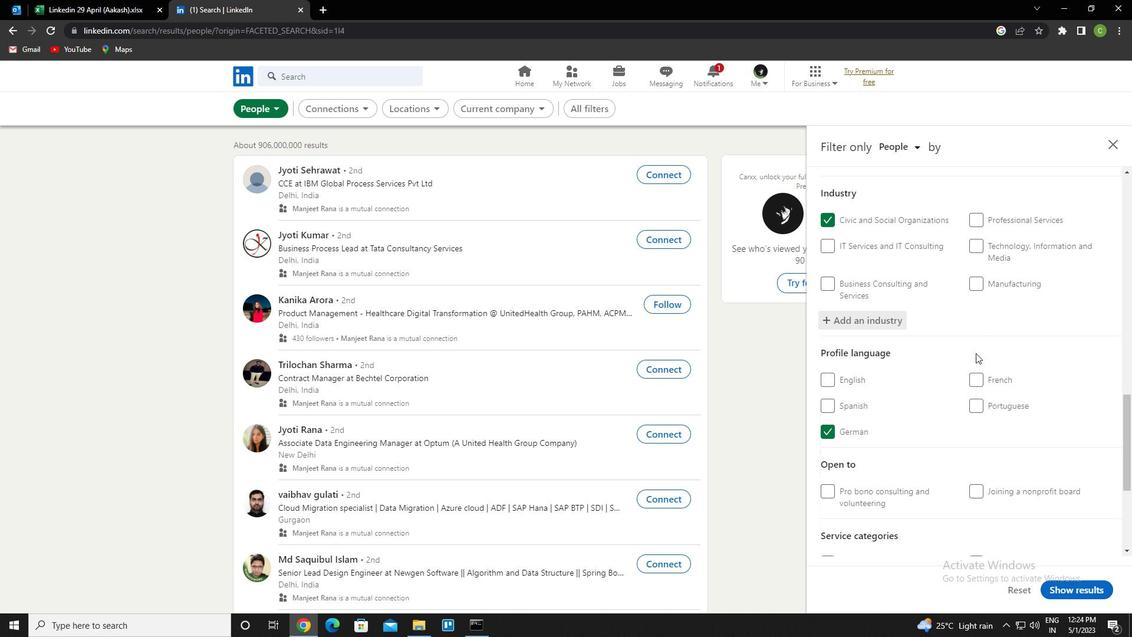 
Action: Mouse moved to (1005, 332)
Screenshot: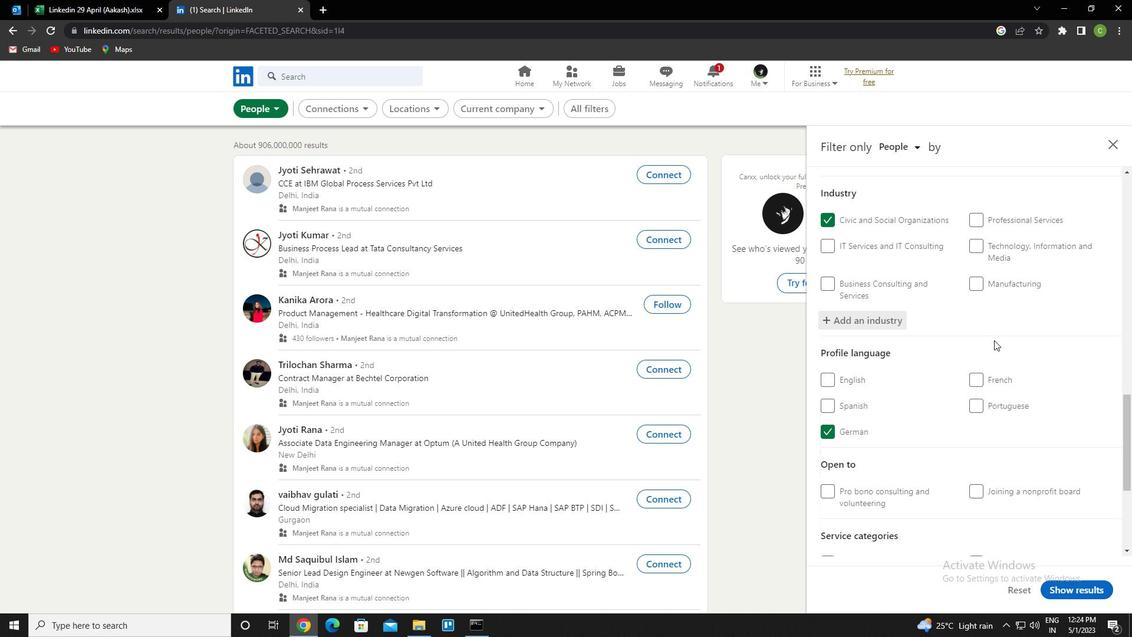 
Action: Mouse scrolled (1005, 331) with delta (0, 0)
Screenshot: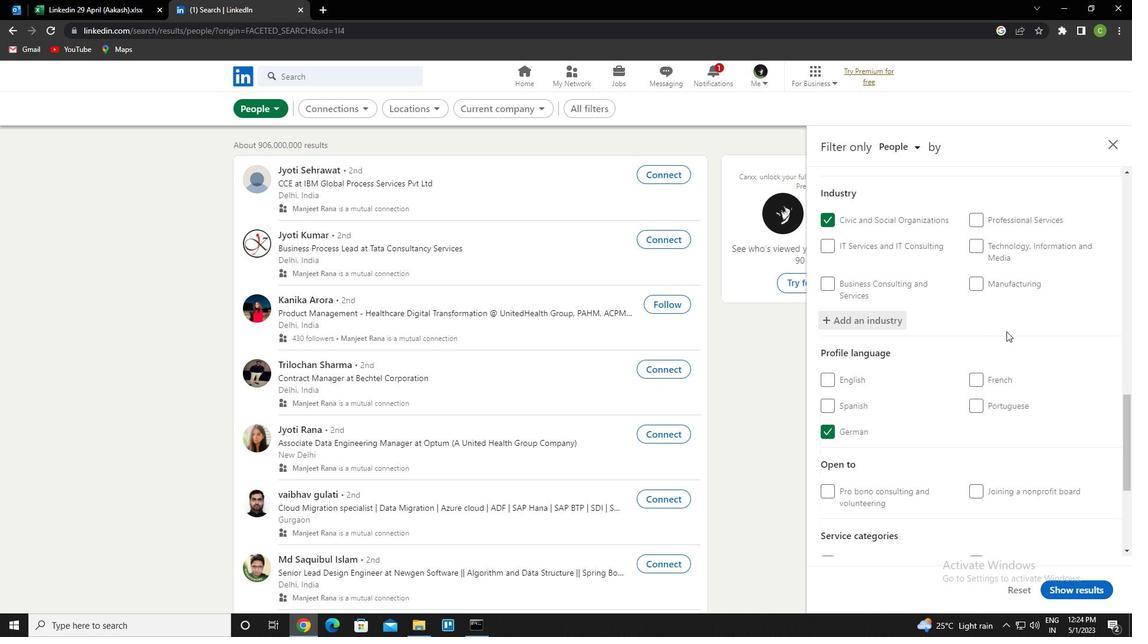 
Action: Mouse moved to (1004, 332)
Screenshot: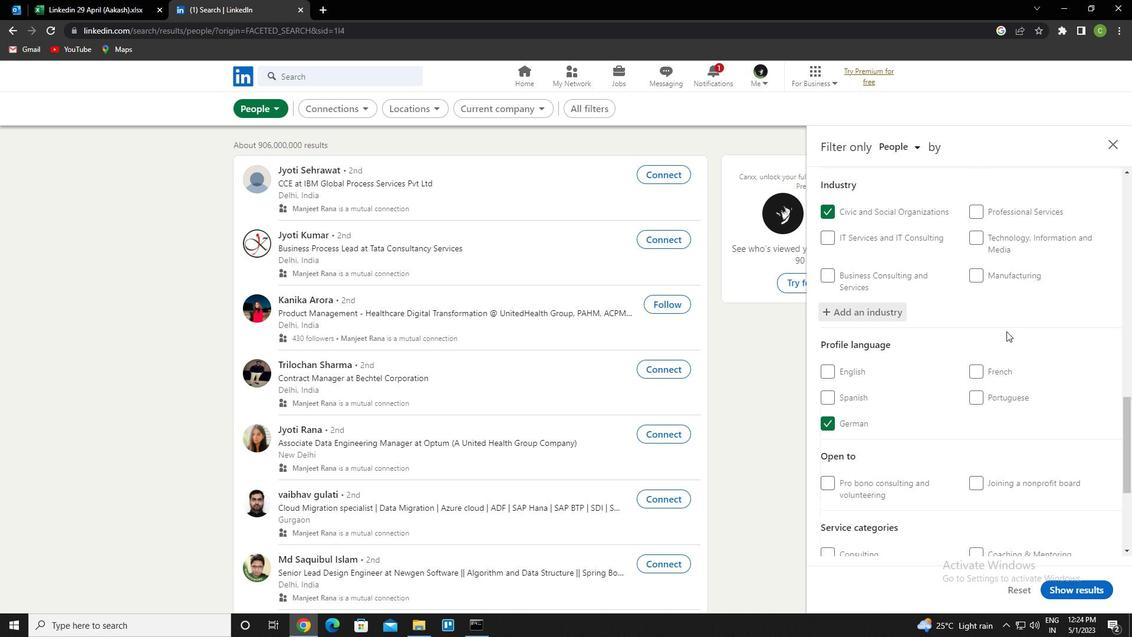 
Action: Mouse scrolled (1004, 332) with delta (0, 0)
Screenshot: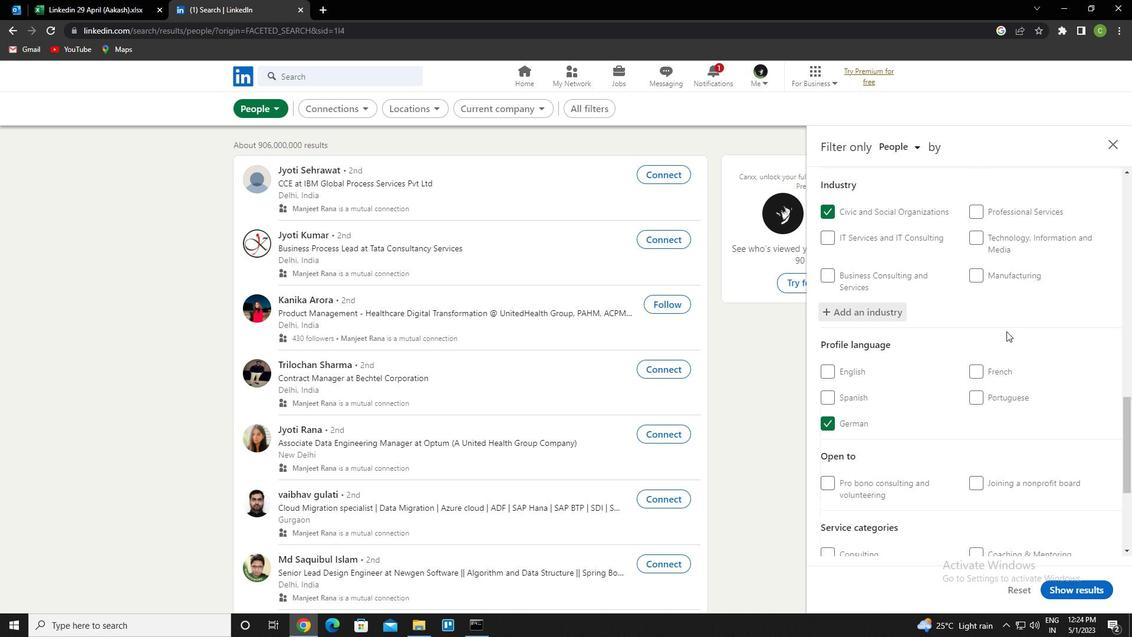 
Action: Mouse moved to (1003, 332)
Screenshot: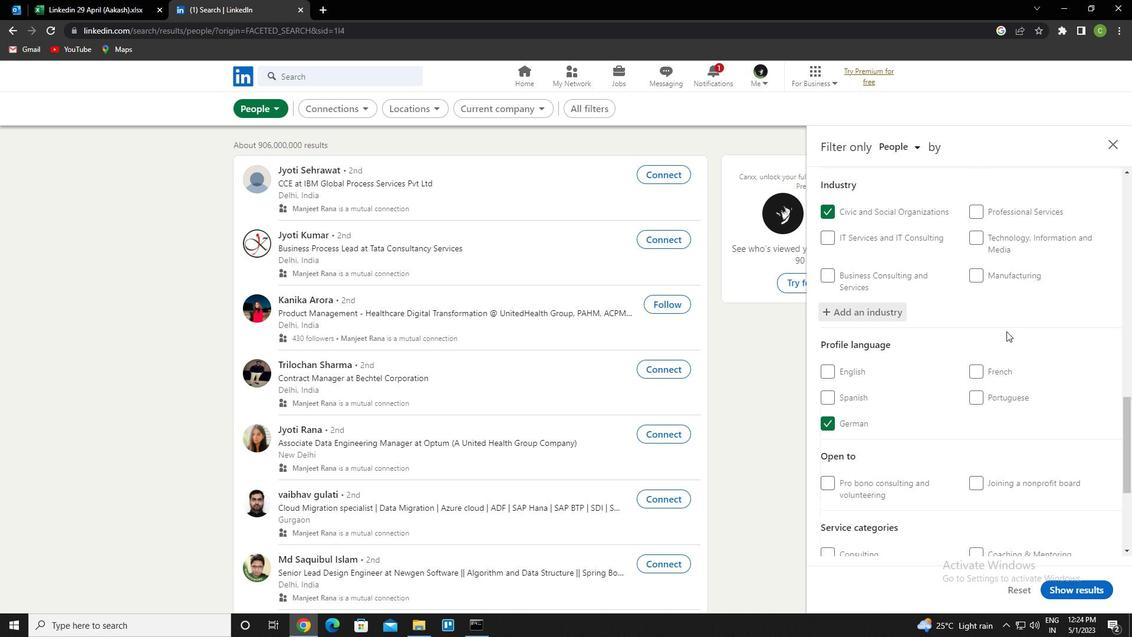
Action: Mouse scrolled (1003, 332) with delta (0, 0)
Screenshot: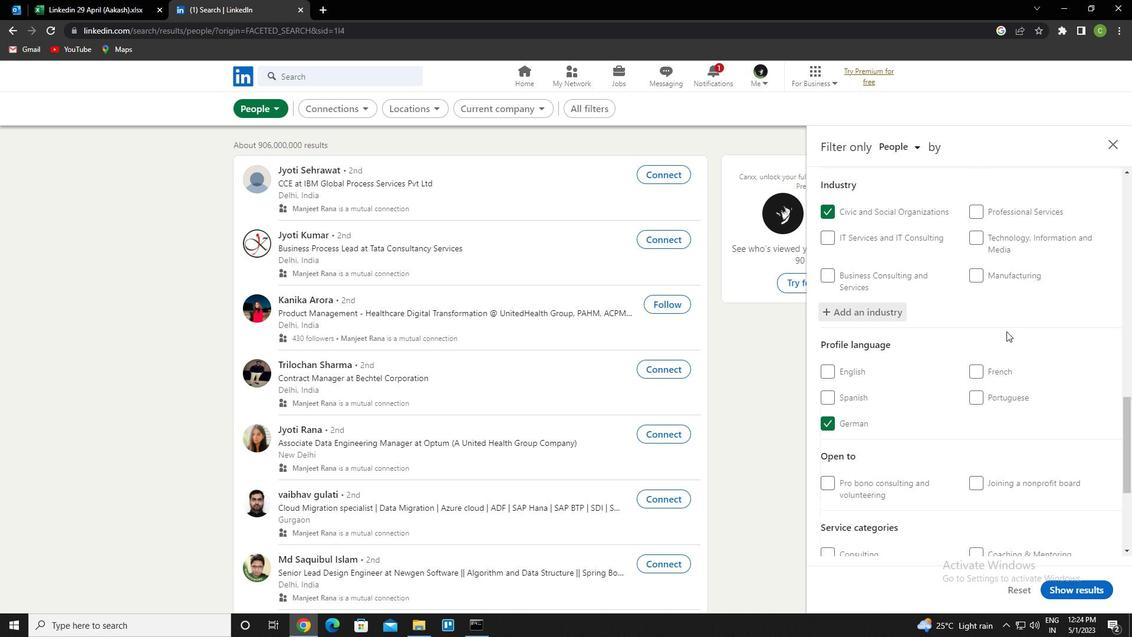 
Action: Mouse scrolled (1003, 332) with delta (0, 0)
Screenshot: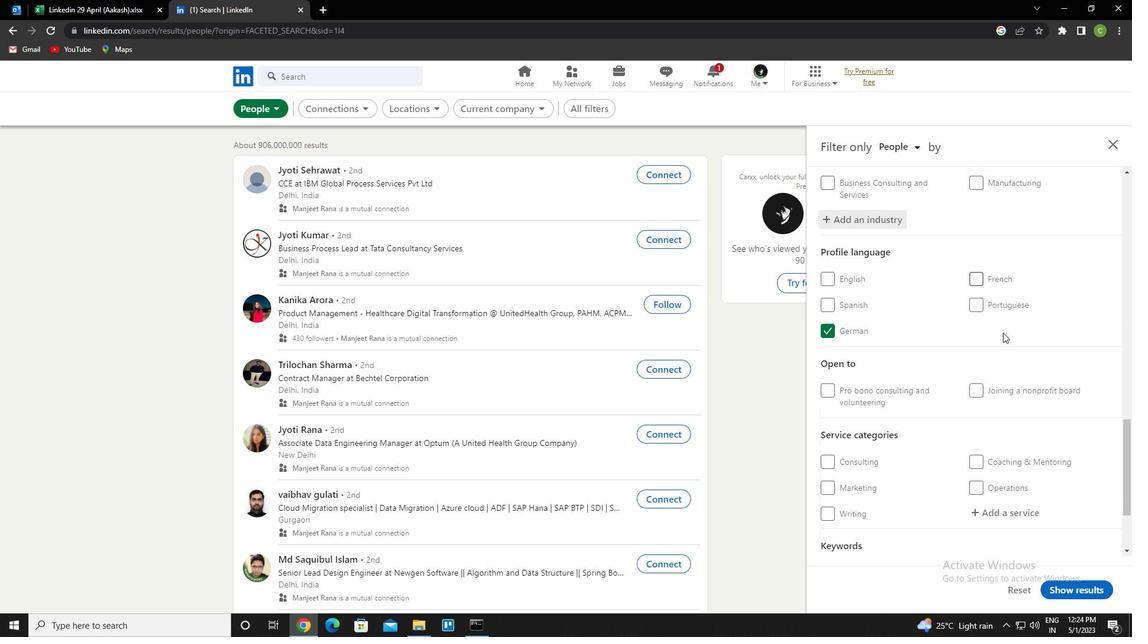 
Action: Mouse moved to (1003, 389)
Screenshot: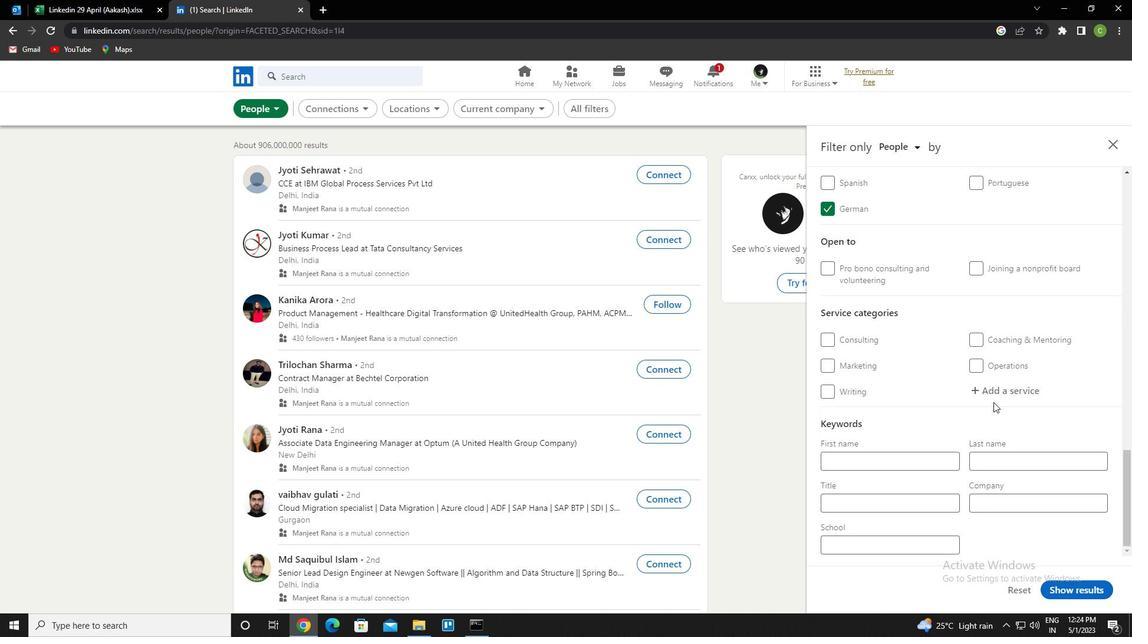 
Action: Mouse pressed left at (1003, 389)
Screenshot: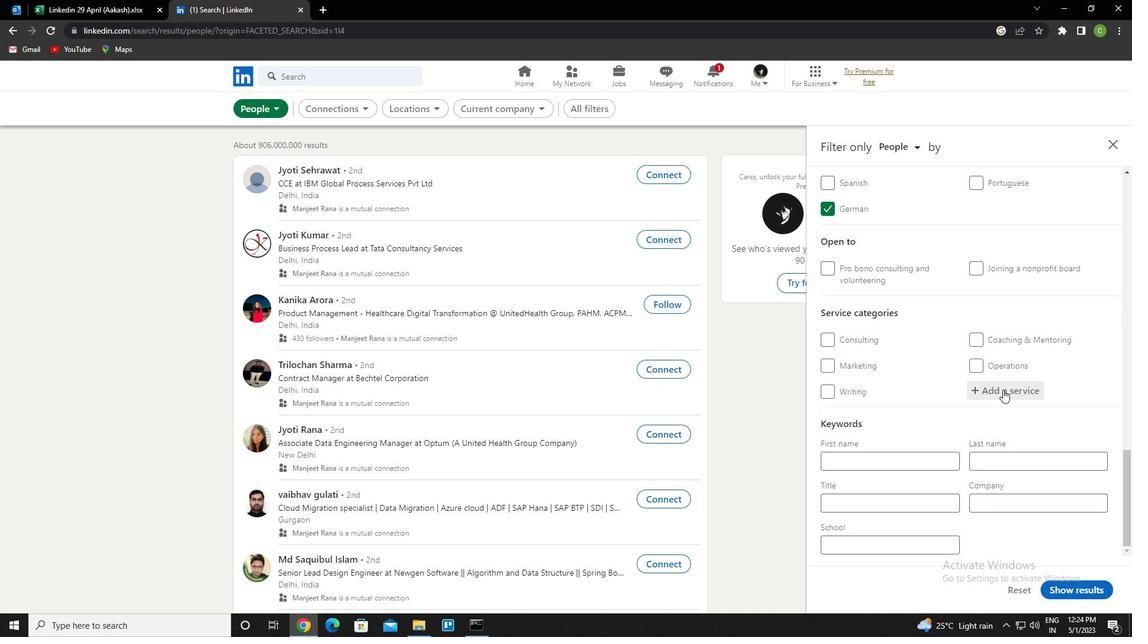 
Action: Mouse moved to (1002, 389)
Screenshot: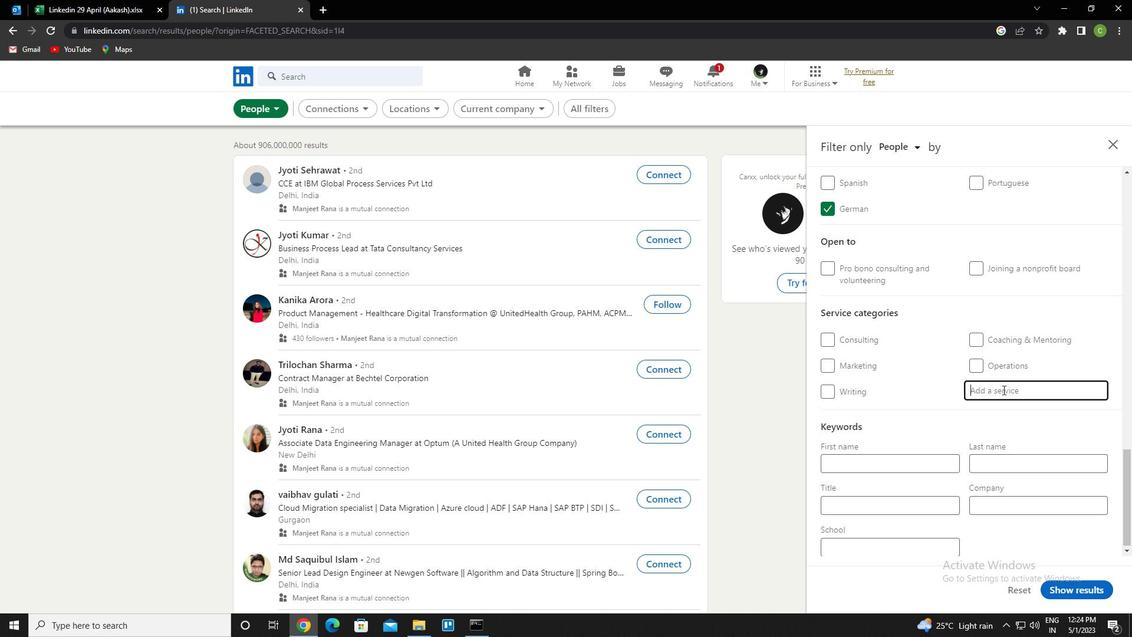 
Action: Key pressed <Key.caps_lock>v<Key.caps_lock>irtual<Key.down><Key.enter>
Screenshot: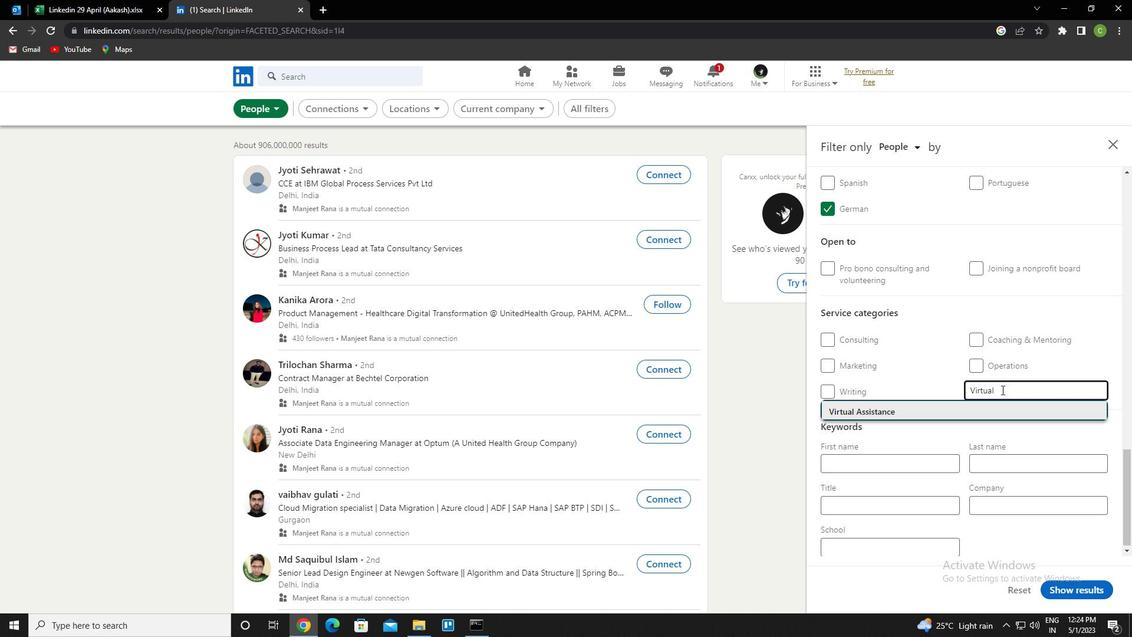 
Action: Mouse moved to (823, 503)
Screenshot: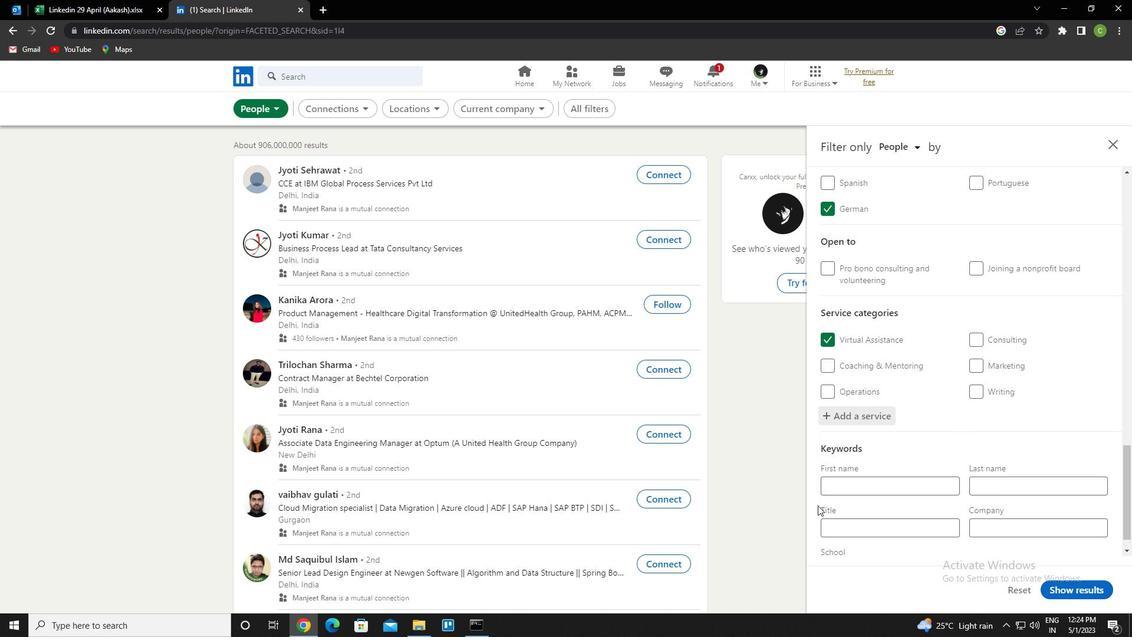 
Action: Mouse scrolled (823, 502) with delta (0, 0)
Screenshot: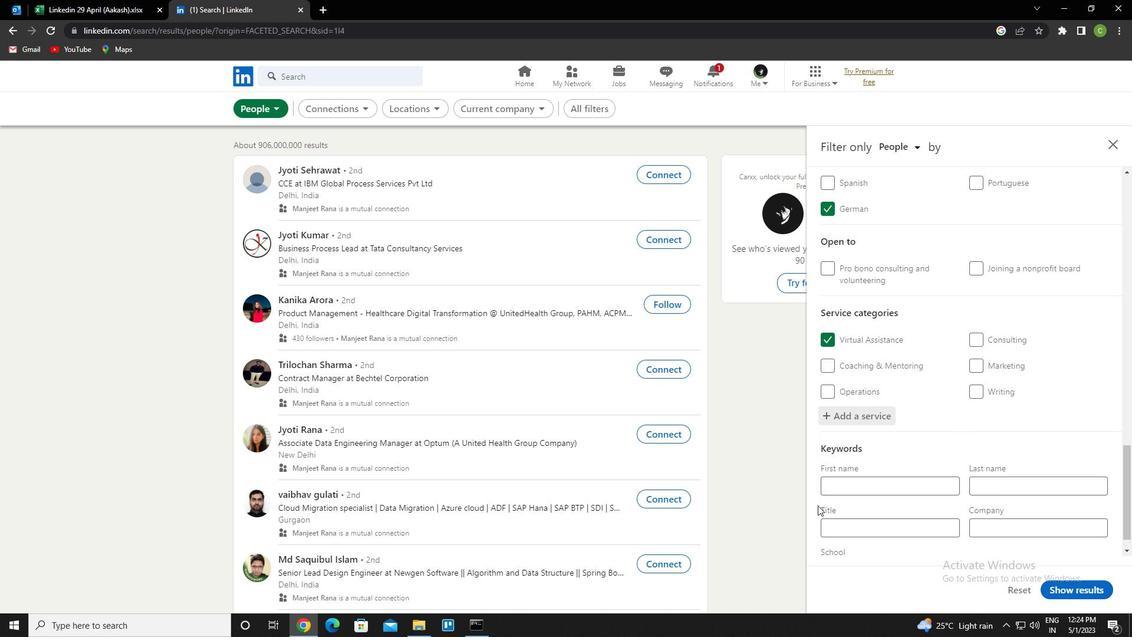 
Action: Mouse moved to (828, 500)
Screenshot: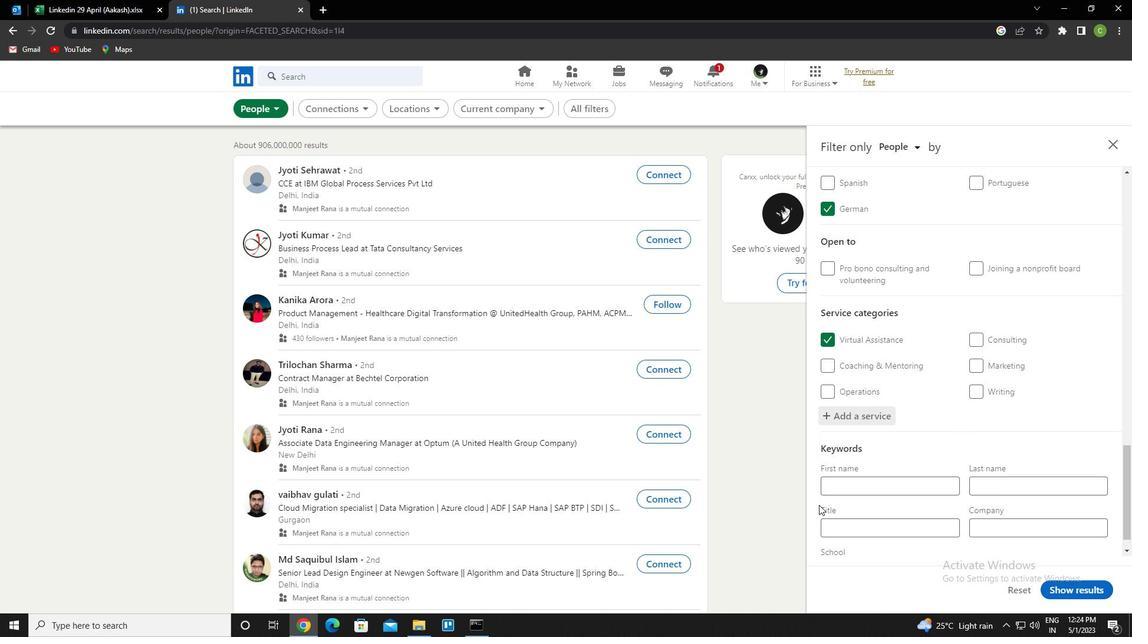 
Action: Mouse scrolled (828, 499) with delta (0, 0)
Screenshot: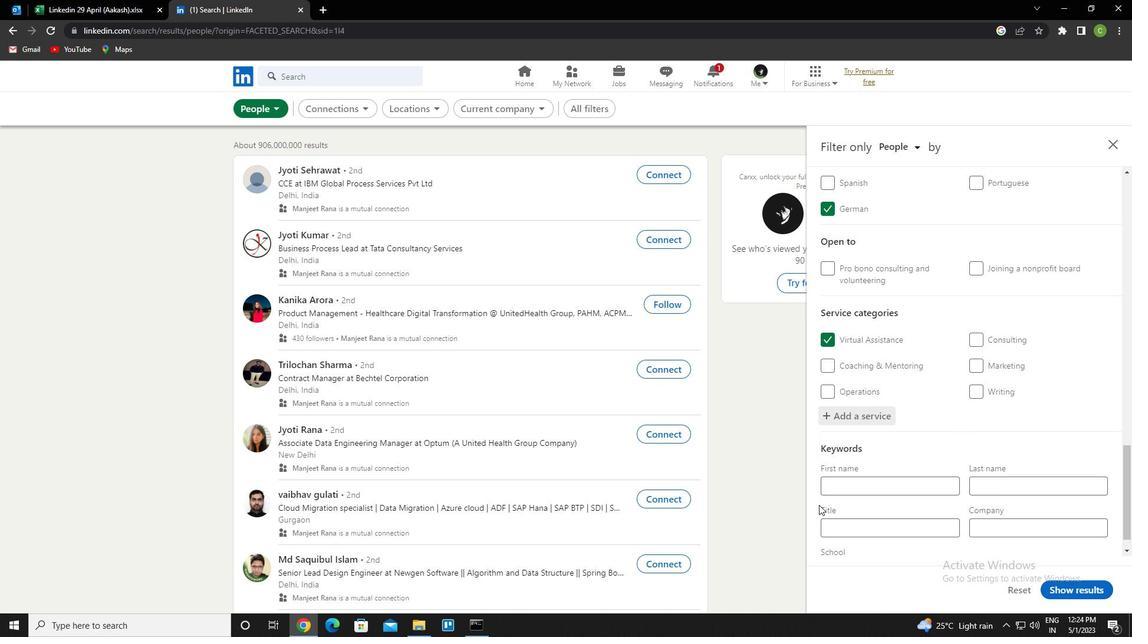 
Action: Mouse moved to (828, 499)
Screenshot: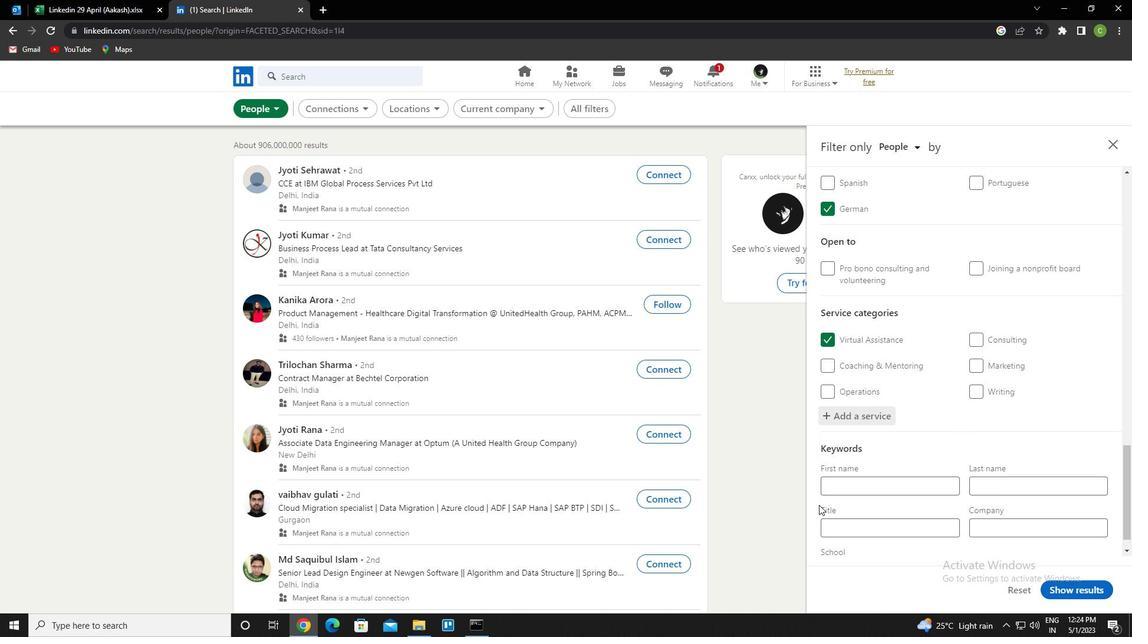 
Action: Mouse scrolled (828, 499) with delta (0, 0)
Screenshot: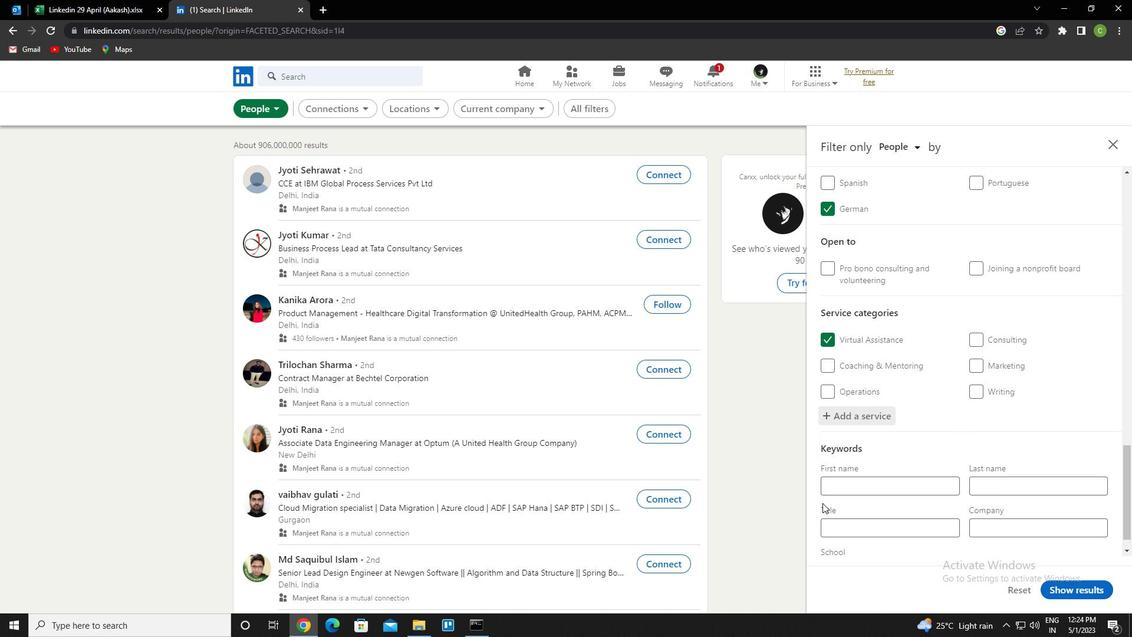 
Action: Mouse moved to (828, 499)
Screenshot: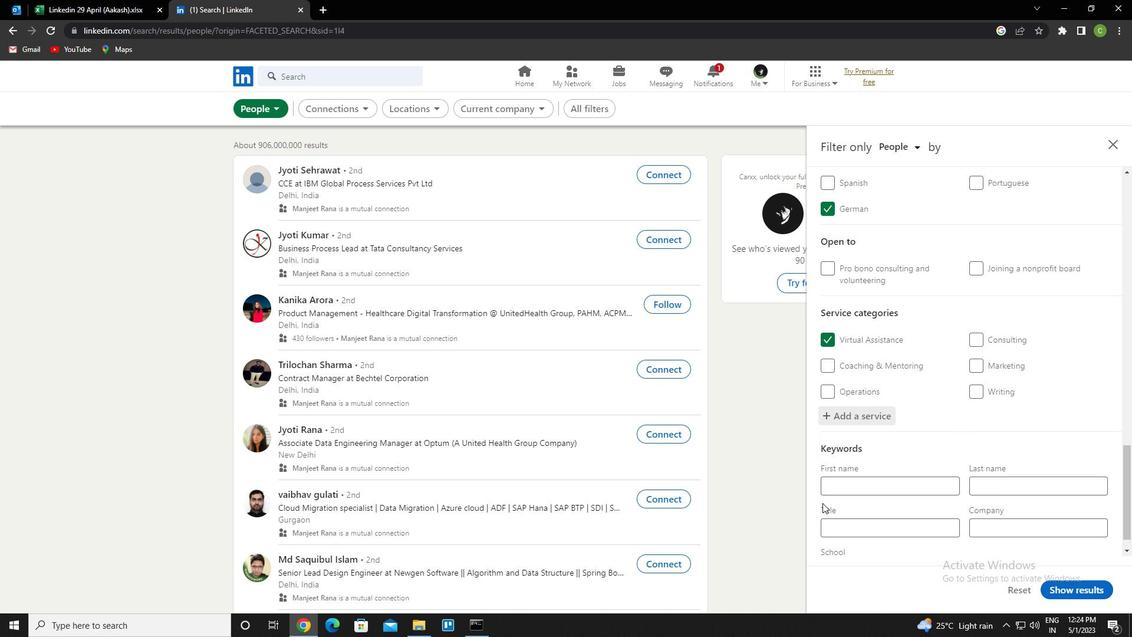 
Action: Mouse scrolled (828, 499) with delta (0, 0)
Screenshot: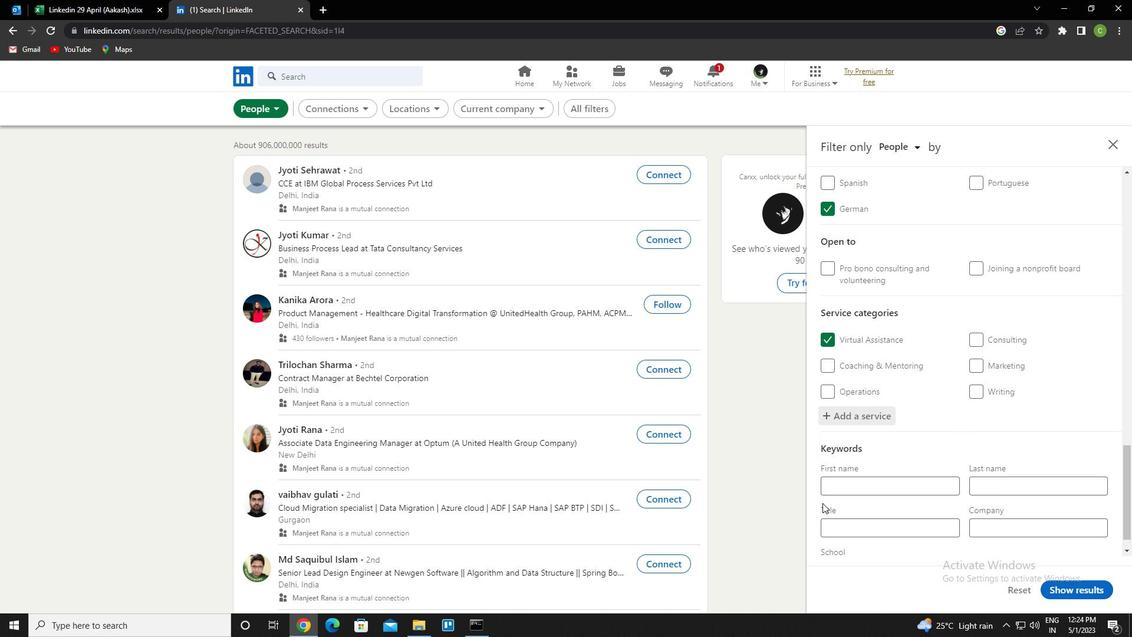 
Action: Mouse moved to (827, 504)
Screenshot: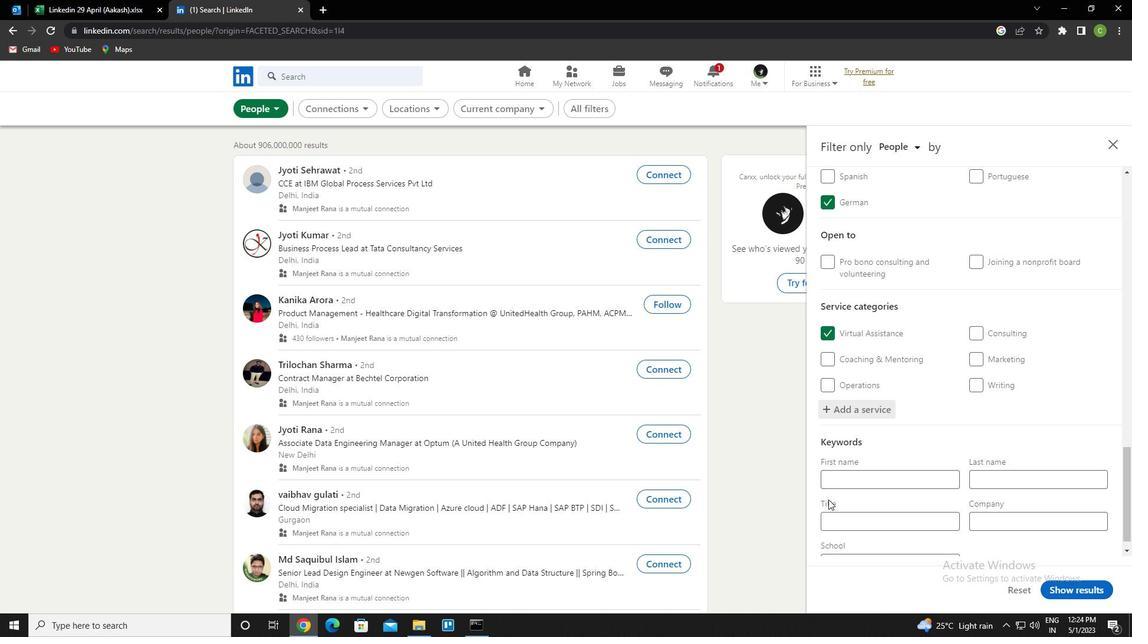 
Action: Mouse scrolled (827, 503) with delta (0, 0)
Screenshot: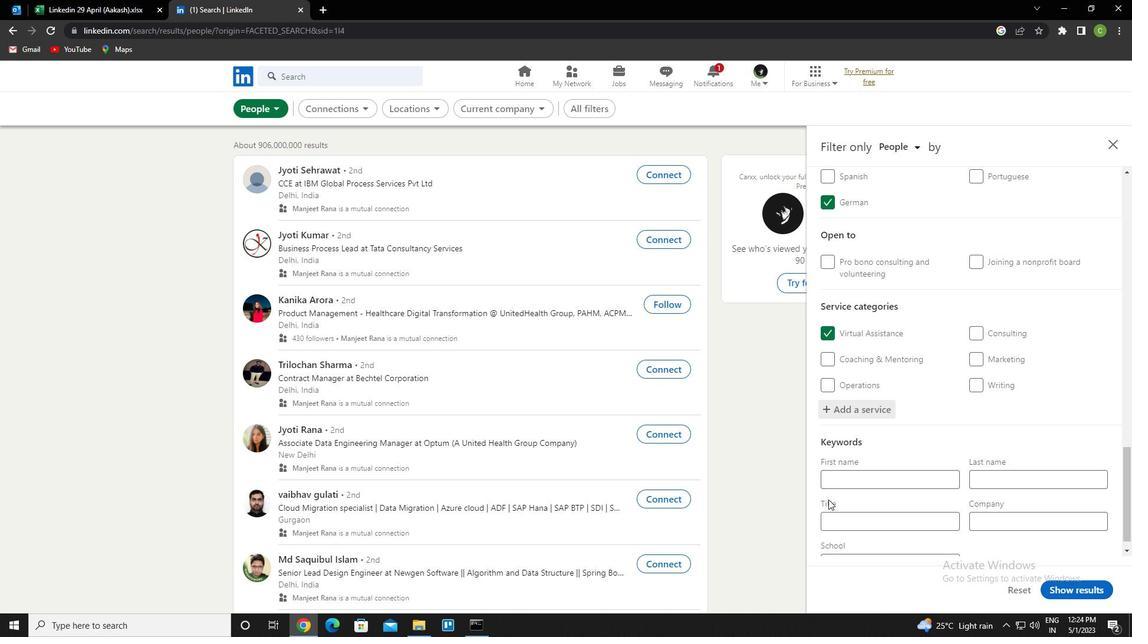 
Action: Mouse moved to (825, 510)
Screenshot: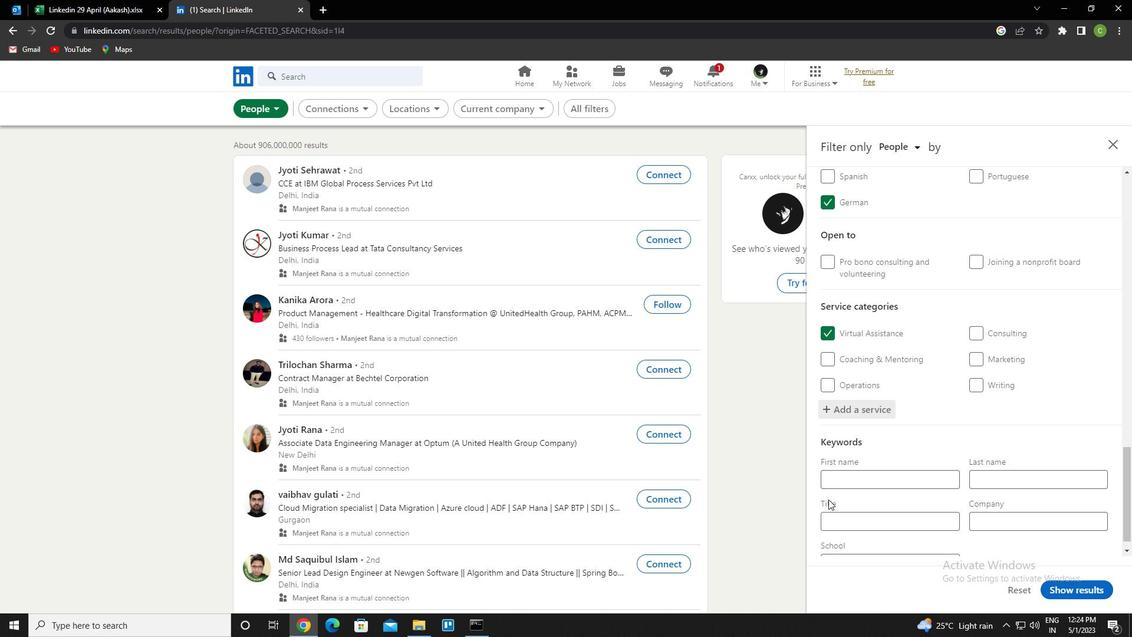 
Action: Mouse scrolled (825, 510) with delta (0, 0)
Screenshot: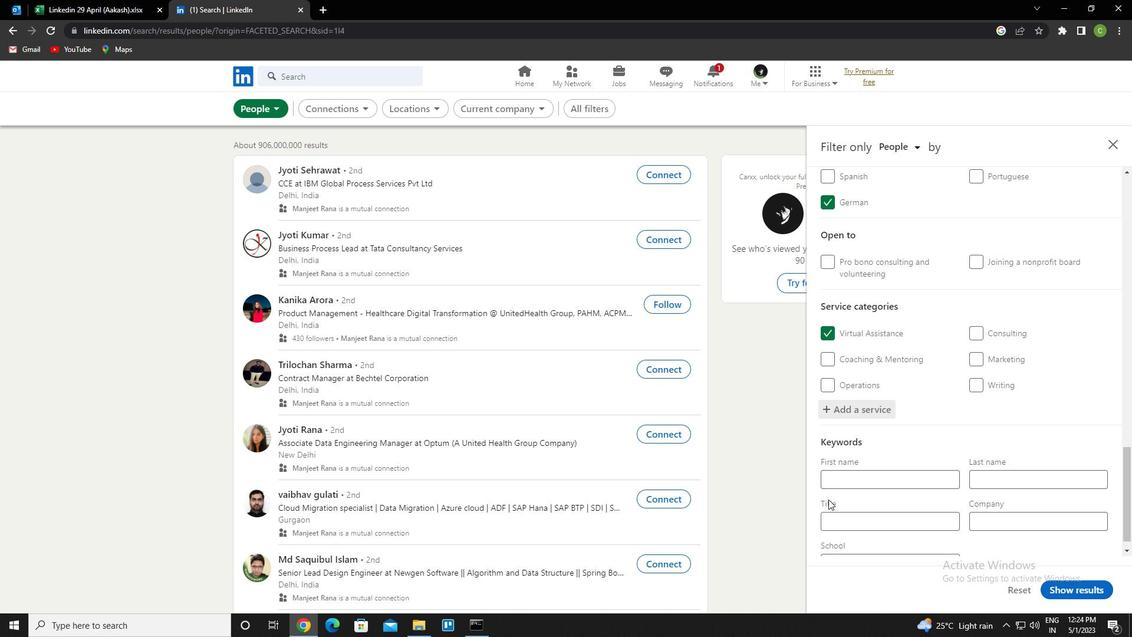 
Action: Mouse moved to (825, 512)
Screenshot: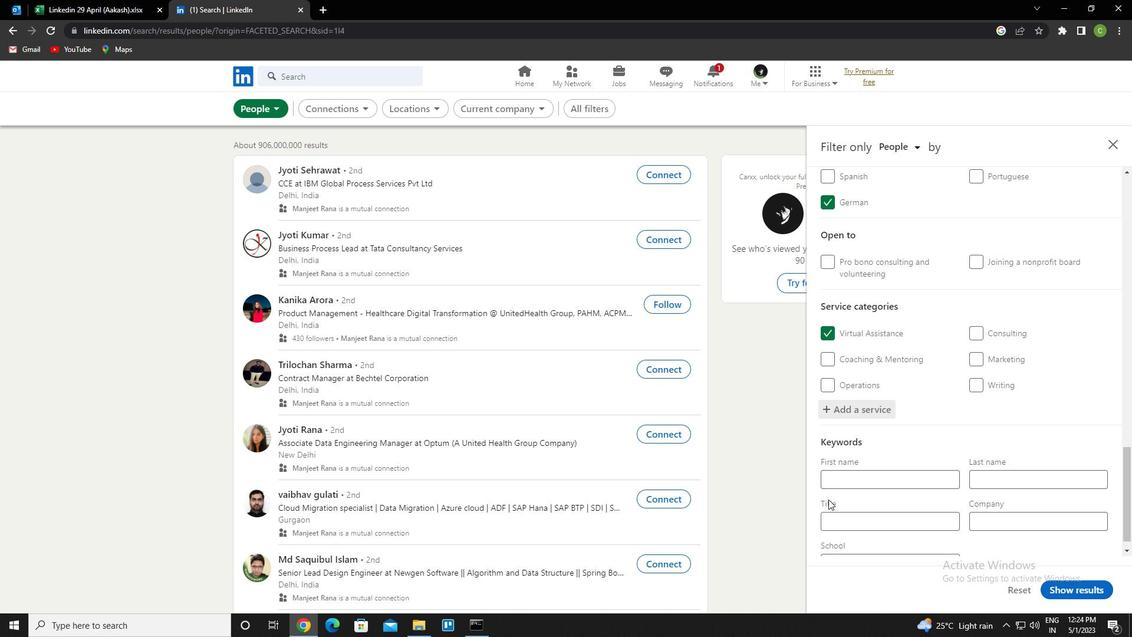 
Action: Mouse scrolled (825, 511) with delta (0, 0)
Screenshot: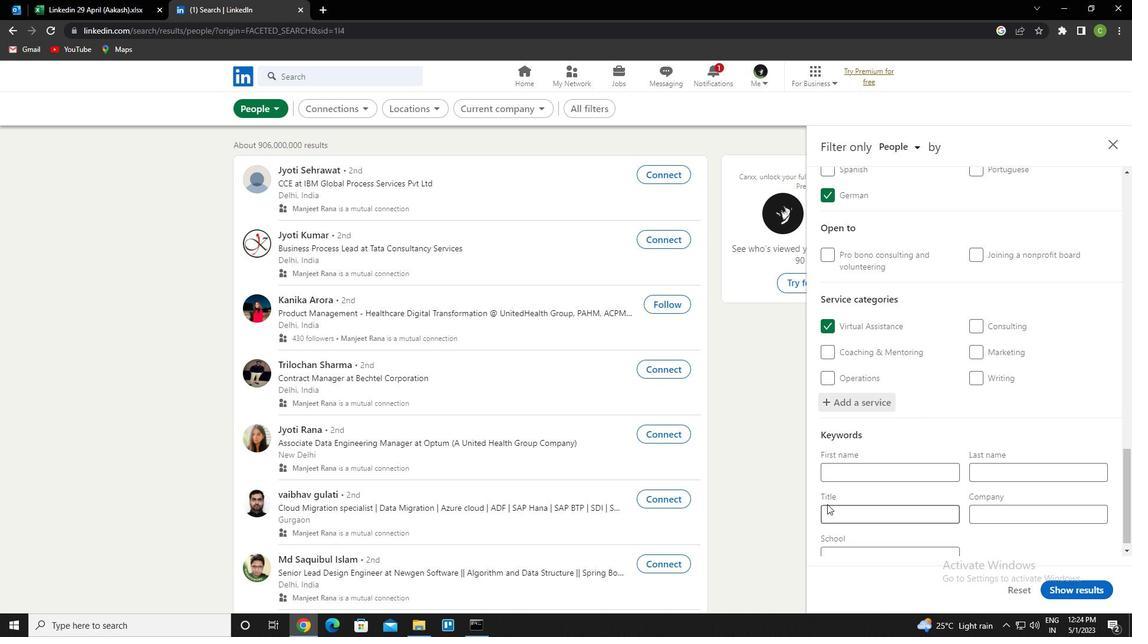
Action: Mouse moved to (923, 505)
Screenshot: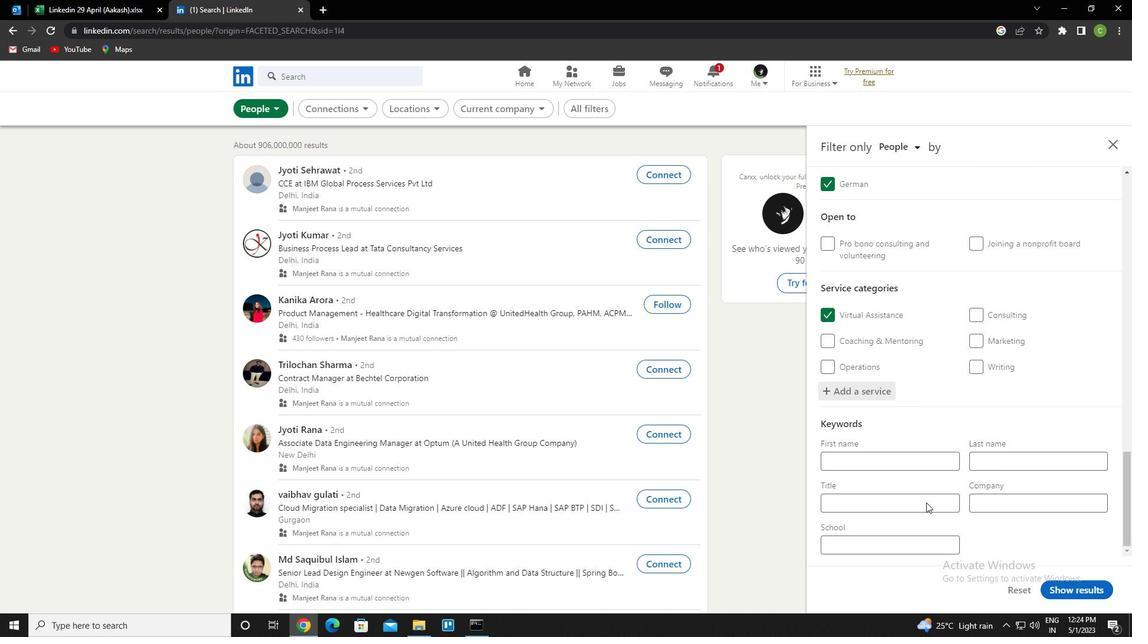 
Action: Mouse pressed left at (923, 505)
Screenshot: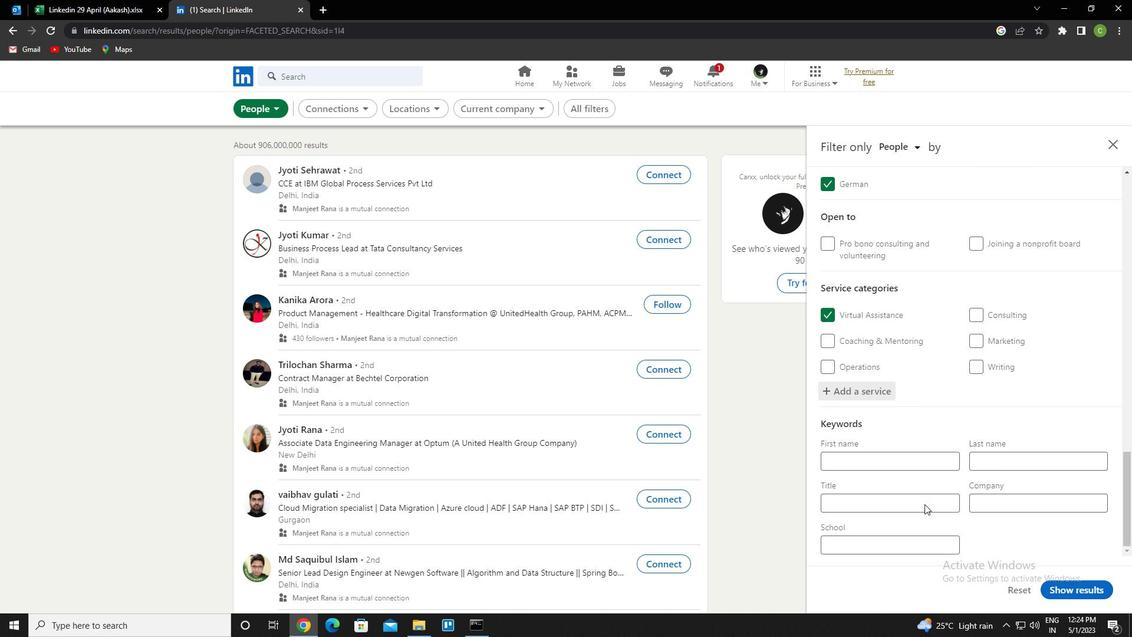 
Action: Mouse moved to (876, 504)
Screenshot: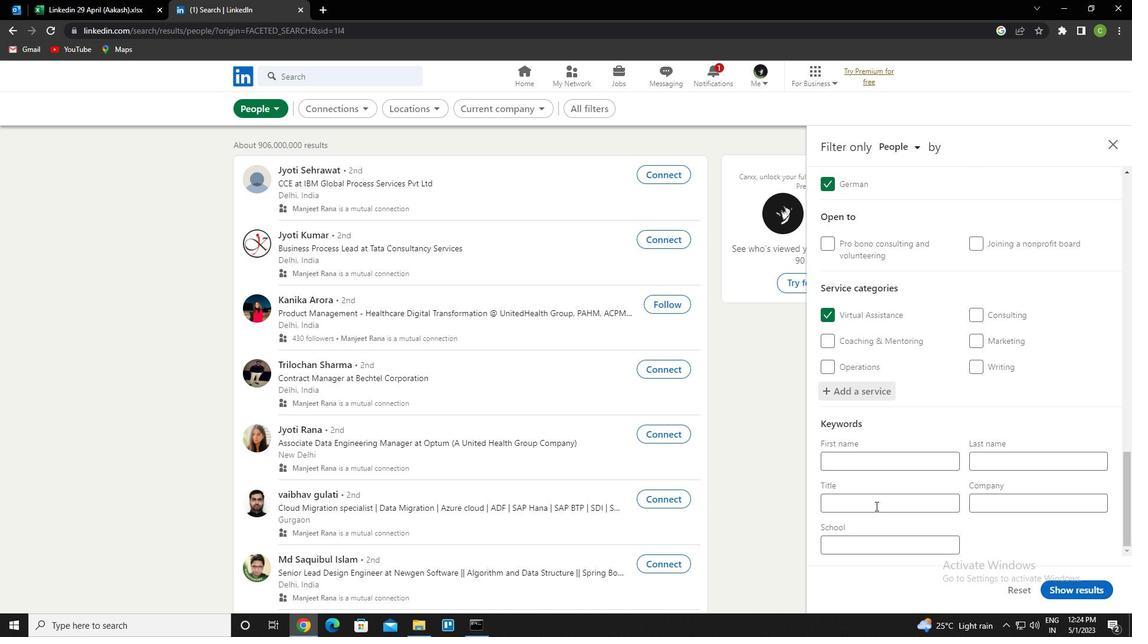 
Action: Mouse pressed left at (876, 504)
Screenshot: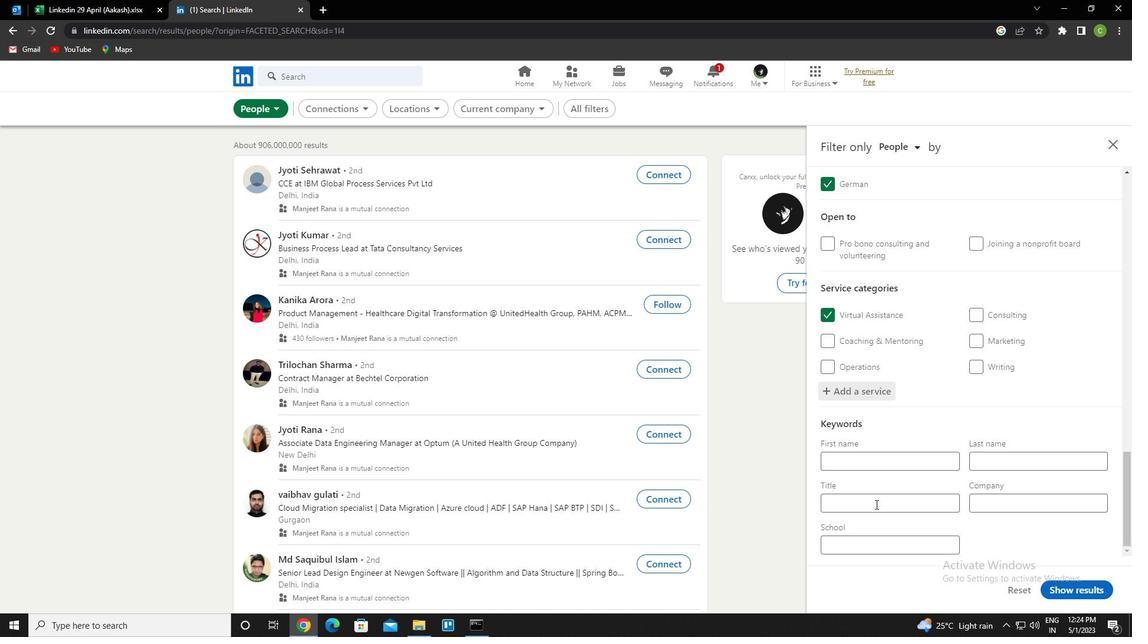 
Action: Key pressed <Key.caps_lock>c<Key.caps_lock>ouplea<Key.space><Key.caps_lock>c<Key.caps_lock>ounselor
Screenshot: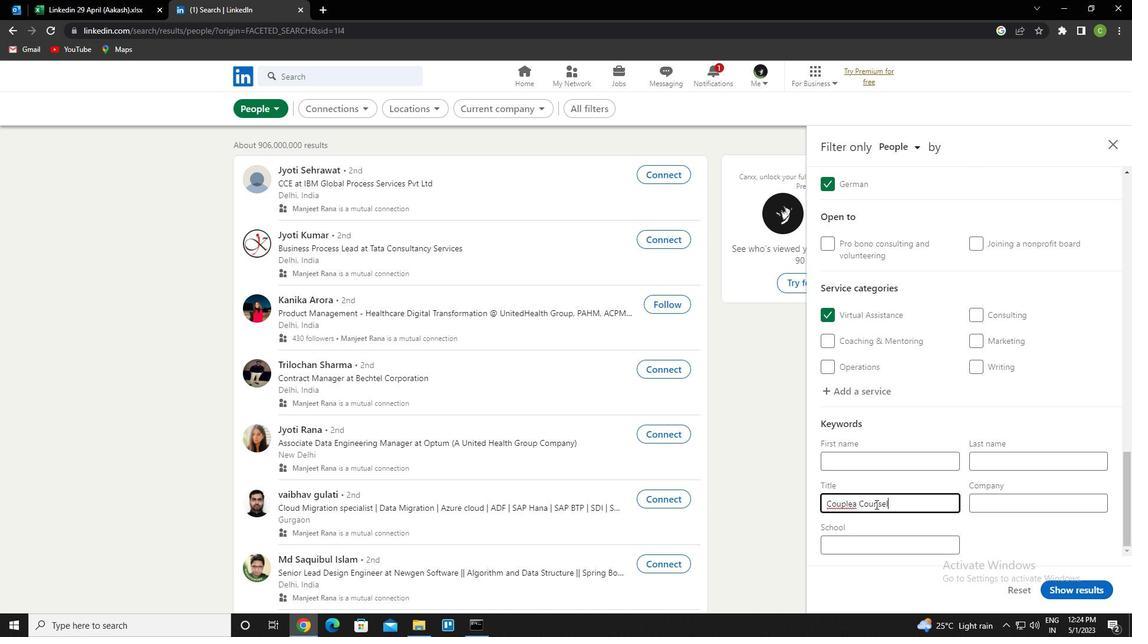 
Action: Mouse moved to (854, 505)
Screenshot: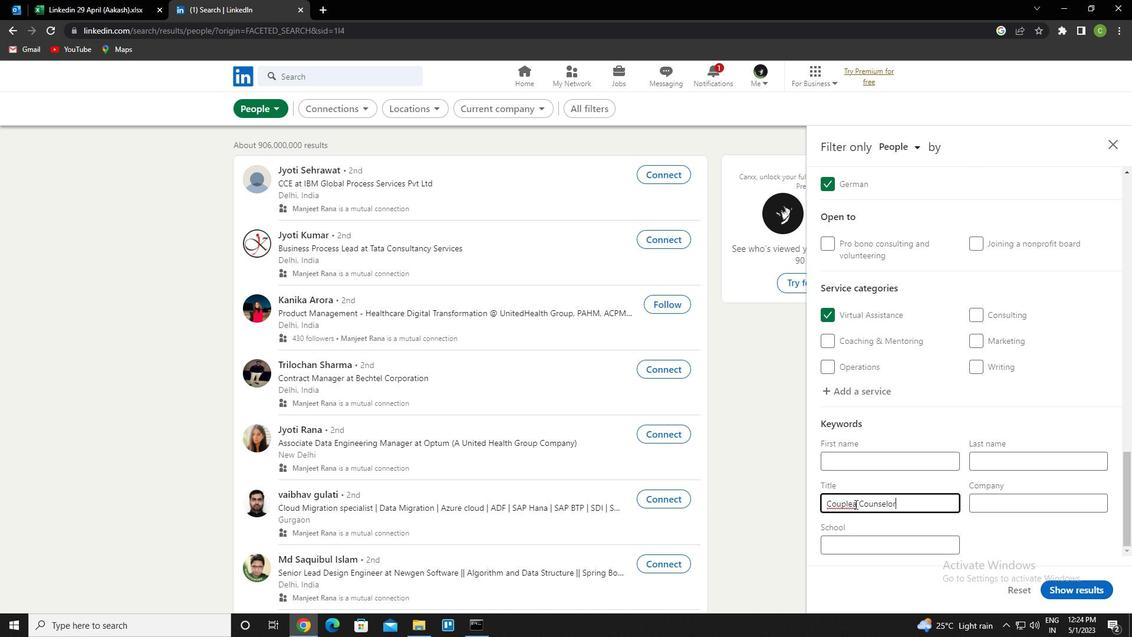 
Action: Mouse pressed left at (854, 505)
Screenshot: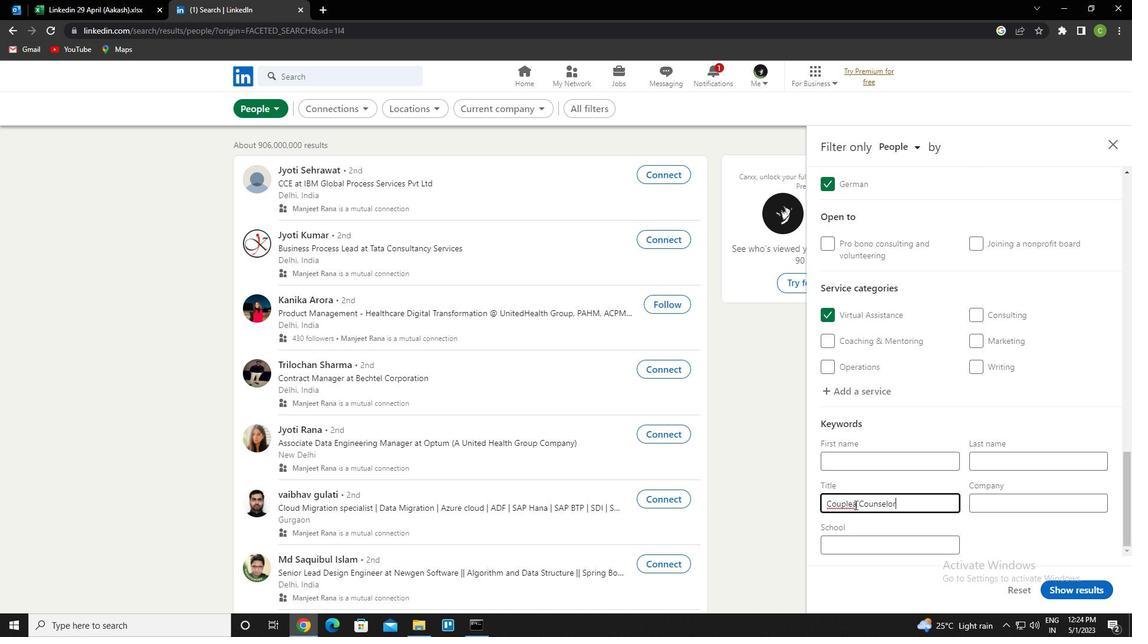 
Action: Key pressed <Key.right><Key.backspace>
Screenshot: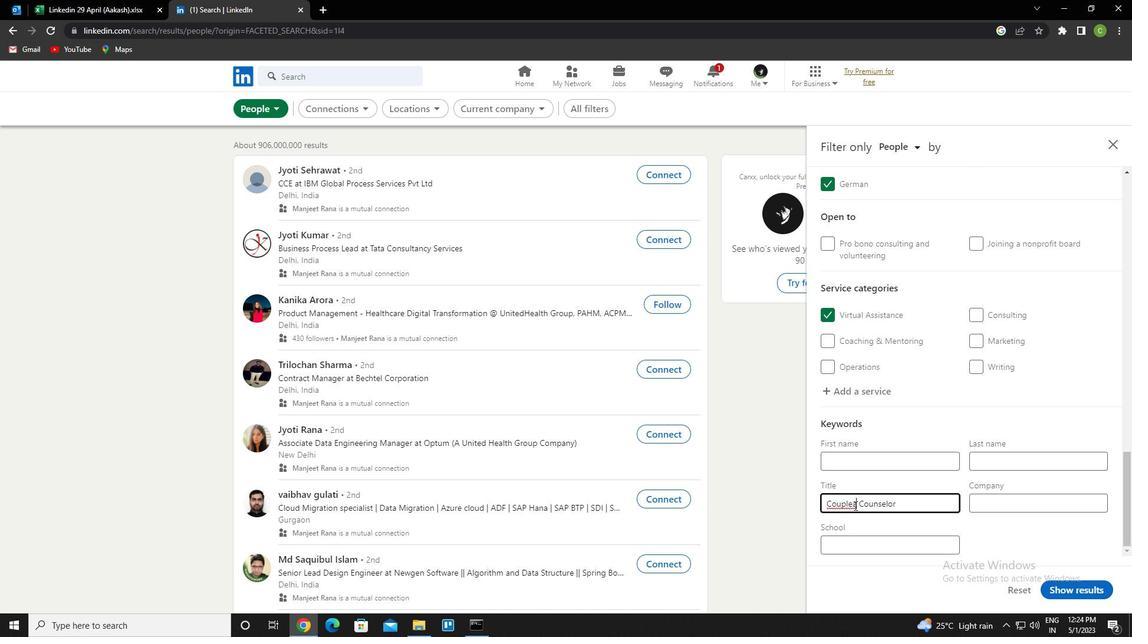 
Action: Mouse moved to (1071, 590)
Screenshot: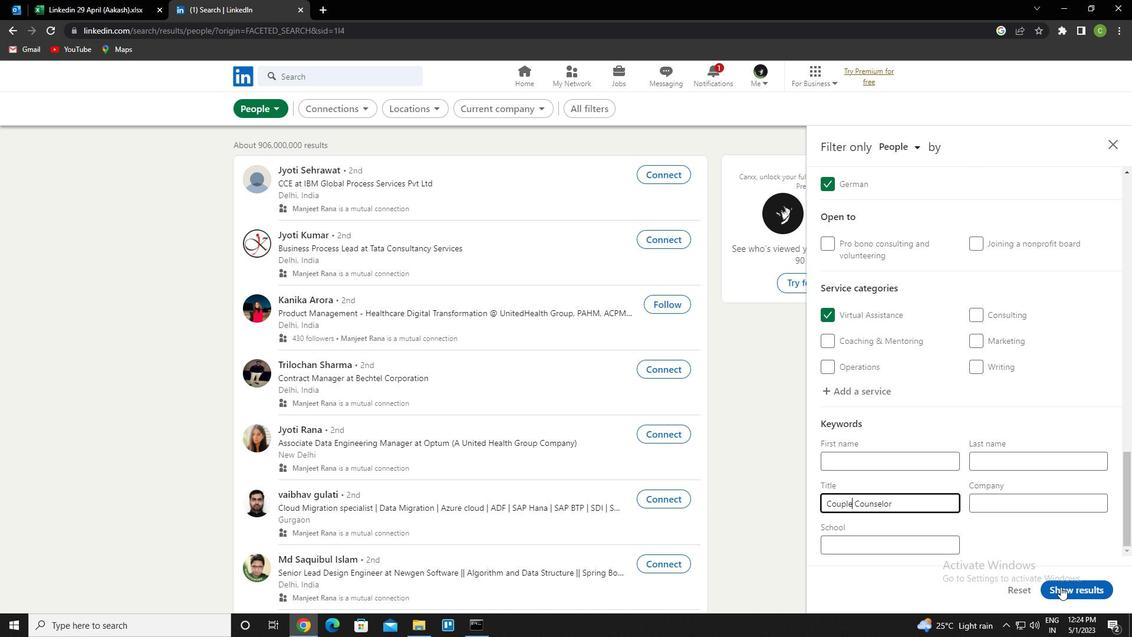 
Action: Mouse pressed left at (1071, 590)
Screenshot: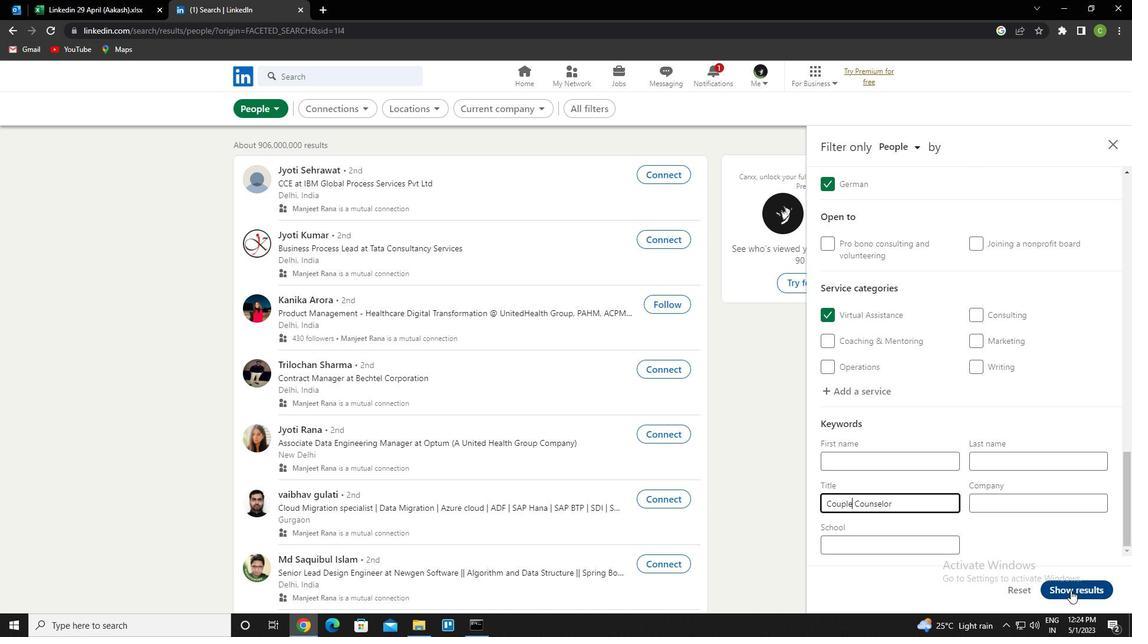 
Action: Mouse moved to (488, 566)
Screenshot: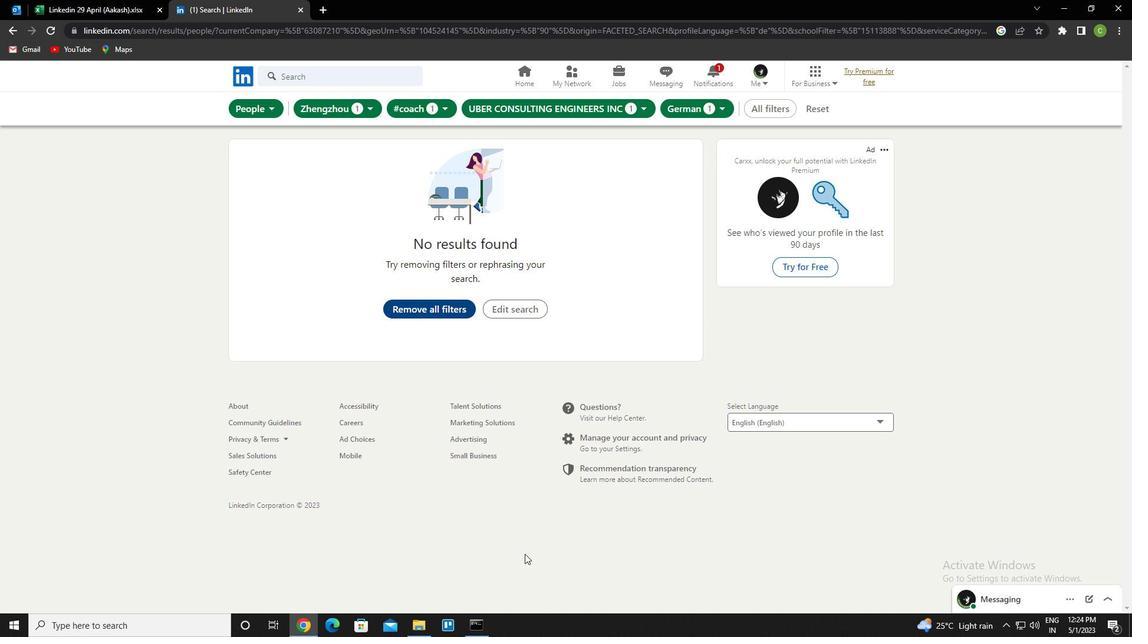 
